 Task: Look for space in Águilas, Spain from 6th June, 2023 to 8th June, 2023 for 2 adults in price range Rs.7000 to Rs.12000. Place can be private room with 1  bedroom having 2 beds and 1 bathroom. Property type can be house, flat, guest house. Amenities needed are: wifi. Booking option can be shelf check-in. Required host language is English.
Action: Mouse moved to (336, 176)
Screenshot: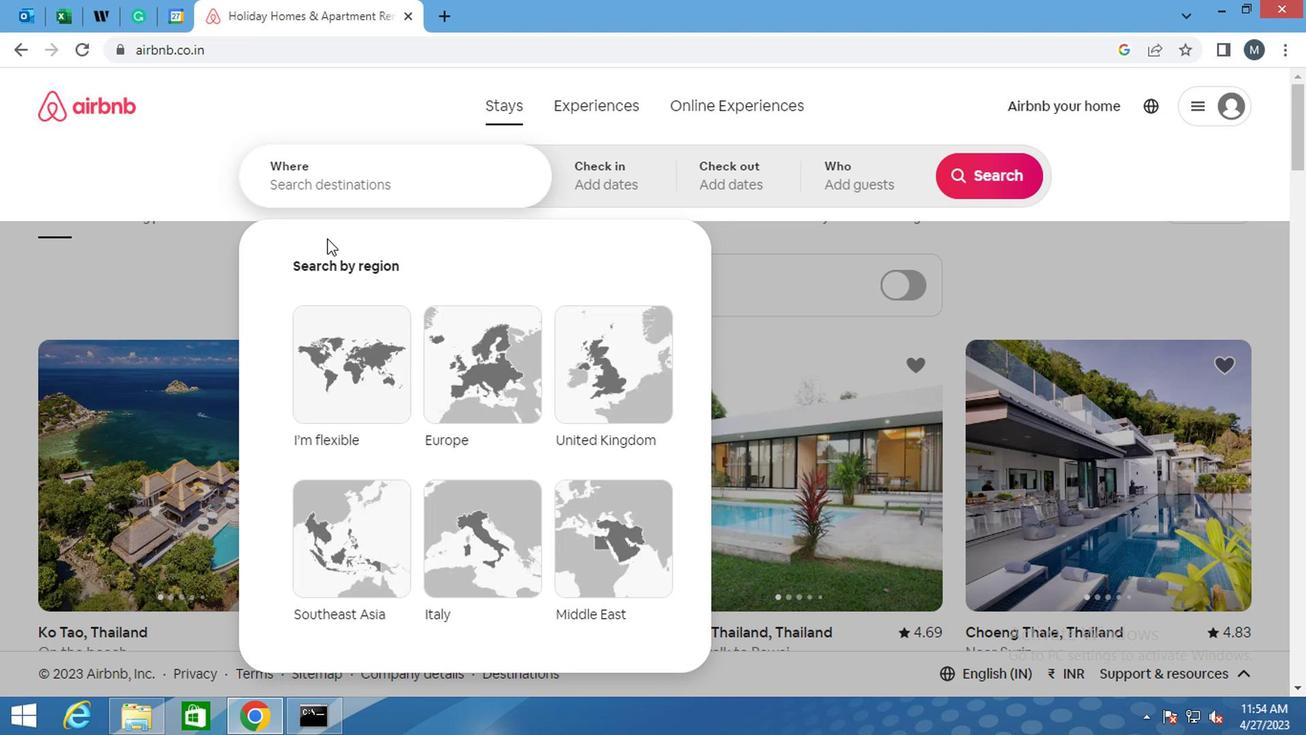 
Action: Mouse pressed left at (336, 176)
Screenshot: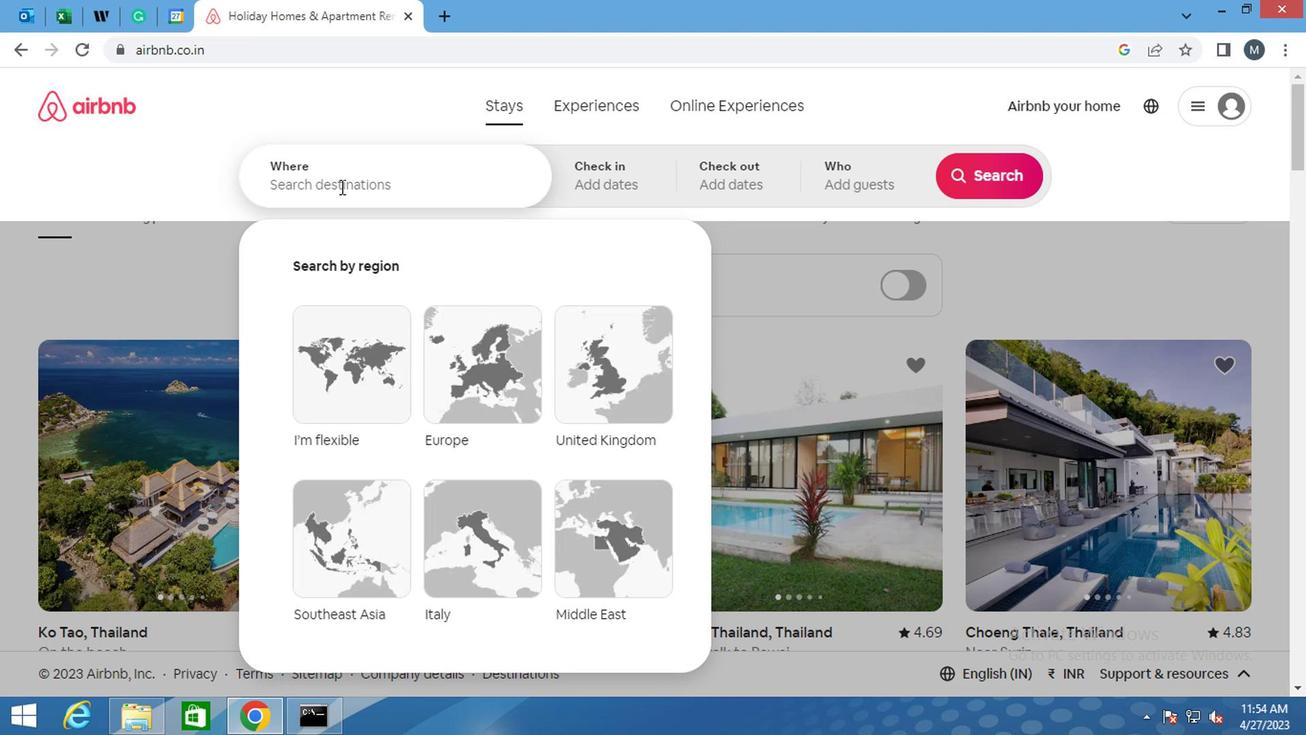 
Action: Mouse moved to (336, 183)
Screenshot: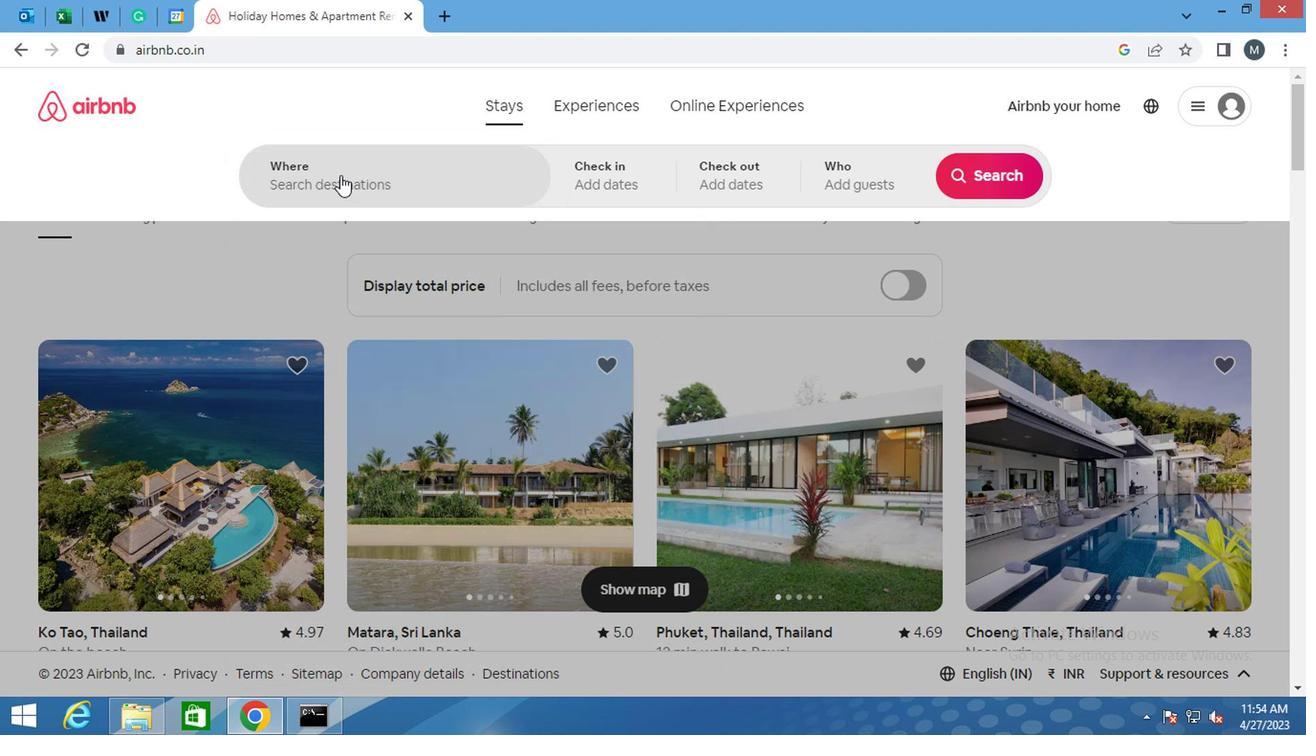 
Action: Key pressed <Key.shift>AGUILAS,<Key.space>
Screenshot: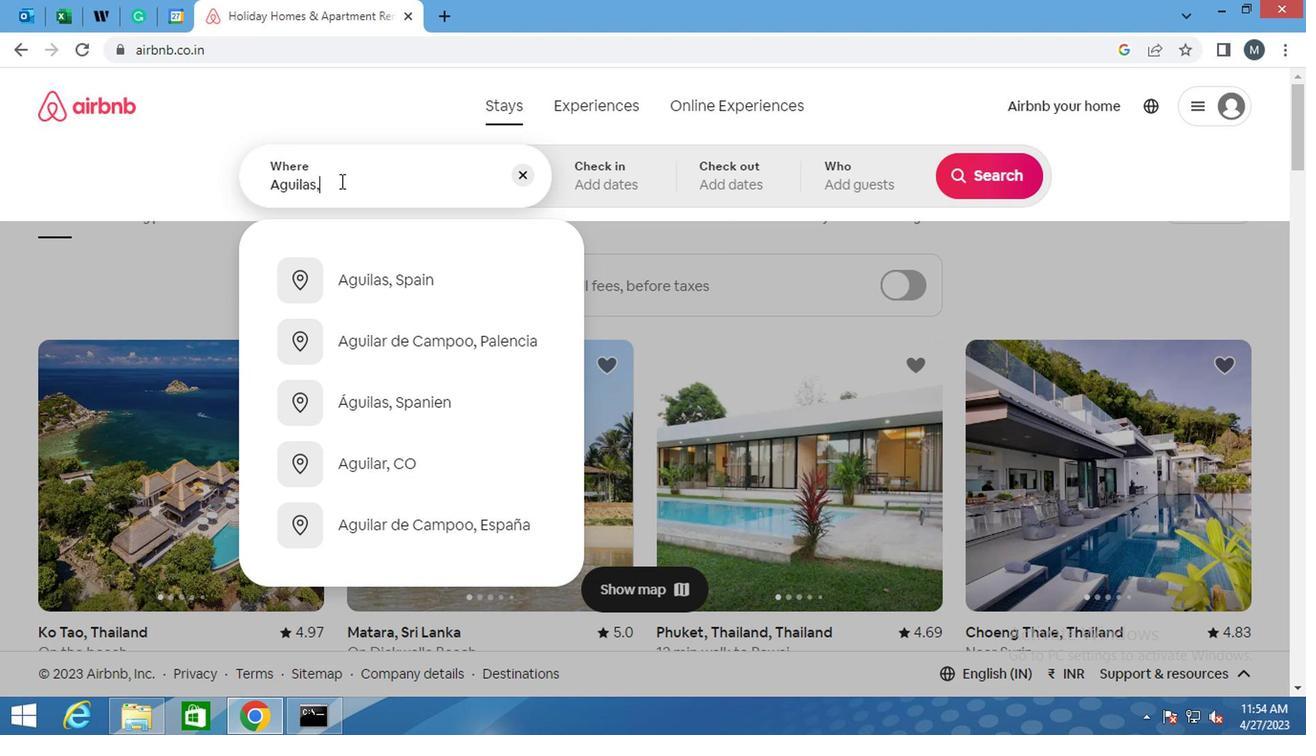 
Action: Mouse moved to (388, 285)
Screenshot: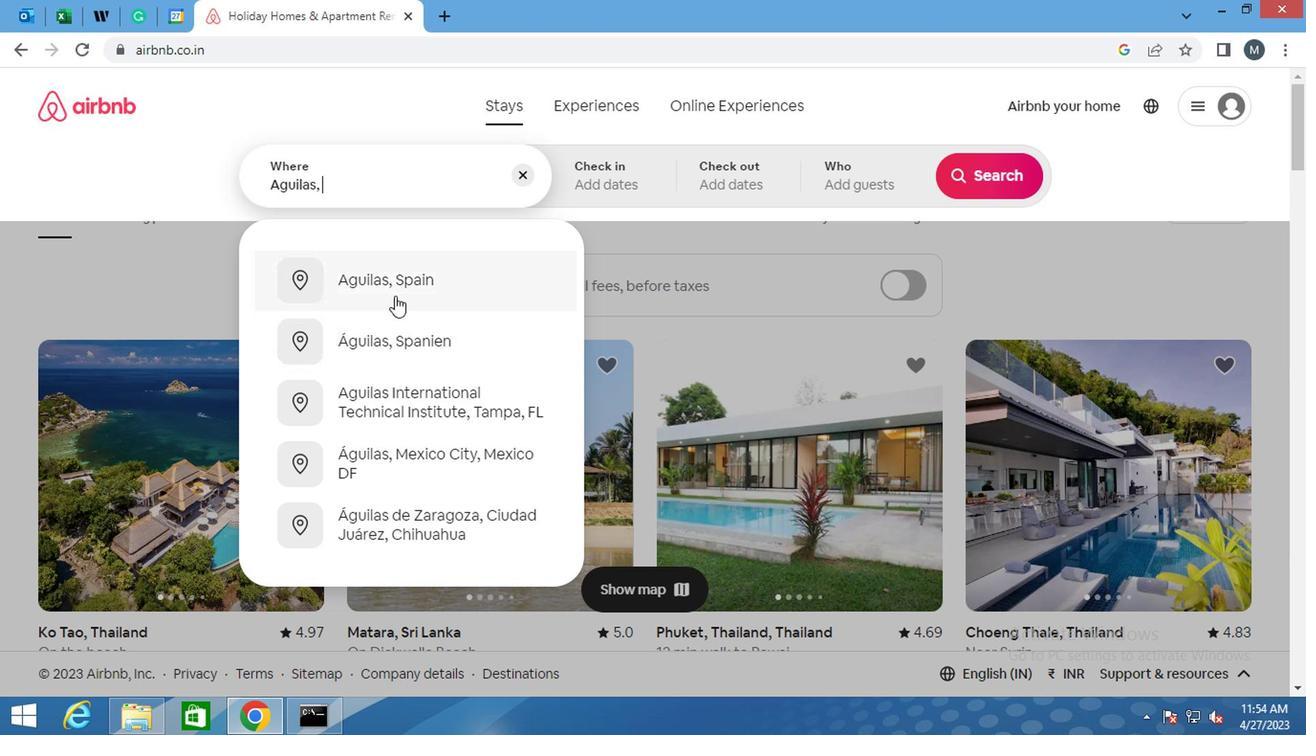 
Action: Mouse pressed left at (388, 285)
Screenshot: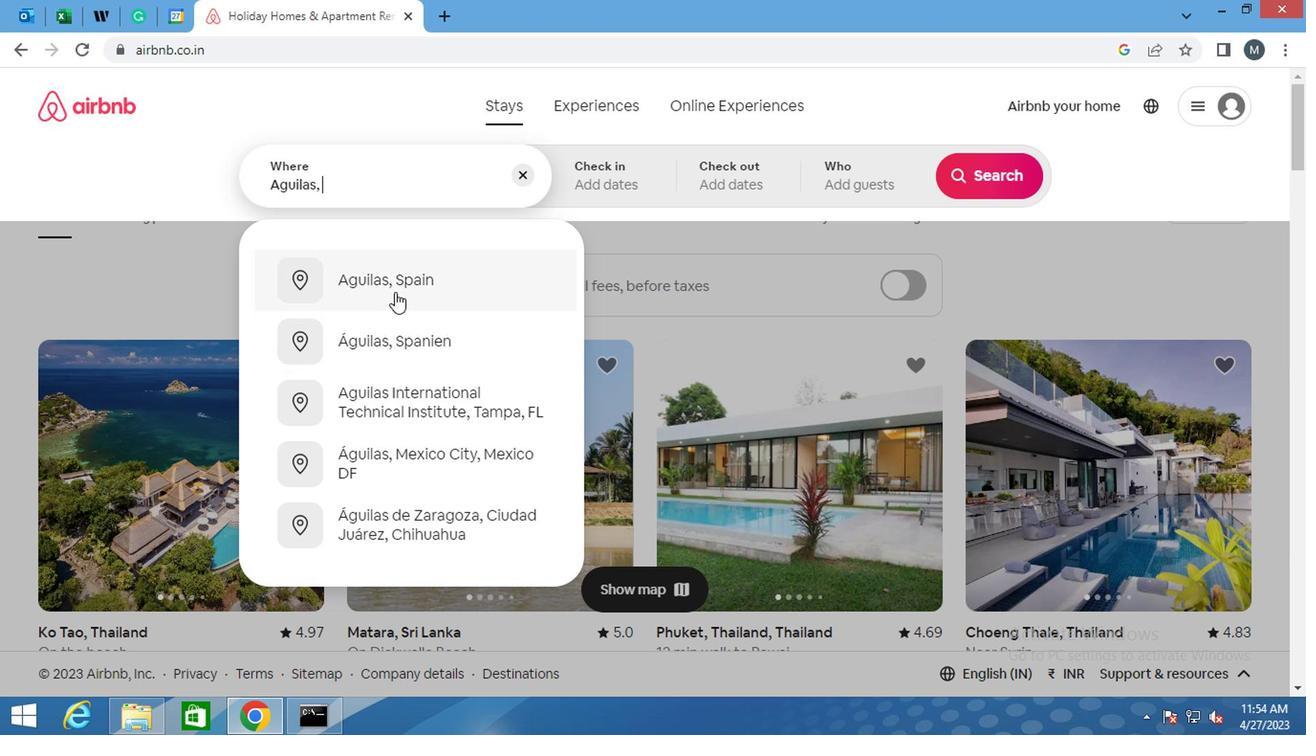 
Action: Mouse moved to (971, 330)
Screenshot: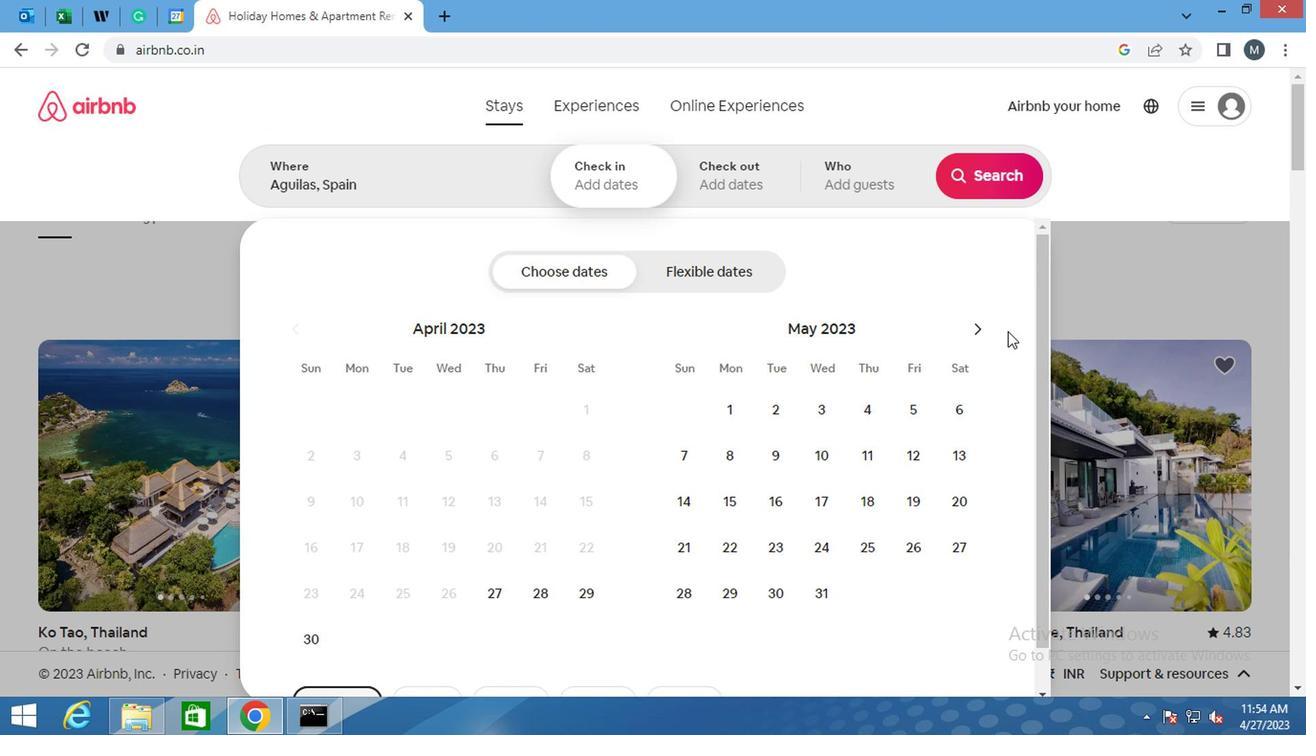 
Action: Mouse pressed left at (971, 330)
Screenshot: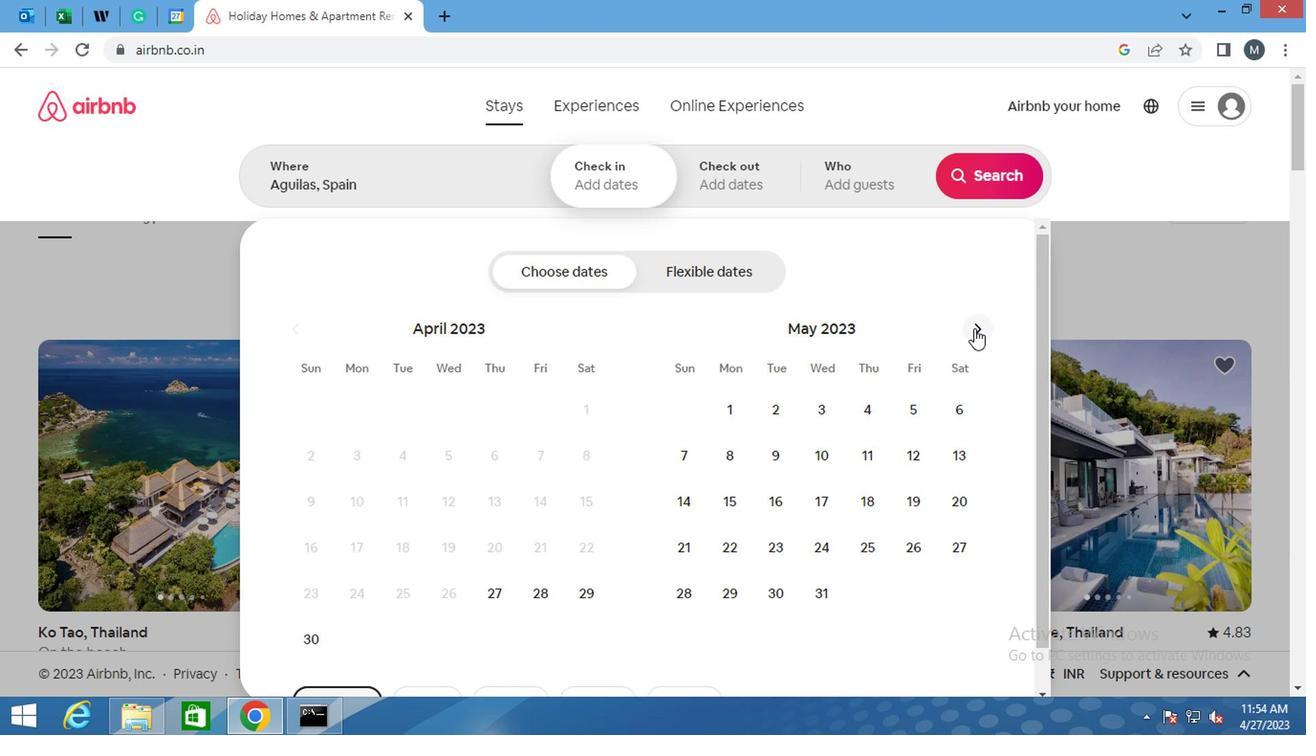 
Action: Mouse pressed left at (971, 330)
Screenshot: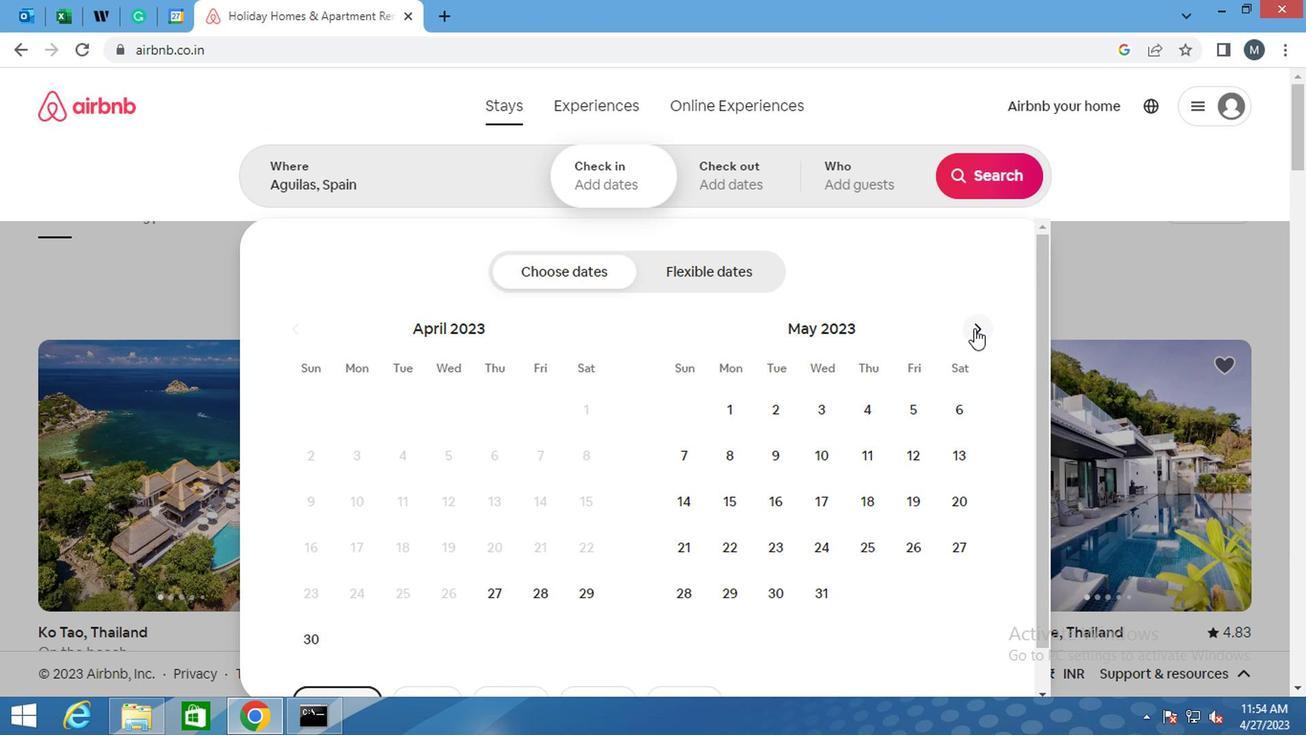 
Action: Mouse moved to (770, 453)
Screenshot: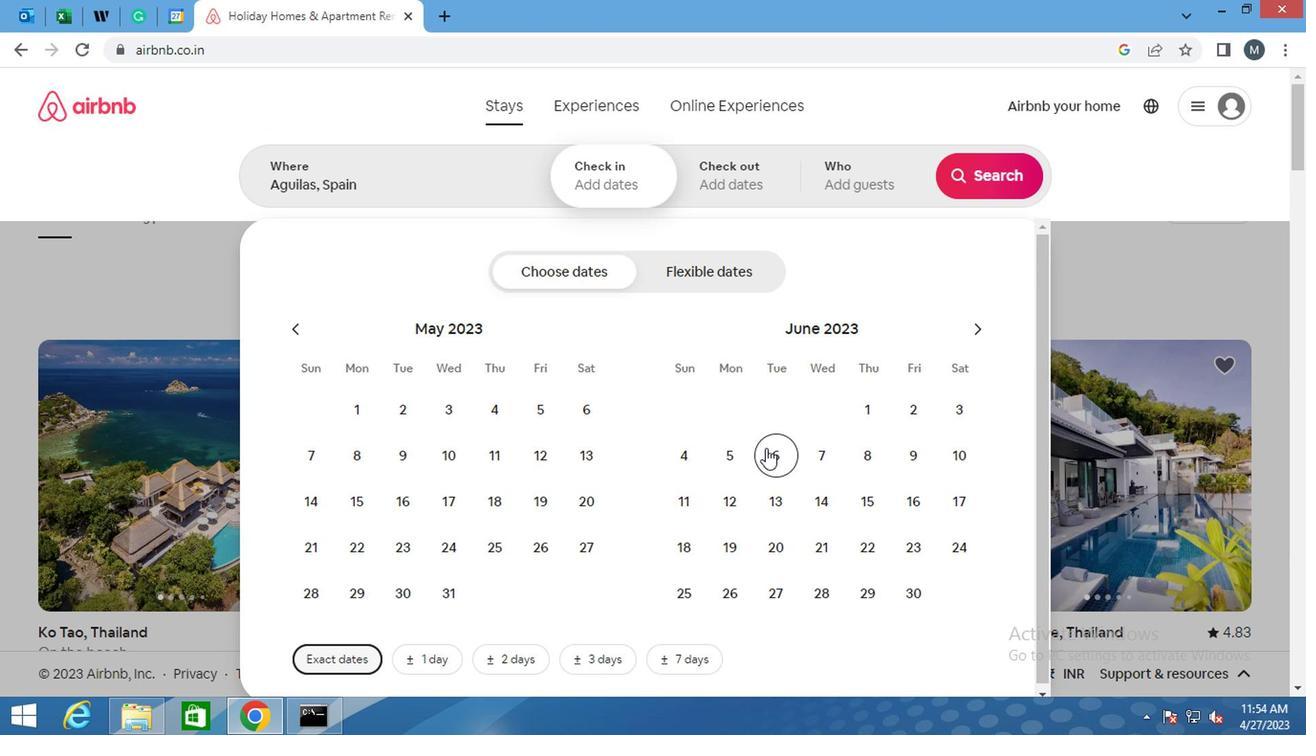 
Action: Mouse pressed left at (770, 453)
Screenshot: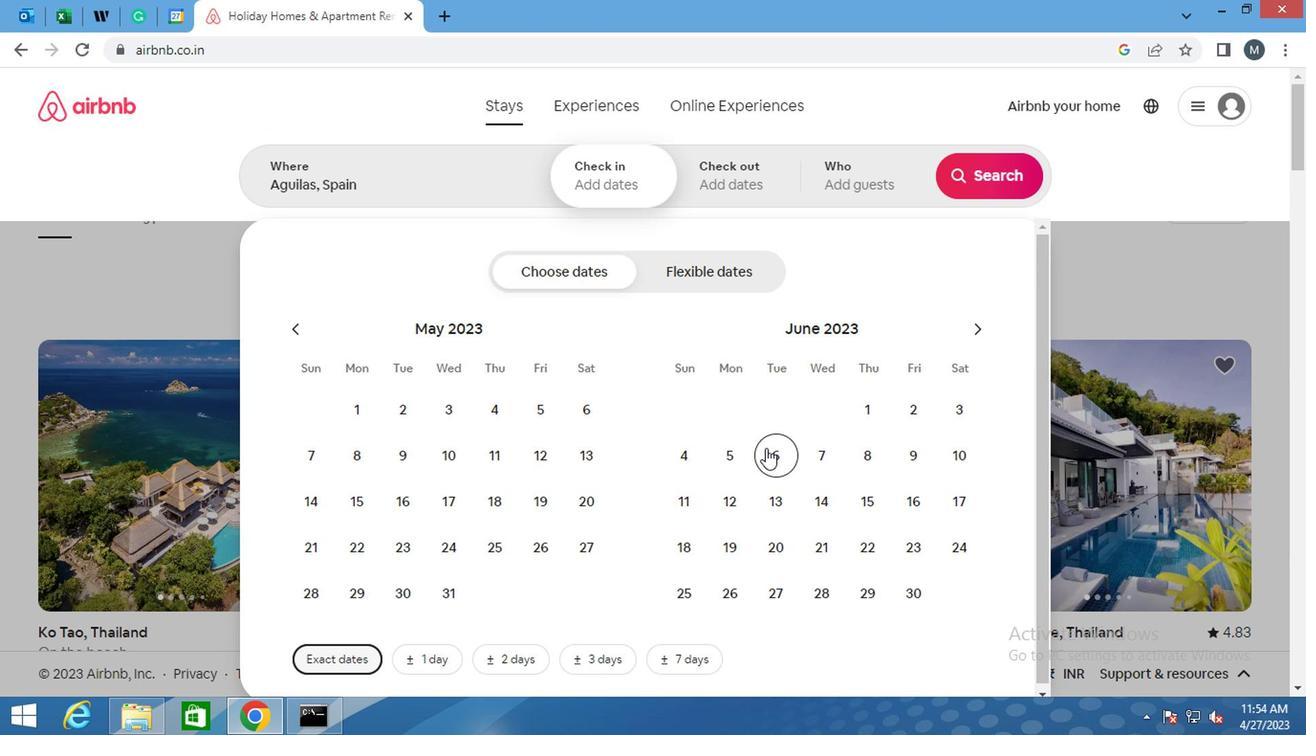 
Action: Mouse moved to (854, 462)
Screenshot: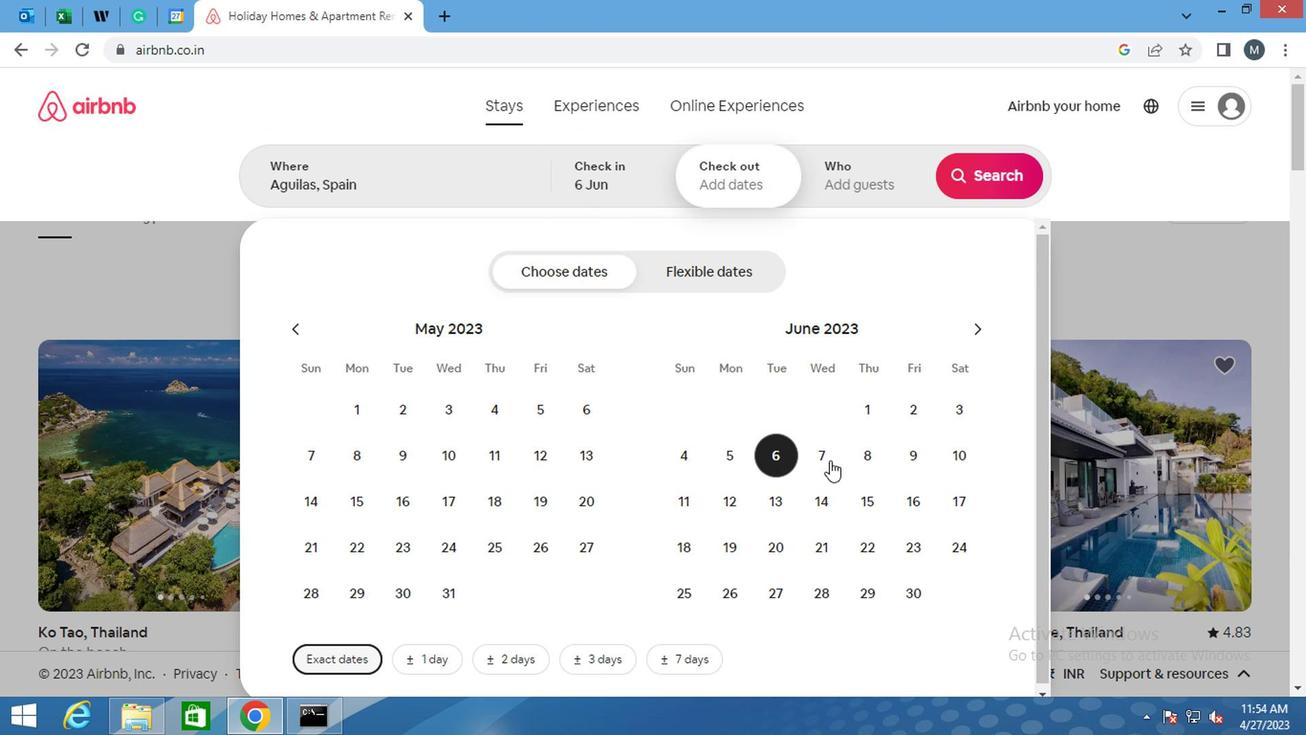 
Action: Mouse pressed left at (854, 462)
Screenshot: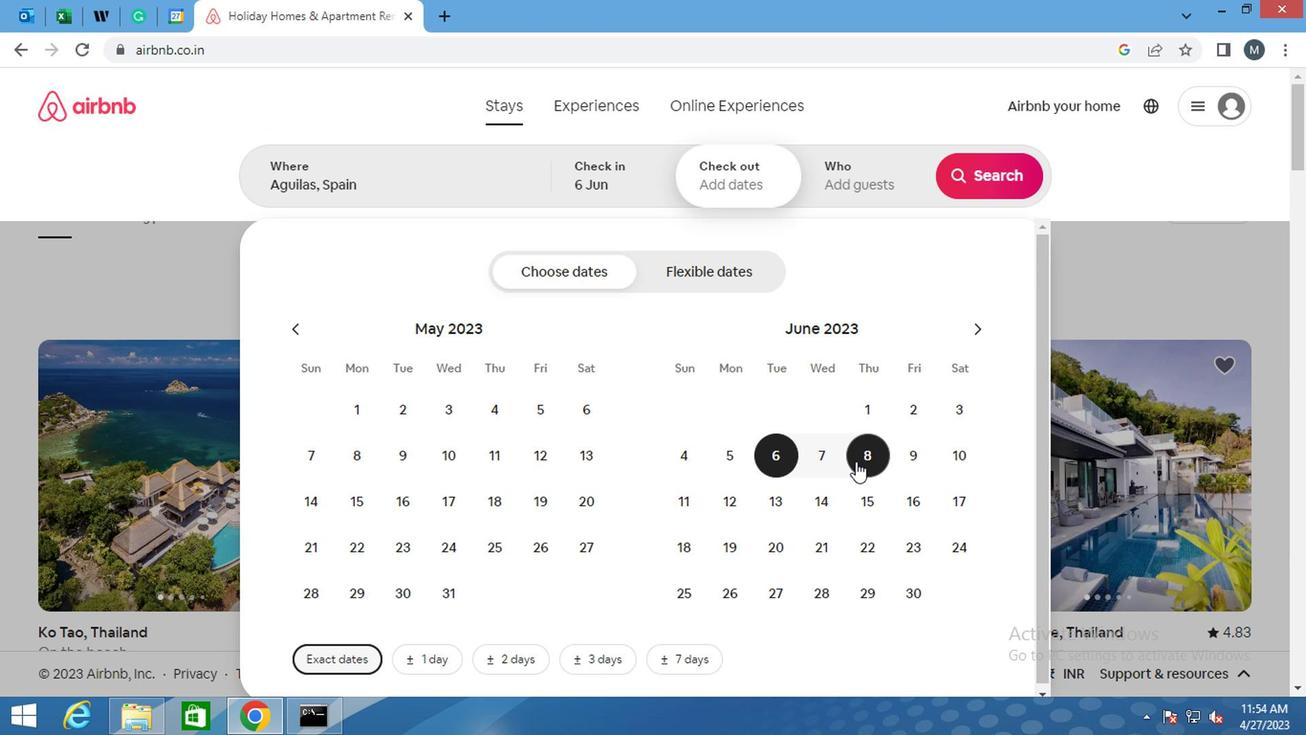 
Action: Mouse moved to (855, 200)
Screenshot: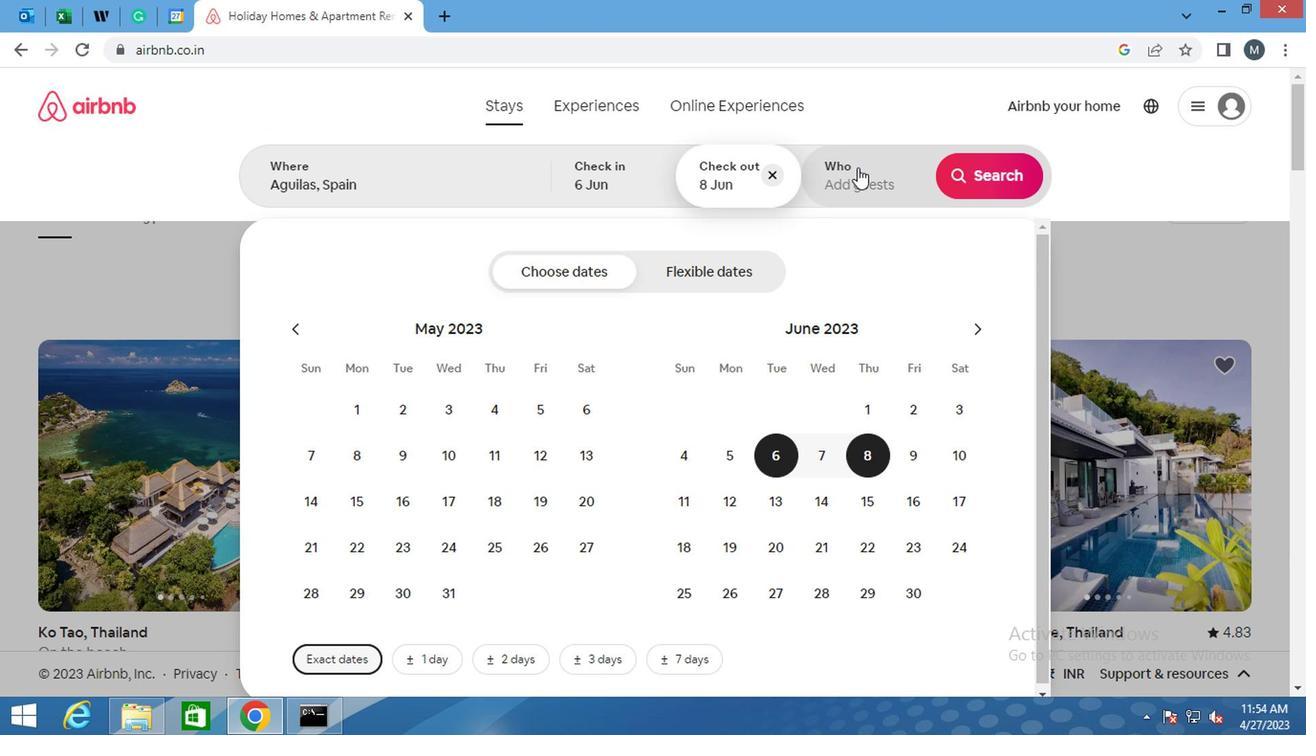 
Action: Mouse pressed left at (855, 200)
Screenshot: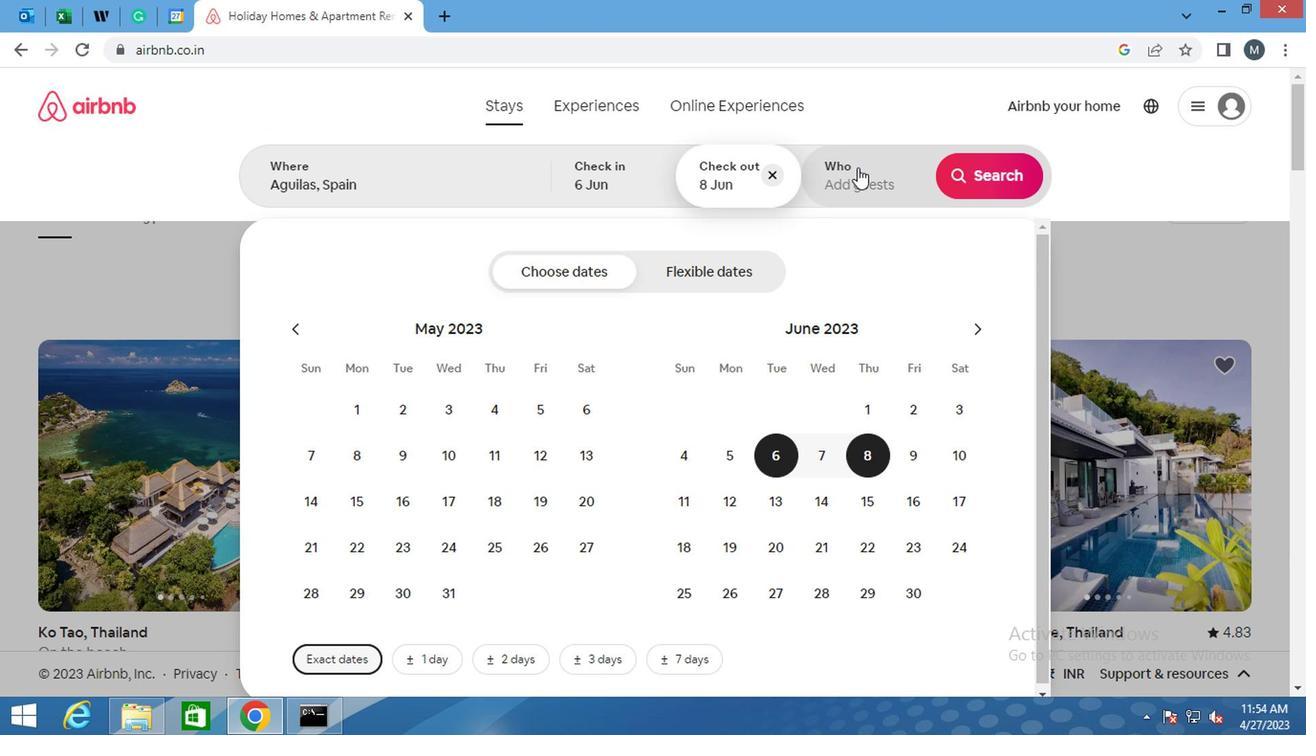 
Action: Mouse moved to (997, 287)
Screenshot: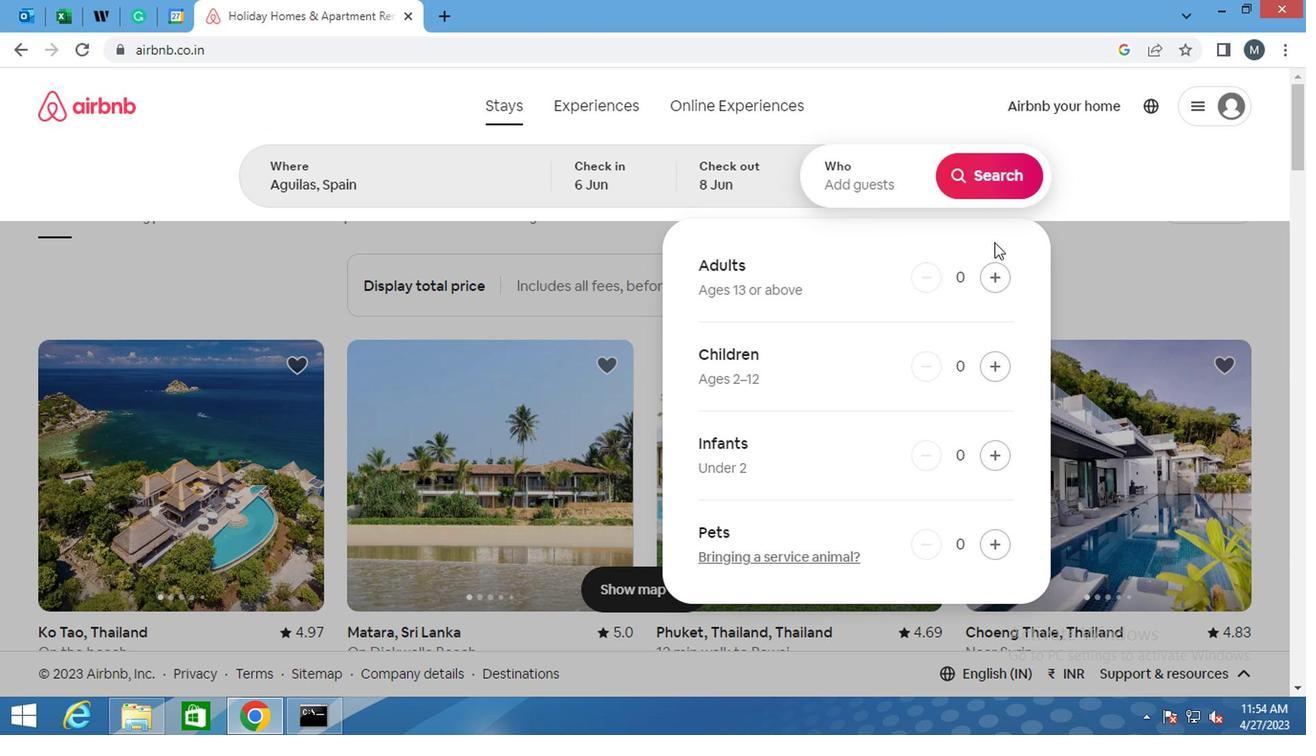 
Action: Mouse pressed left at (997, 287)
Screenshot: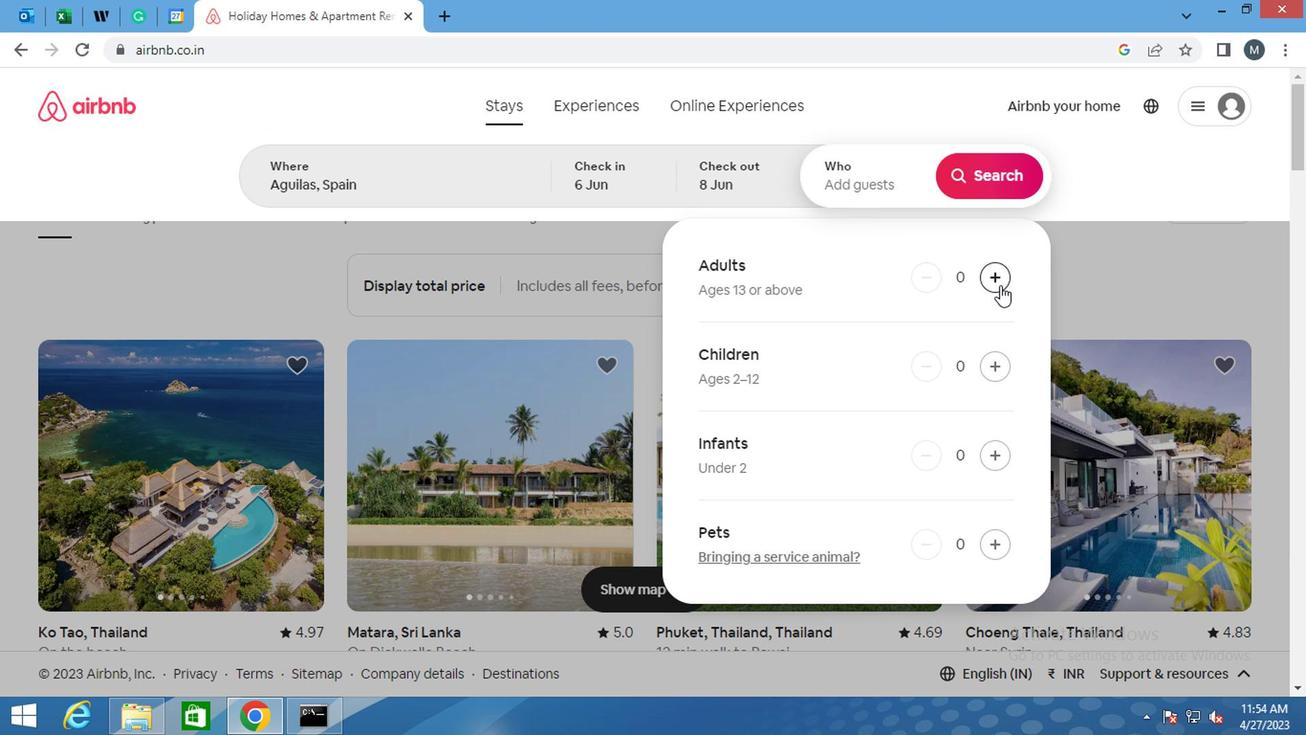 
Action: Mouse moved to (996, 285)
Screenshot: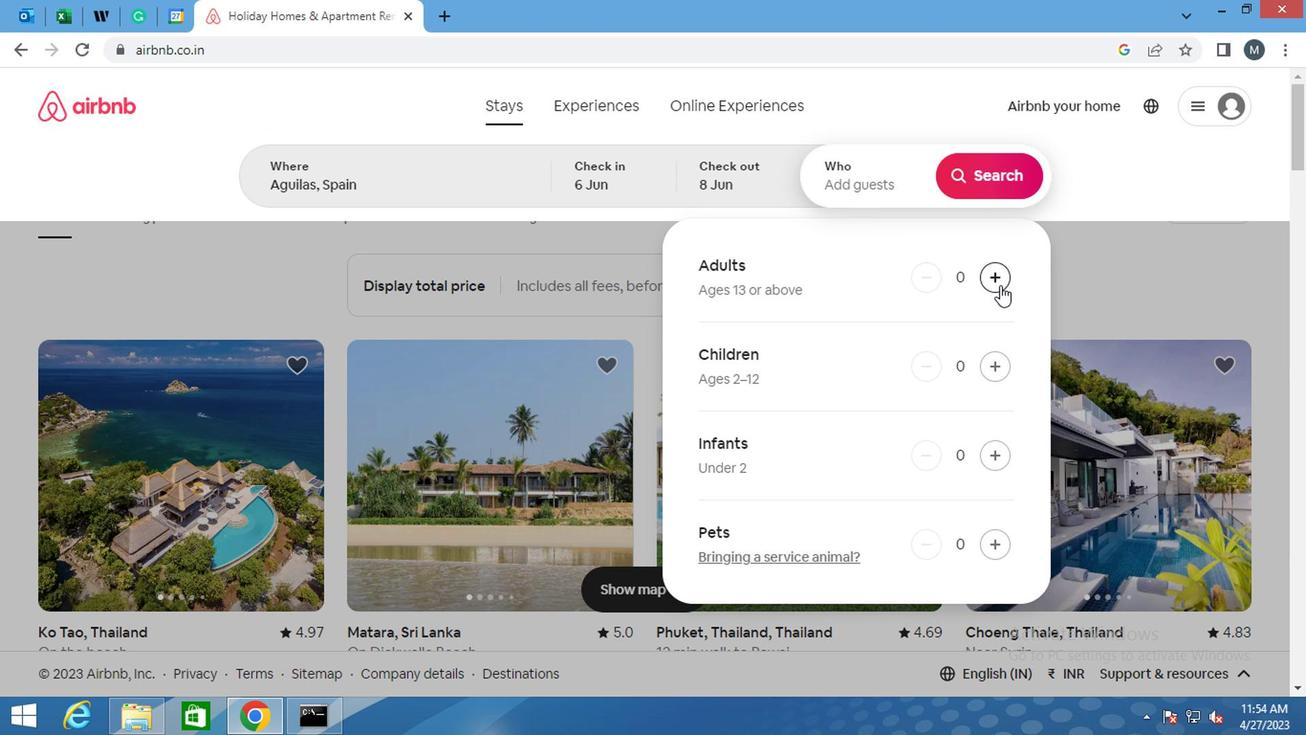 
Action: Mouse pressed left at (996, 285)
Screenshot: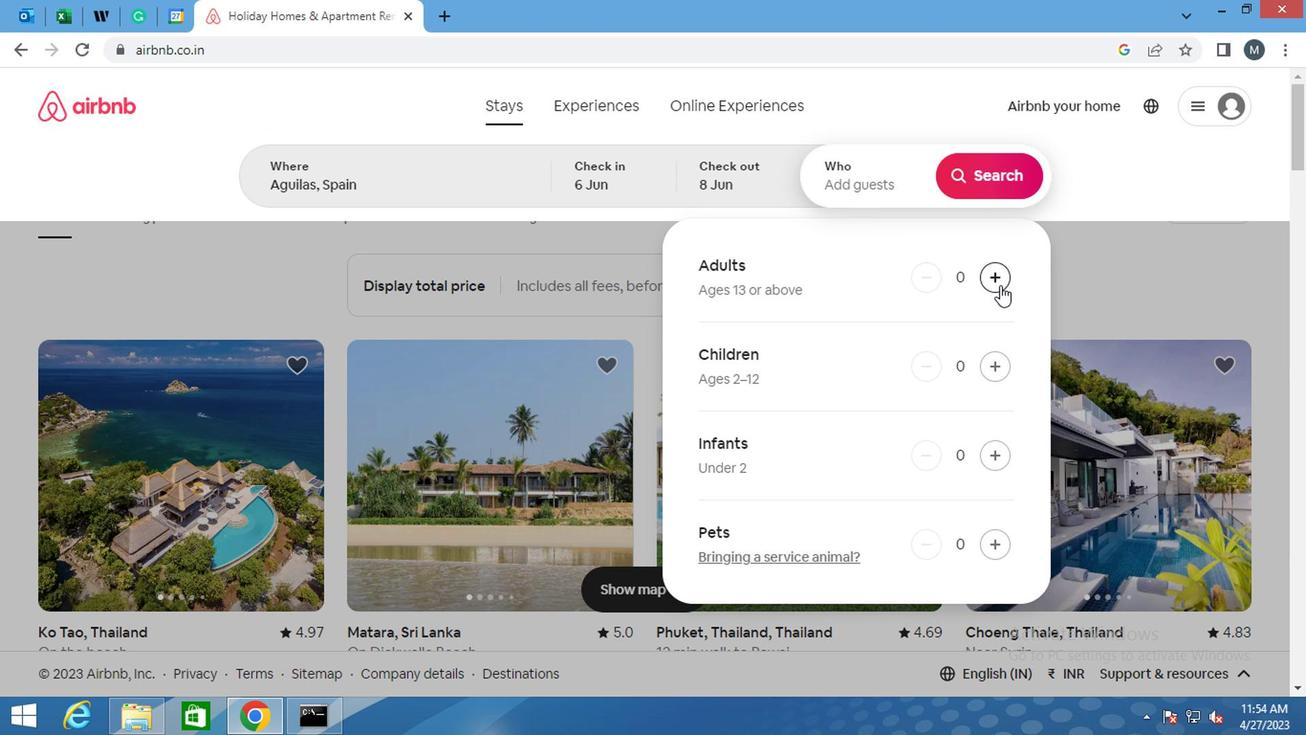 
Action: Mouse moved to (984, 176)
Screenshot: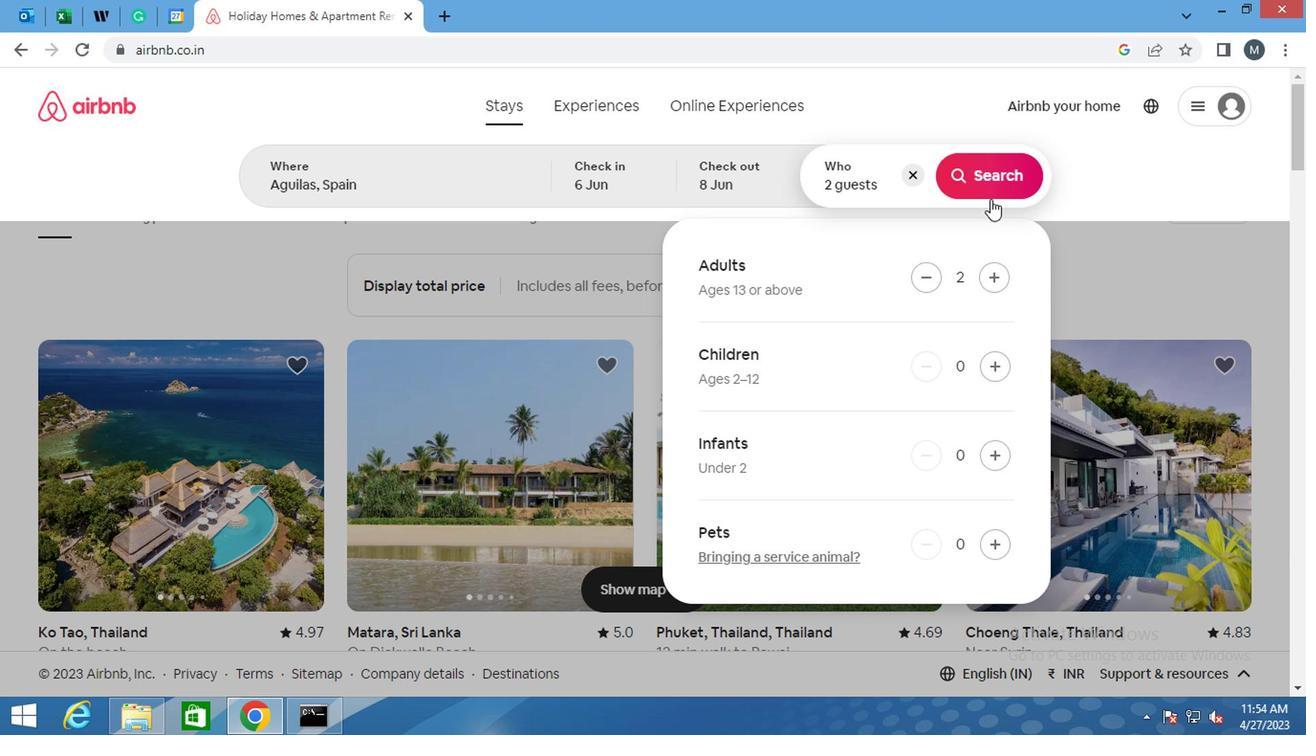 
Action: Mouse pressed left at (984, 176)
Screenshot: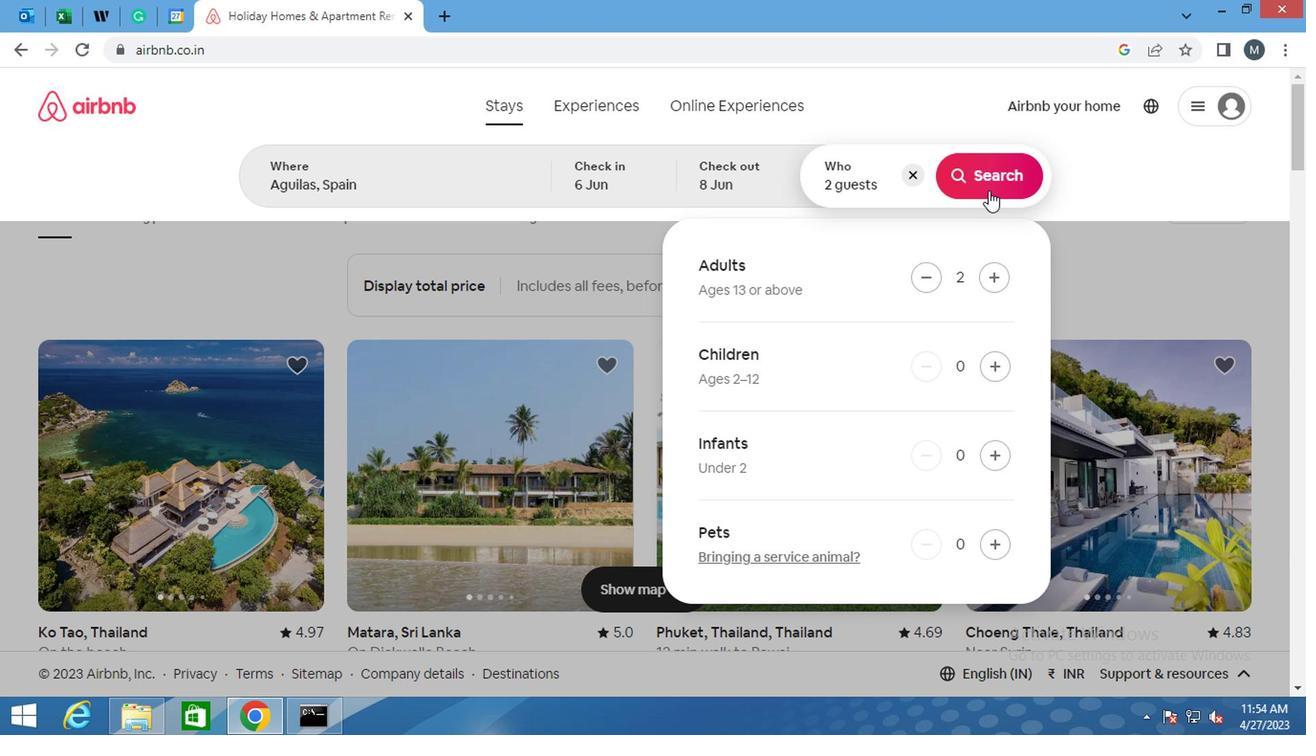 
Action: Mouse moved to (1197, 192)
Screenshot: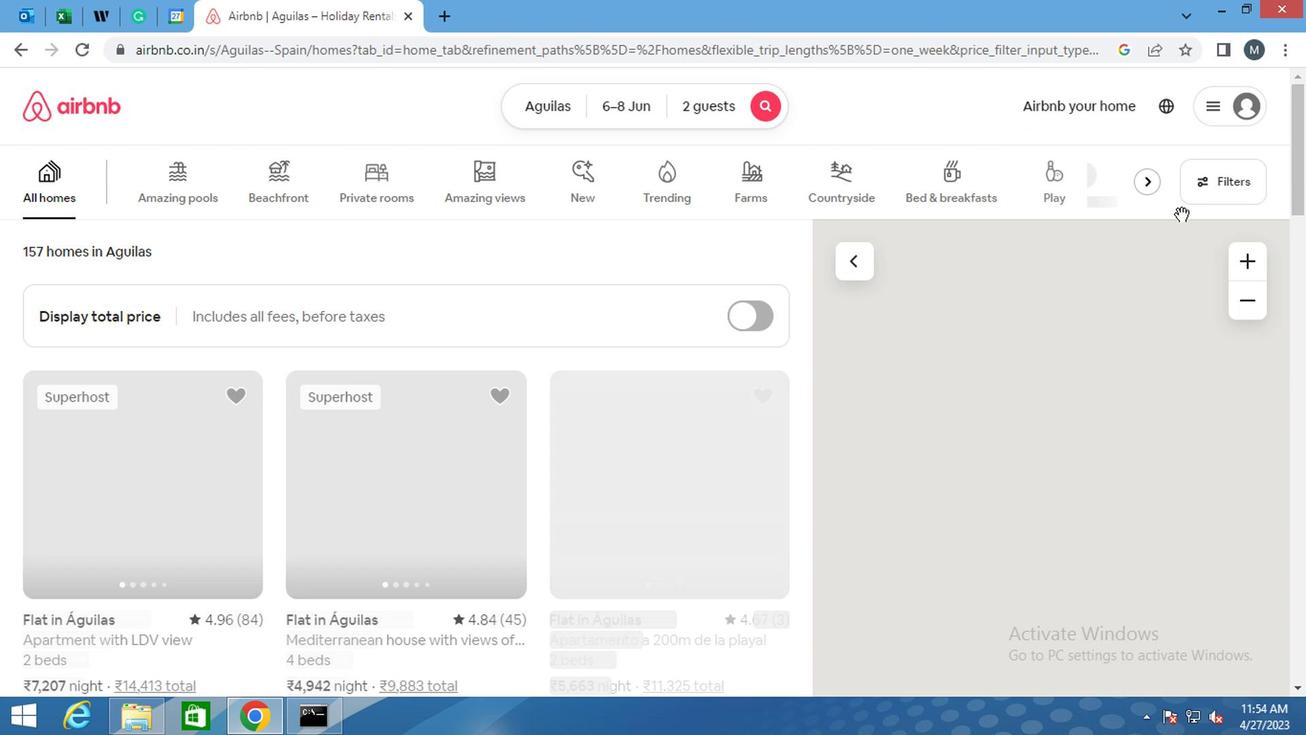 
Action: Mouse pressed left at (1197, 192)
Screenshot: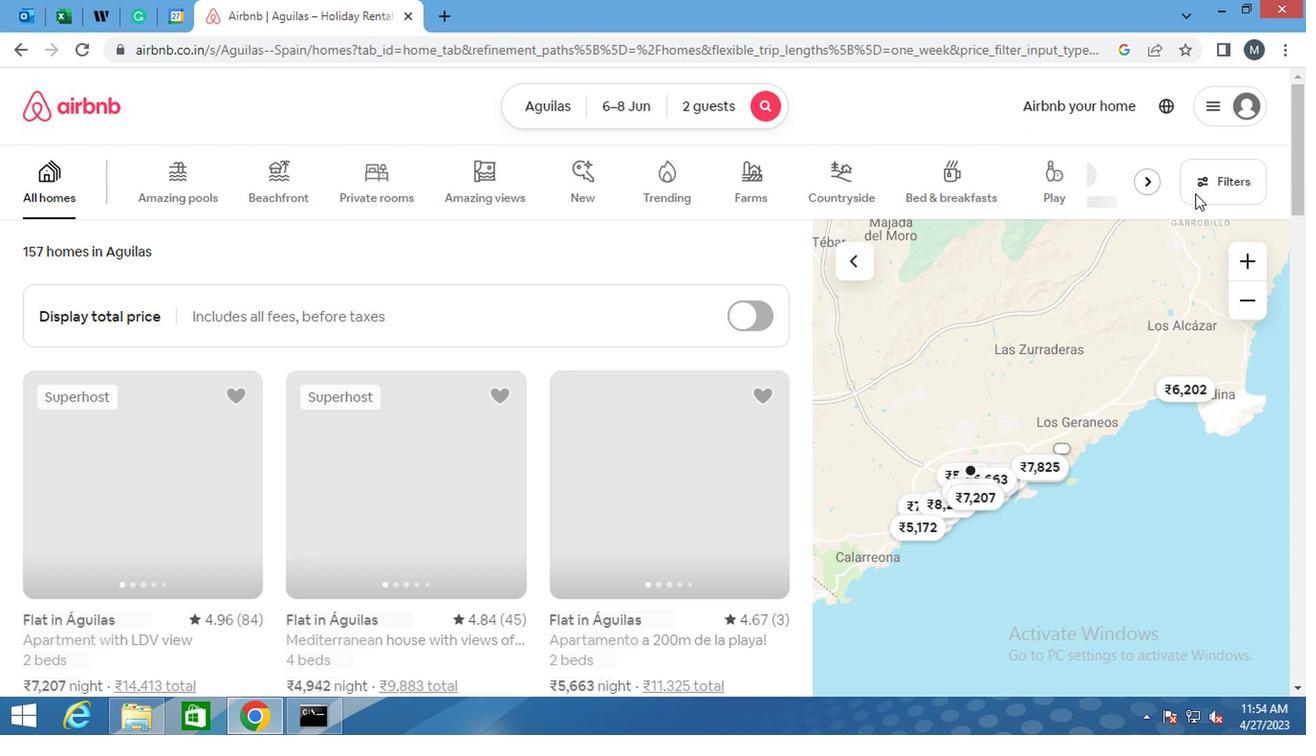 
Action: Mouse moved to (439, 434)
Screenshot: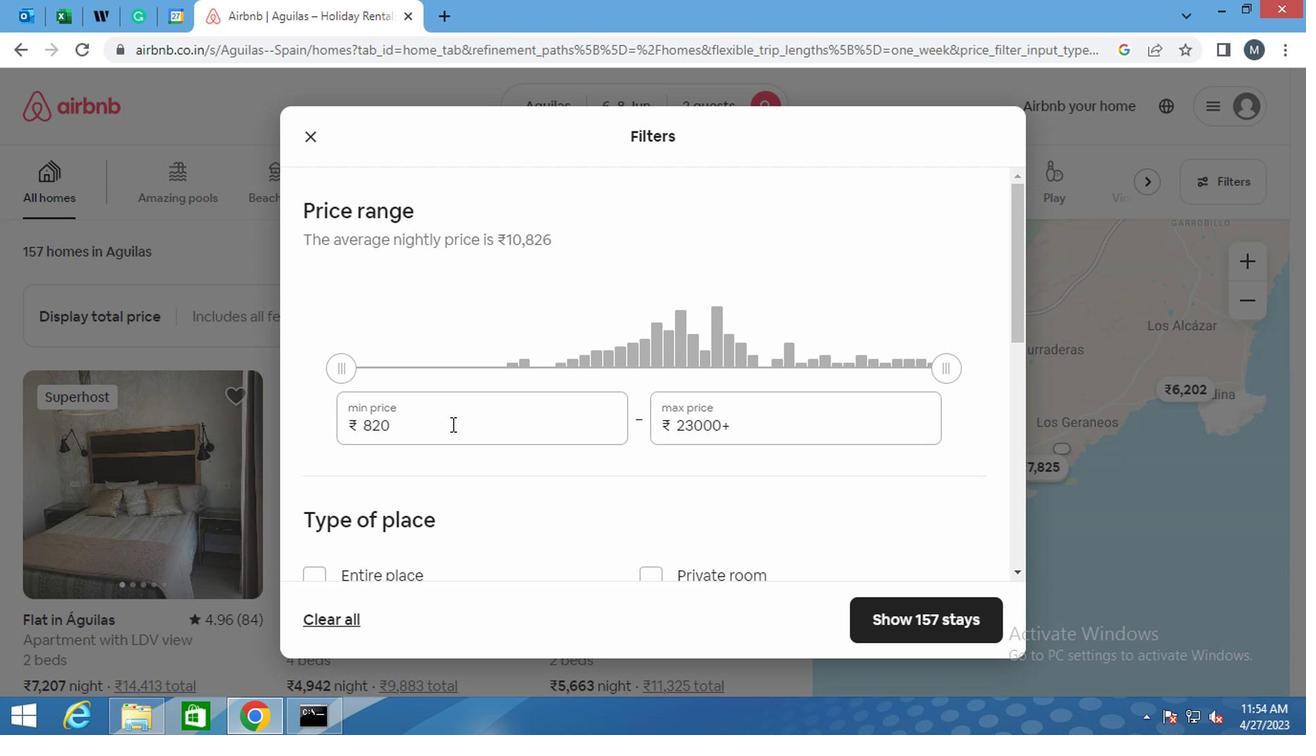 
Action: Mouse pressed left at (439, 434)
Screenshot: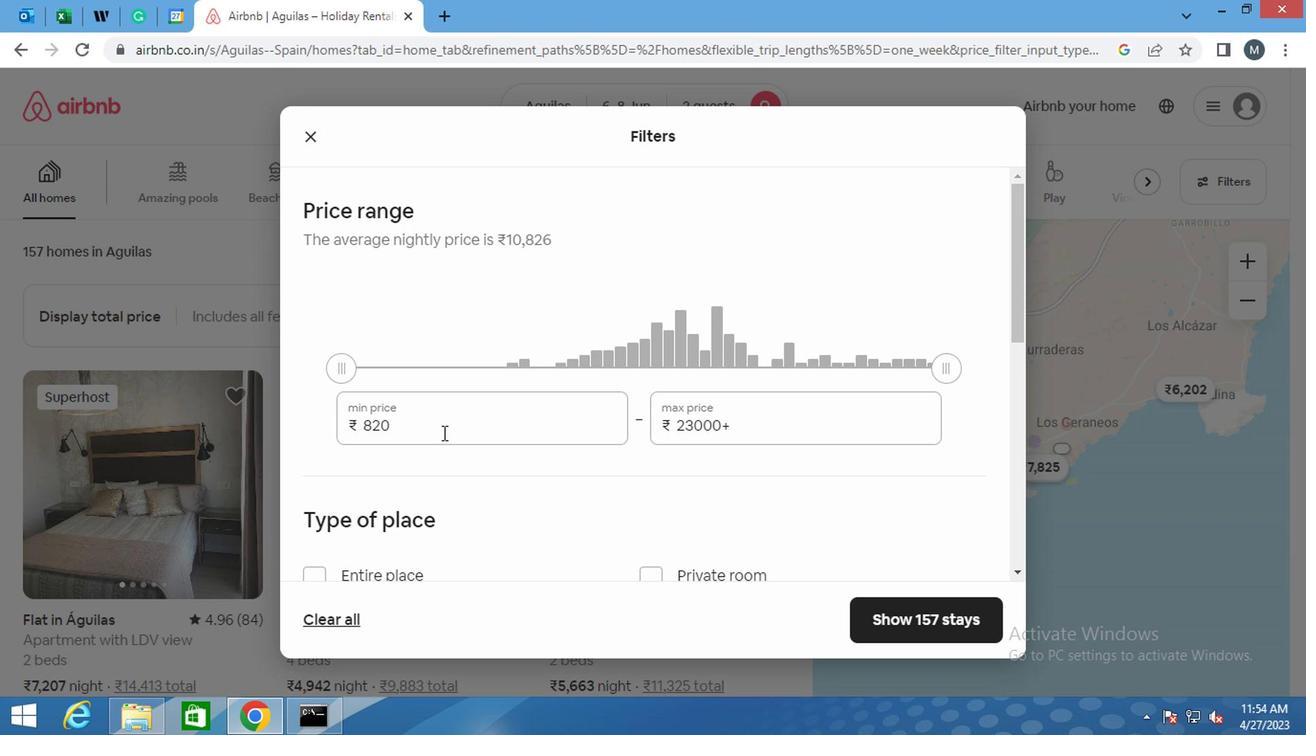 
Action: Key pressed <Key.backspace><Key.backspace>
Screenshot: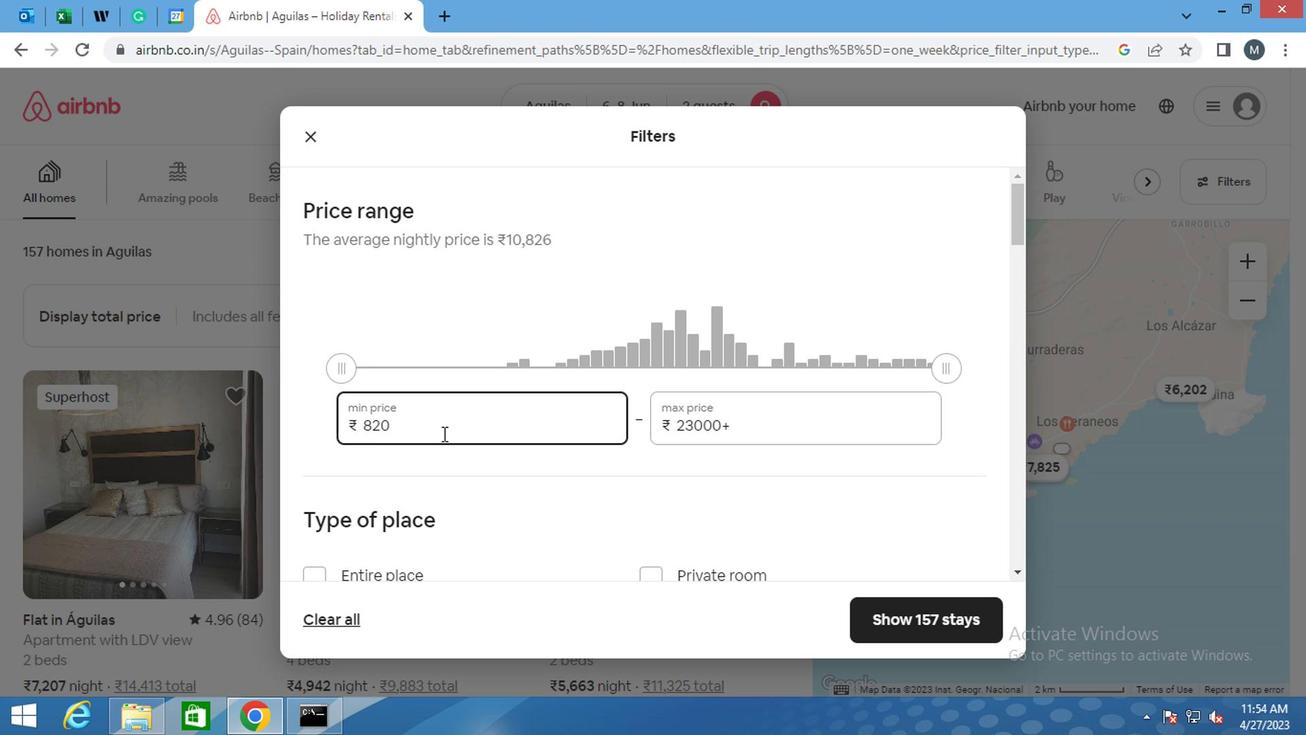 
Action: Mouse moved to (439, 434)
Screenshot: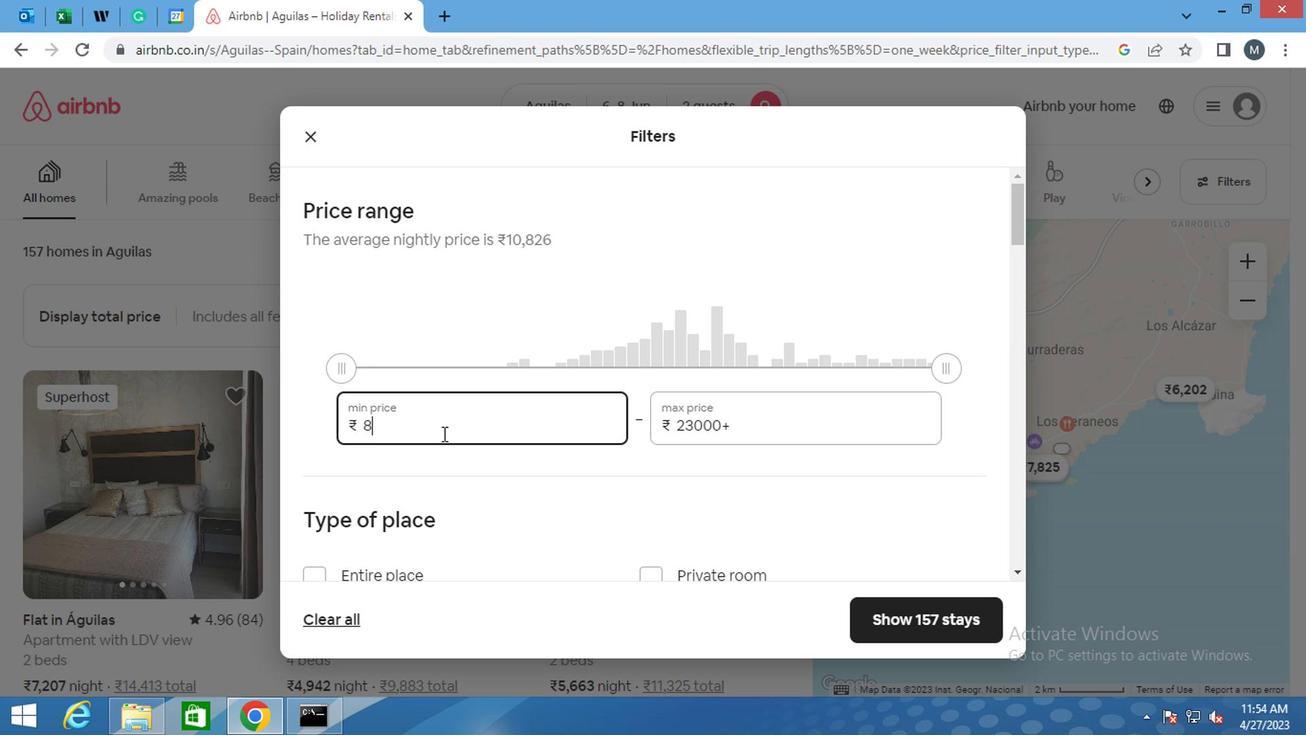 
Action: Key pressed <Key.backspace>
Screenshot: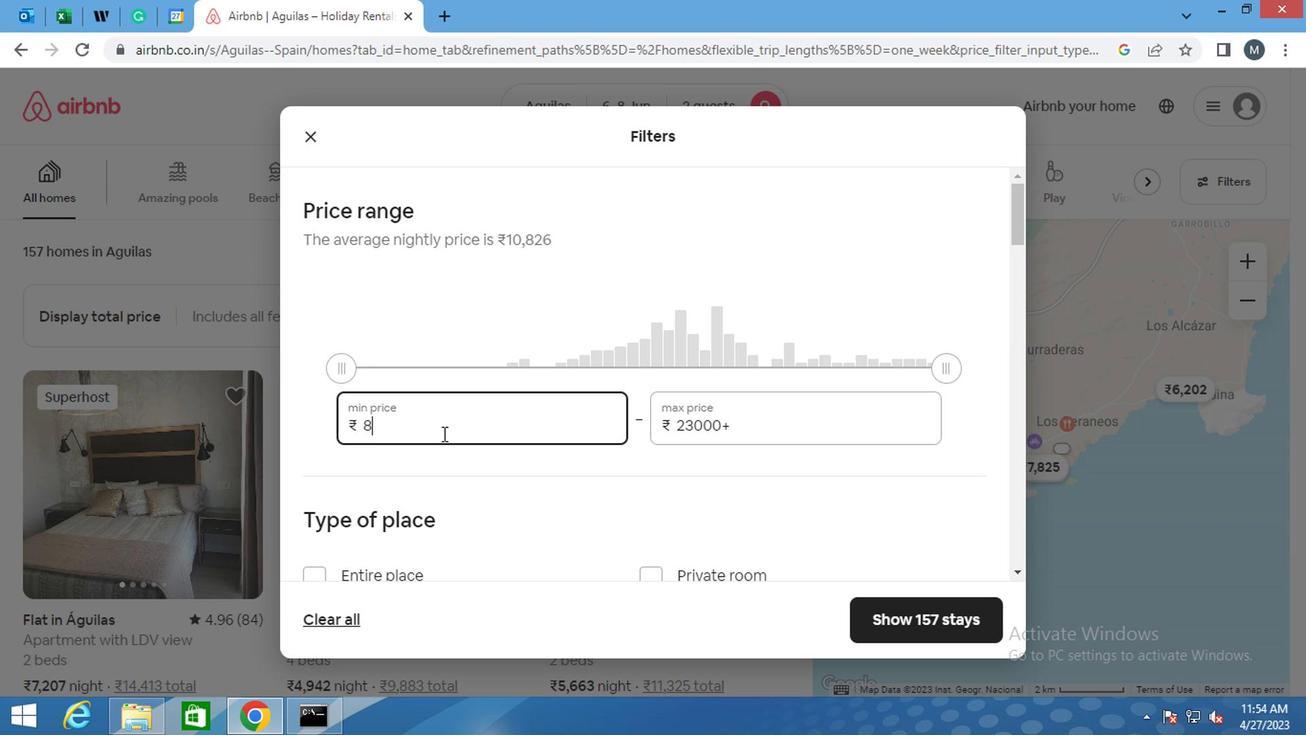 
Action: Mouse moved to (441, 426)
Screenshot: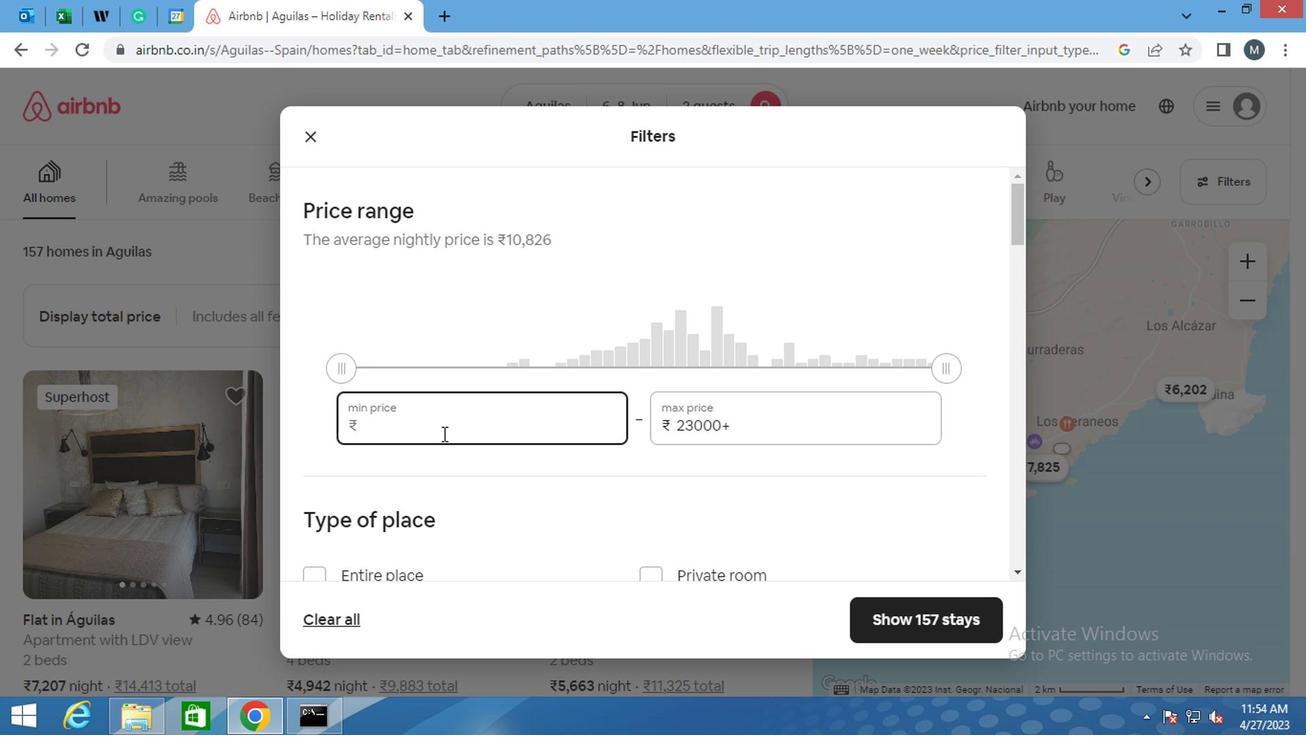 
Action: Key pressed 7000
Screenshot: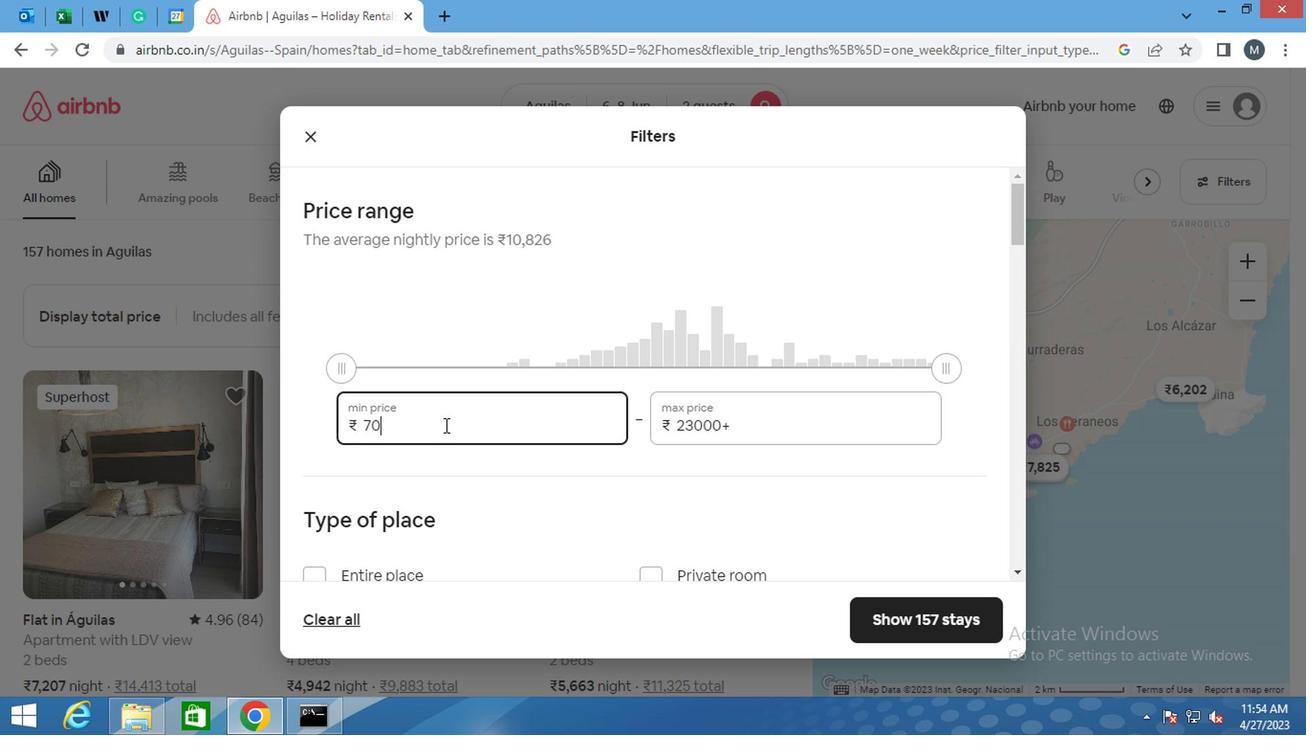
Action: Mouse moved to (770, 428)
Screenshot: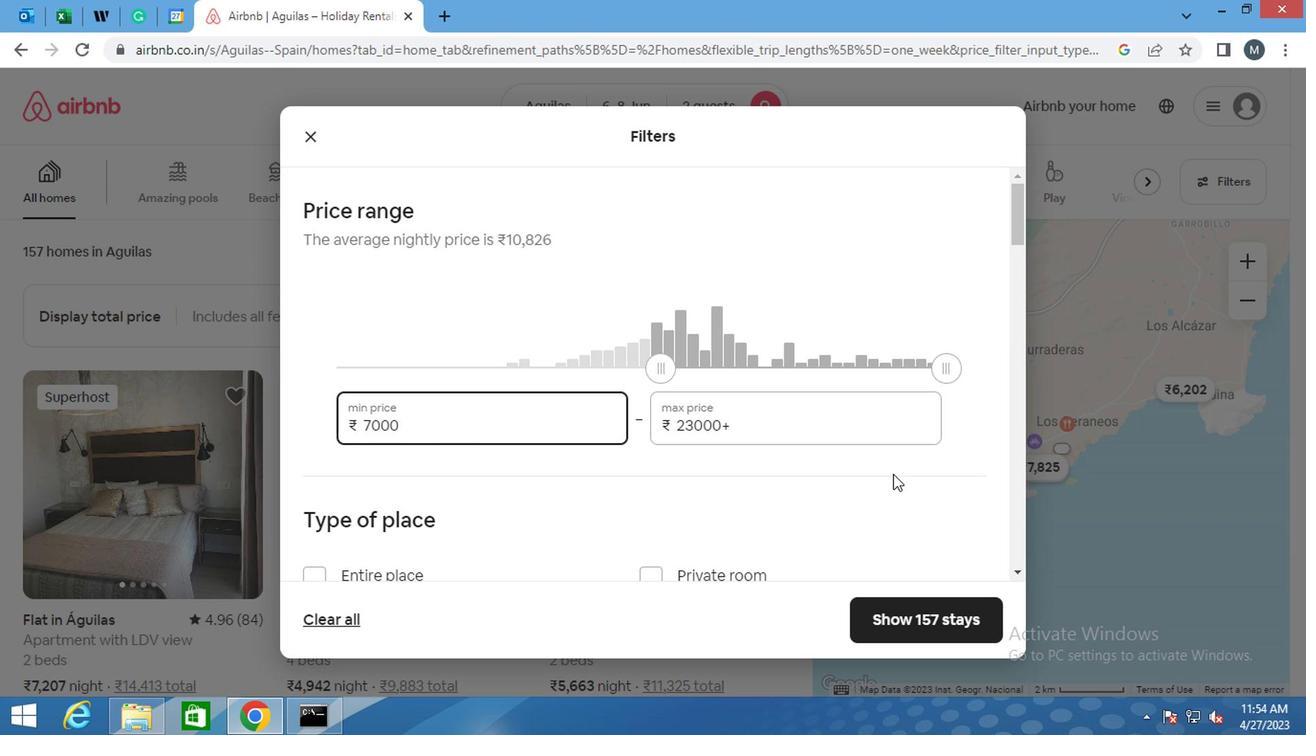
Action: Mouse pressed left at (770, 428)
Screenshot: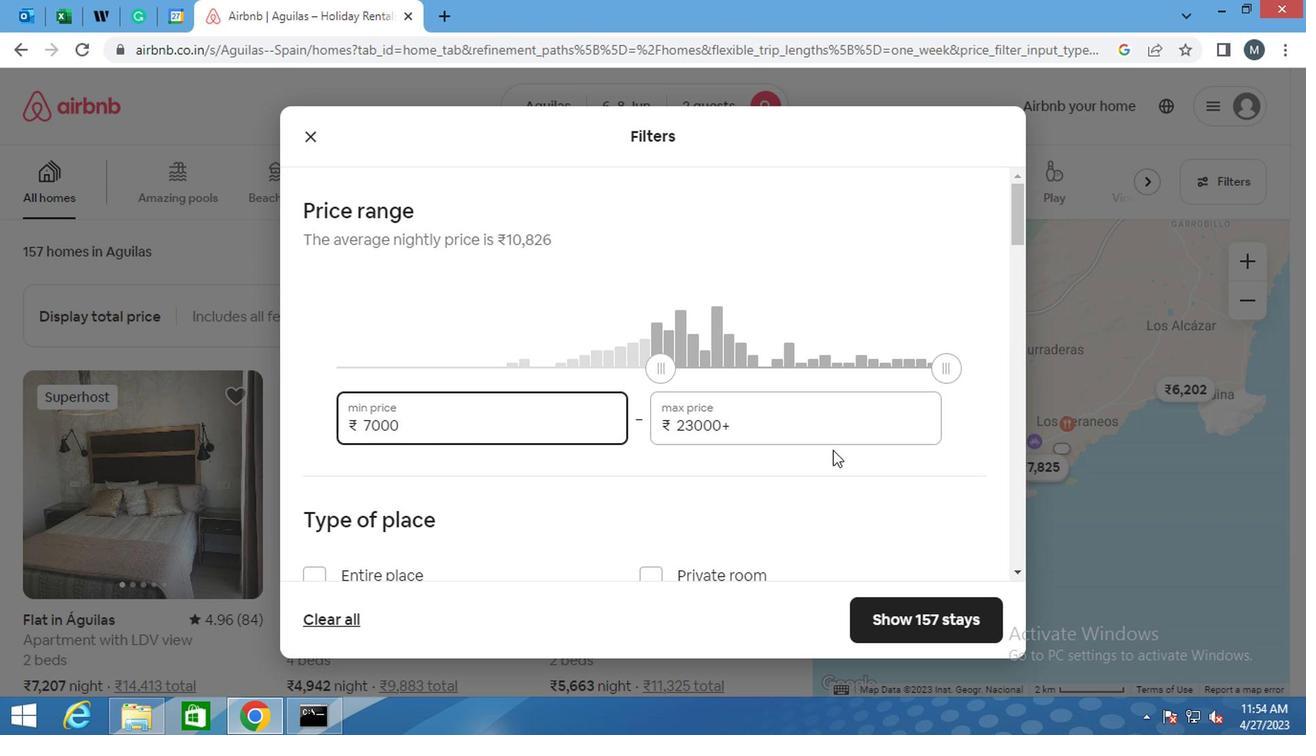 
Action: Key pressed <Key.backspace>
Screenshot: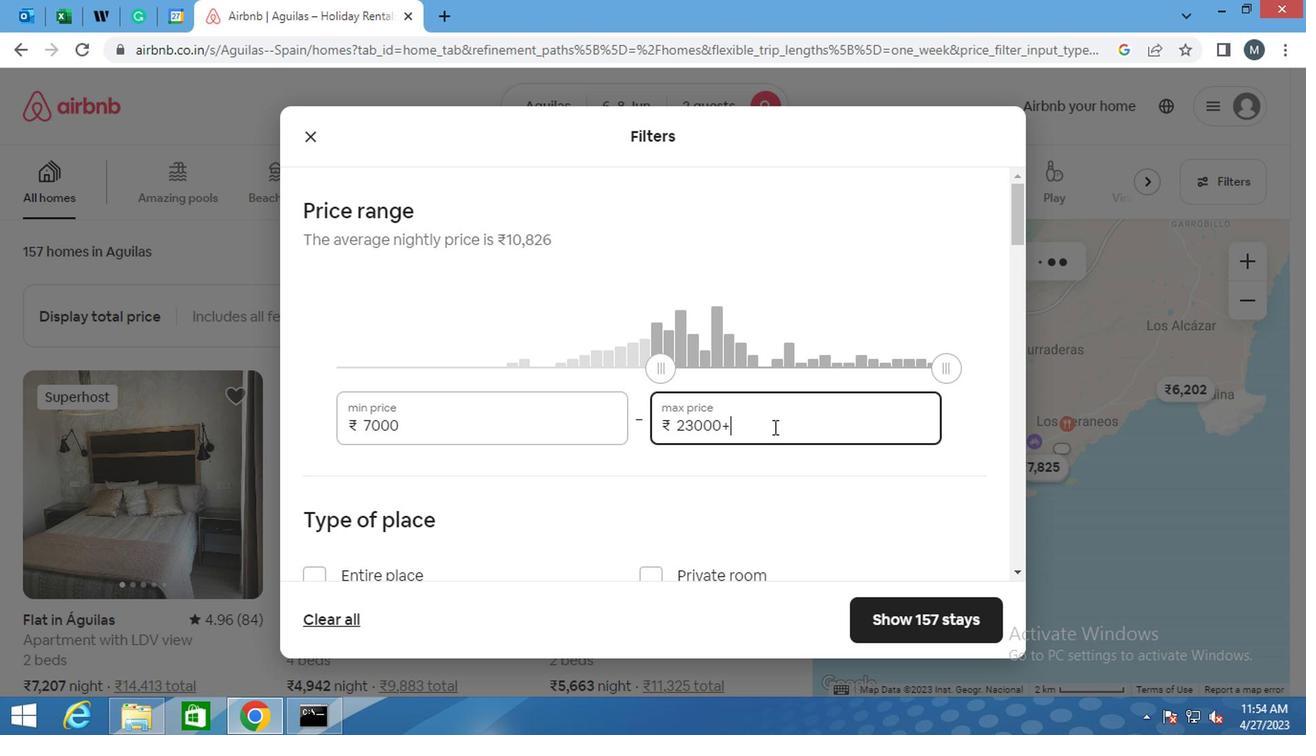 
Action: Mouse moved to (769, 428)
Screenshot: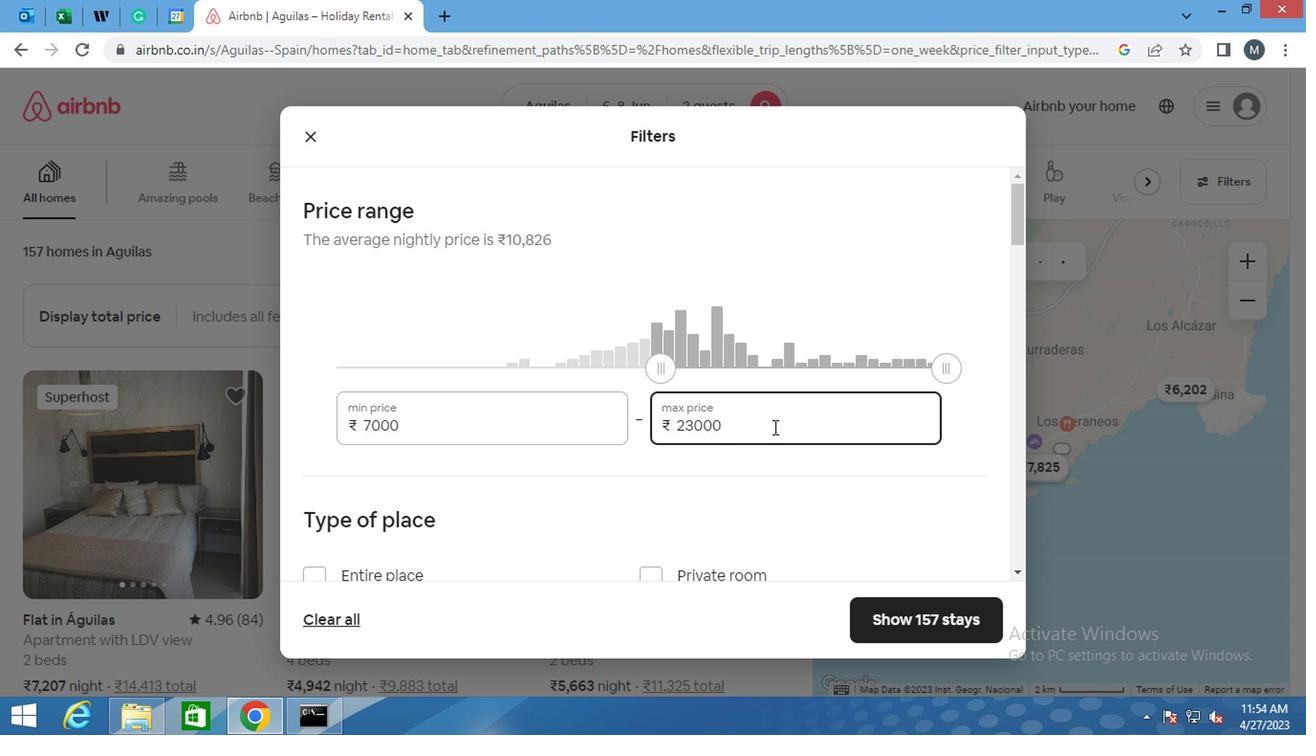 
Action: Key pressed <Key.backspace><Key.backspace><Key.backspace><Key.backspace><Key.backspace><Key.backspace><Key.backspace><Key.backspace><Key.backspace><Key.backspace><Key.backspace>12
Screenshot: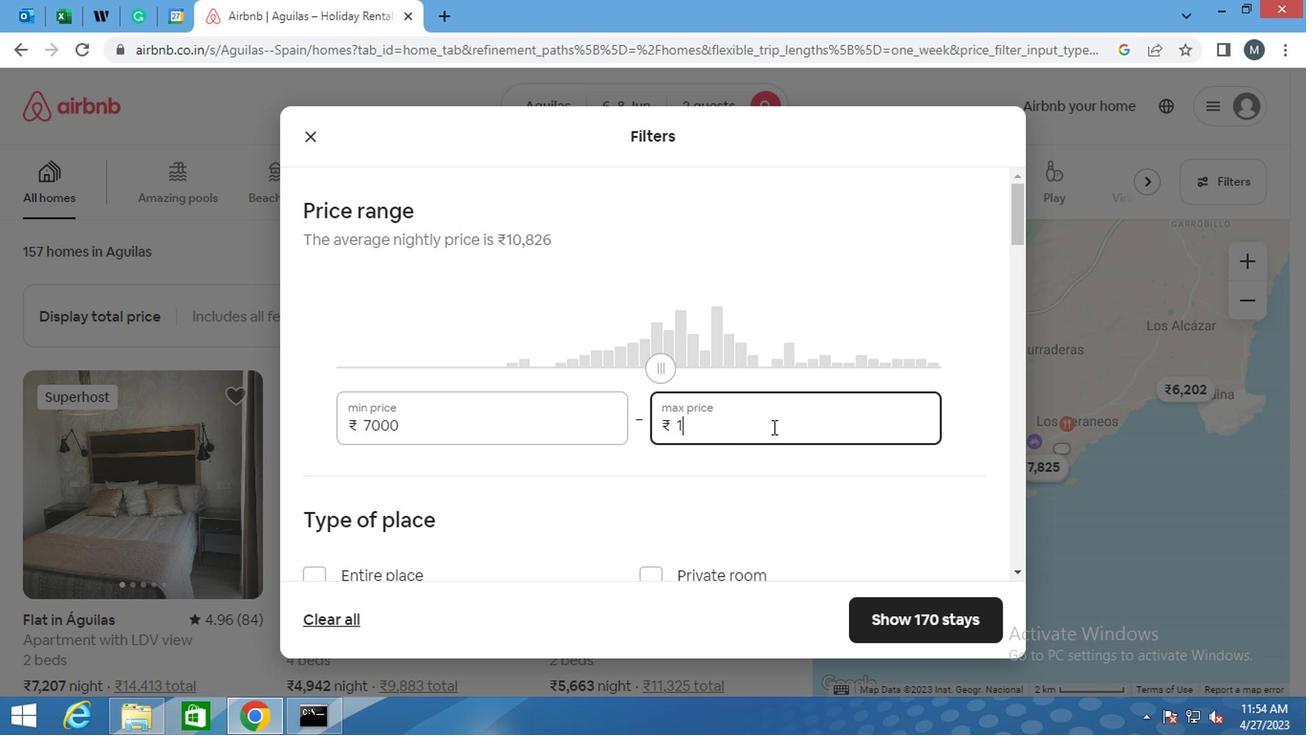 
Action: Mouse moved to (768, 428)
Screenshot: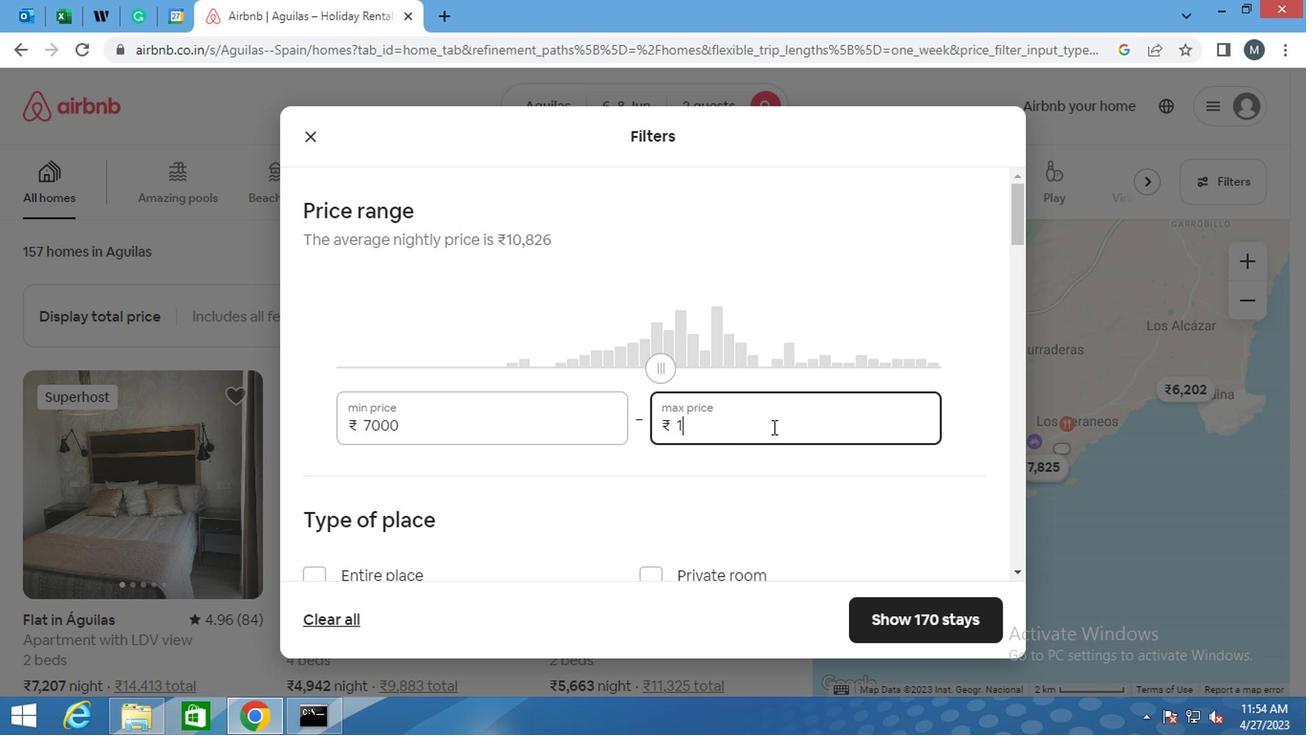 
Action: Key pressed 000
Screenshot: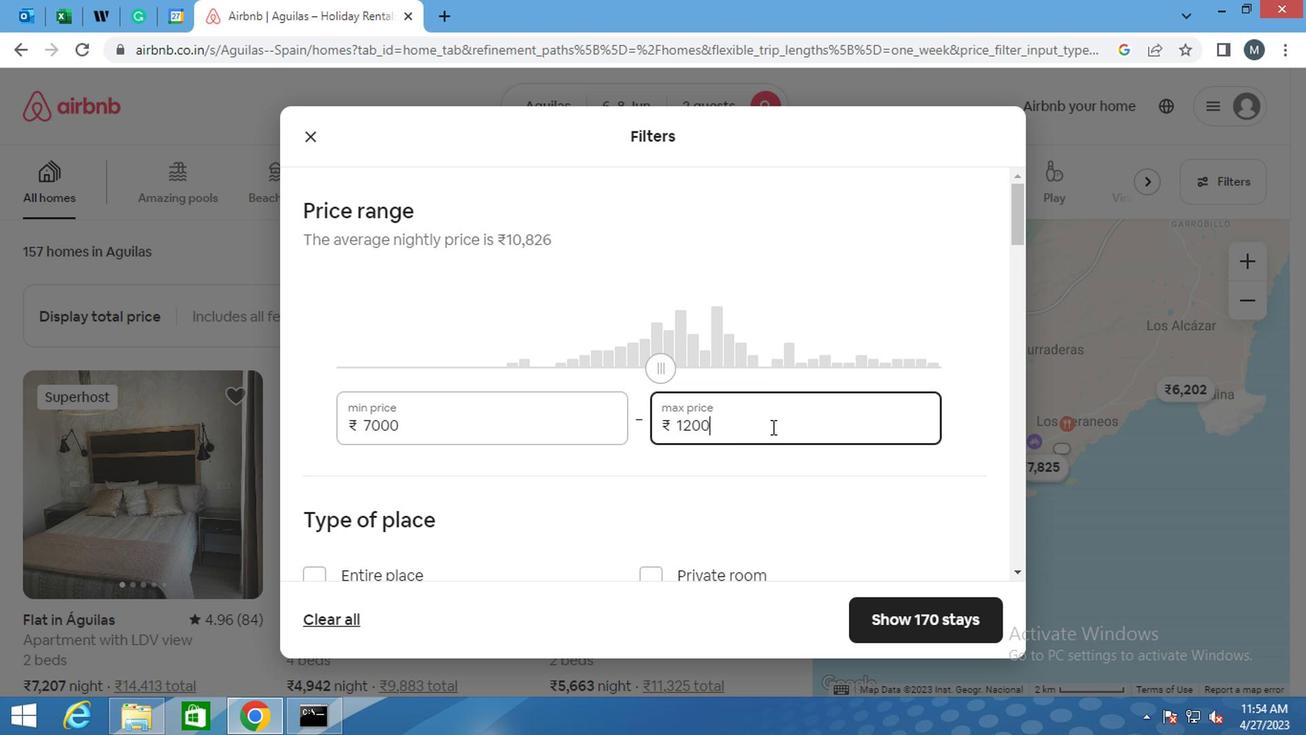 
Action: Mouse moved to (673, 415)
Screenshot: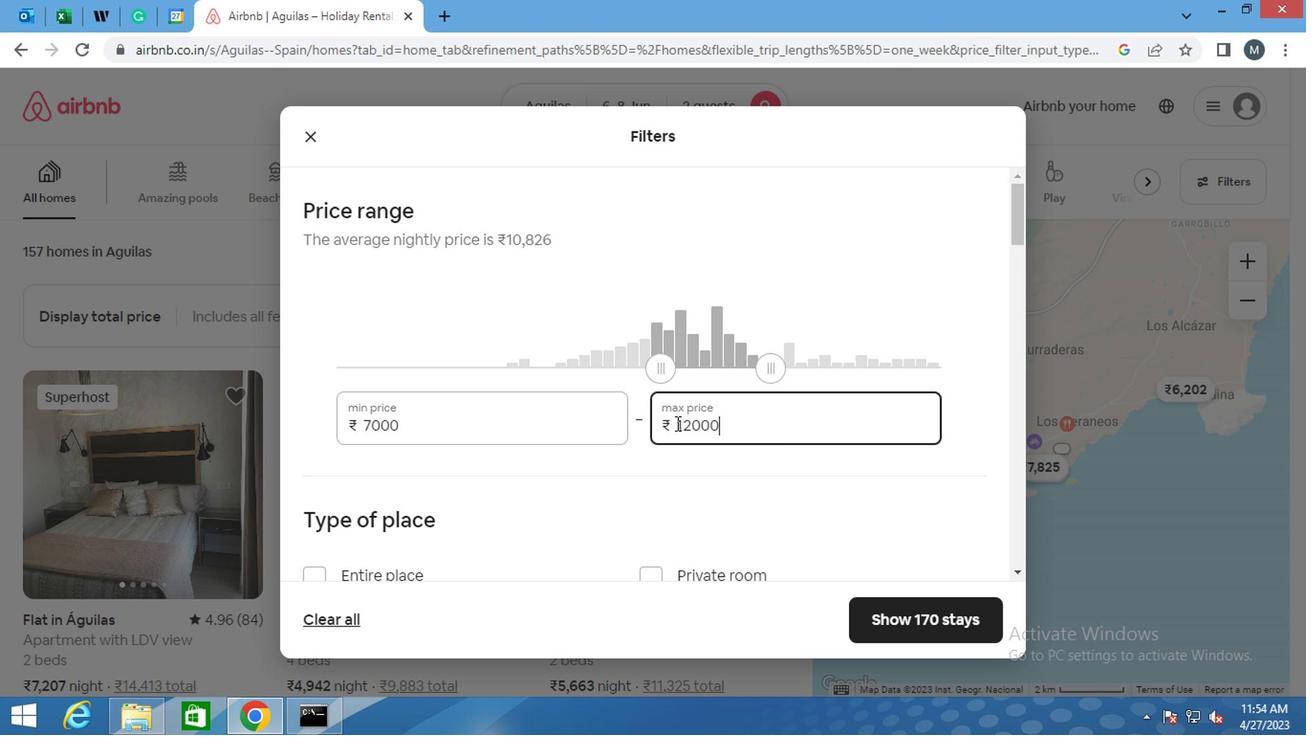 
Action: Mouse scrolled (673, 415) with delta (0, 0)
Screenshot: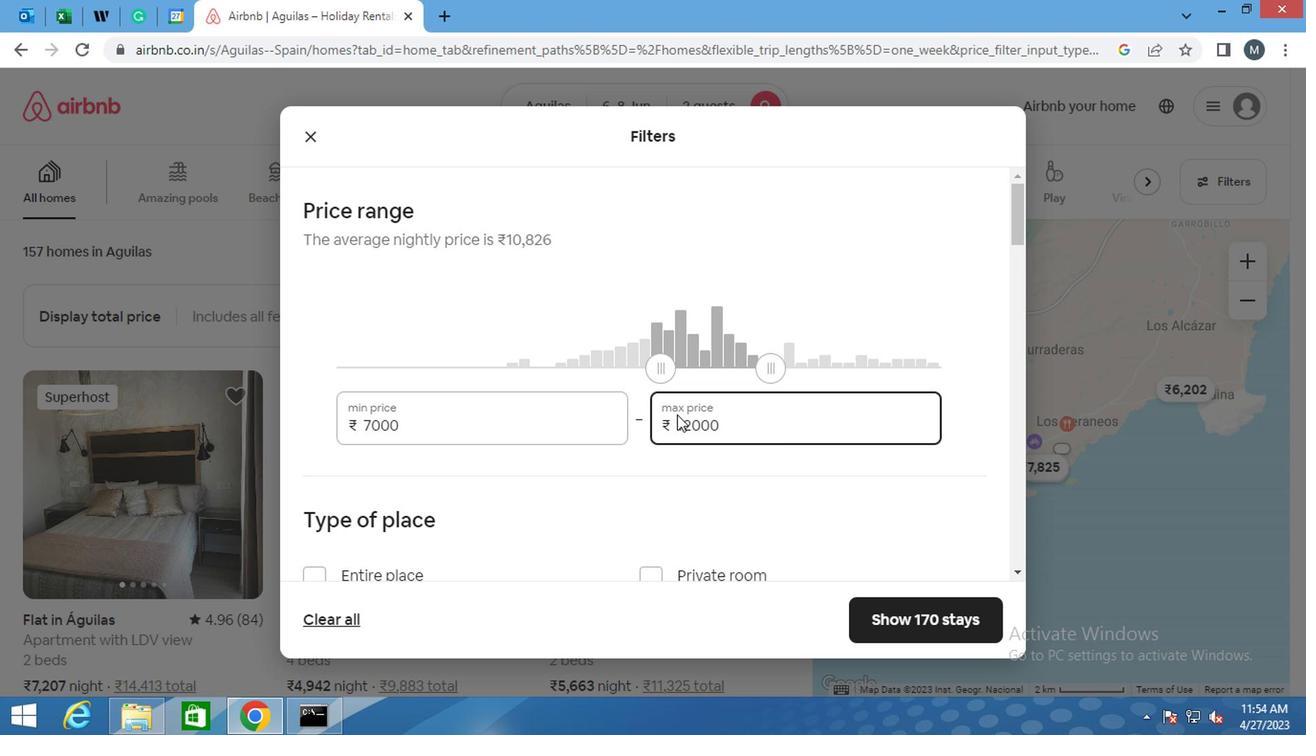 
Action: Mouse scrolled (673, 415) with delta (0, 0)
Screenshot: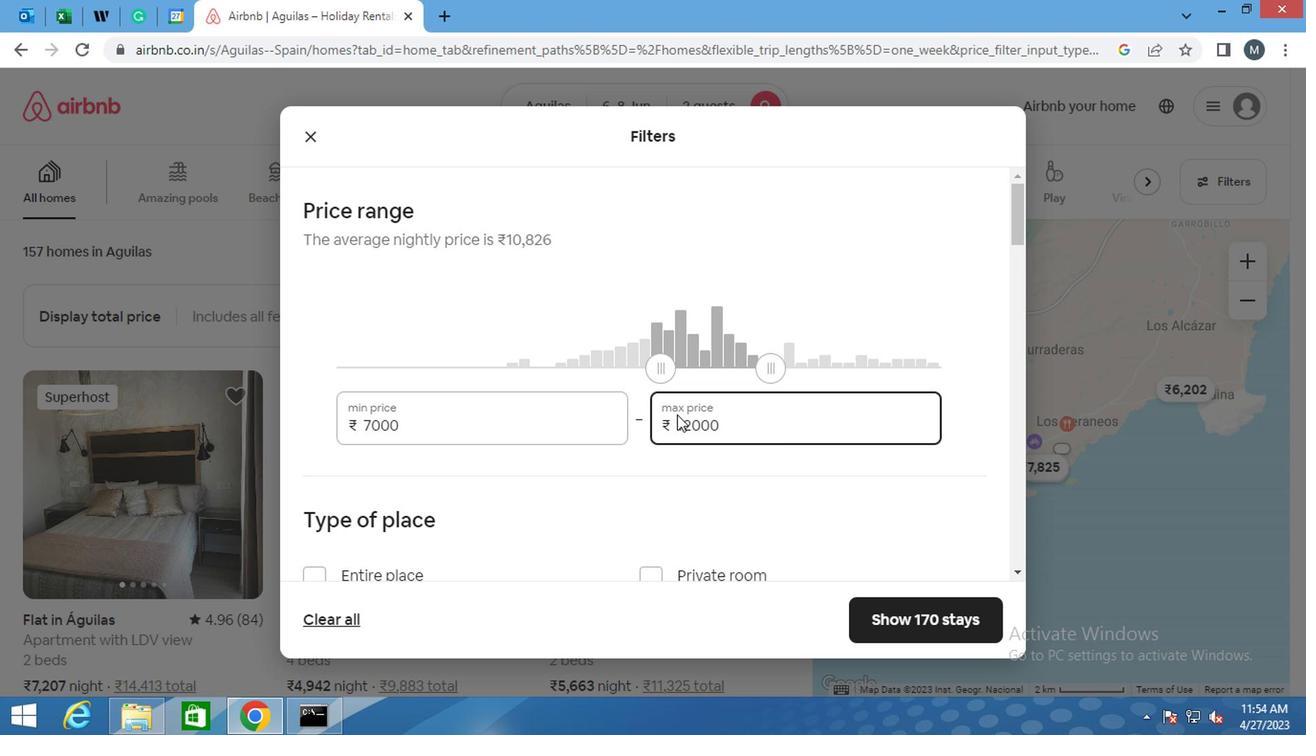 
Action: Mouse moved to (638, 391)
Screenshot: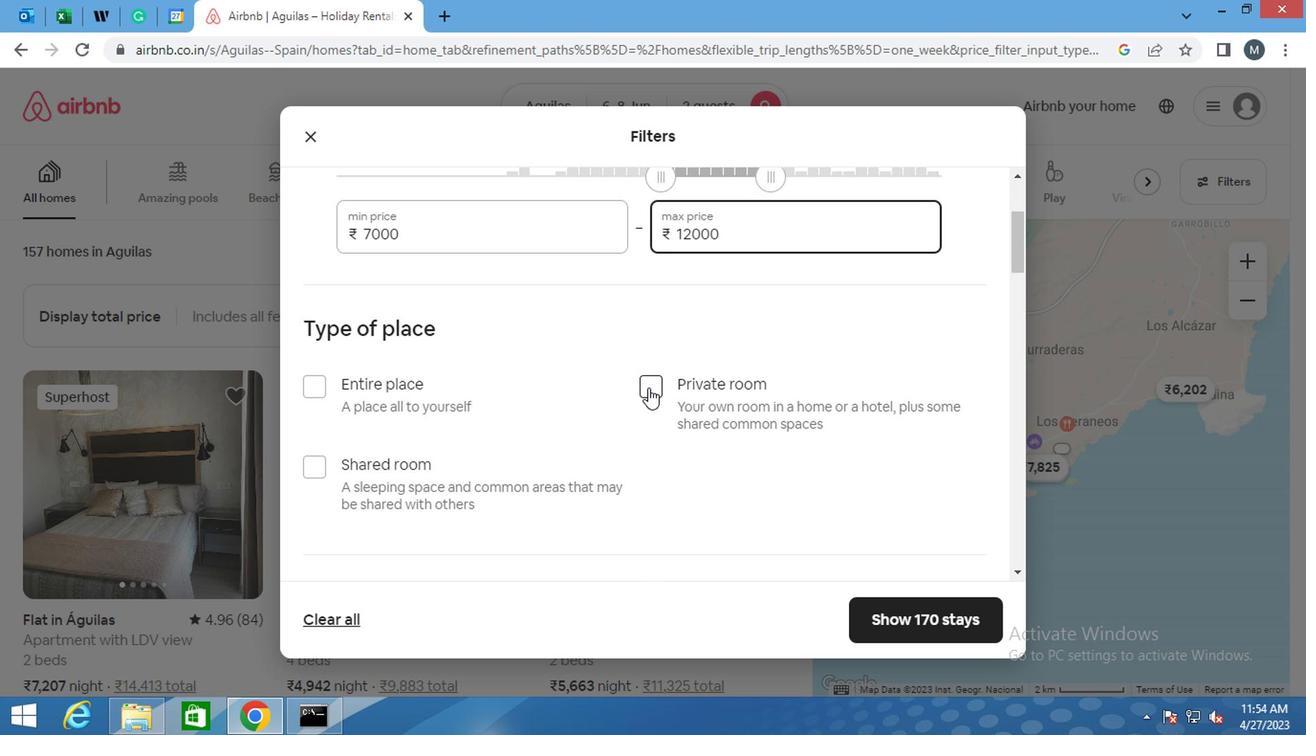 
Action: Mouse pressed left at (638, 391)
Screenshot: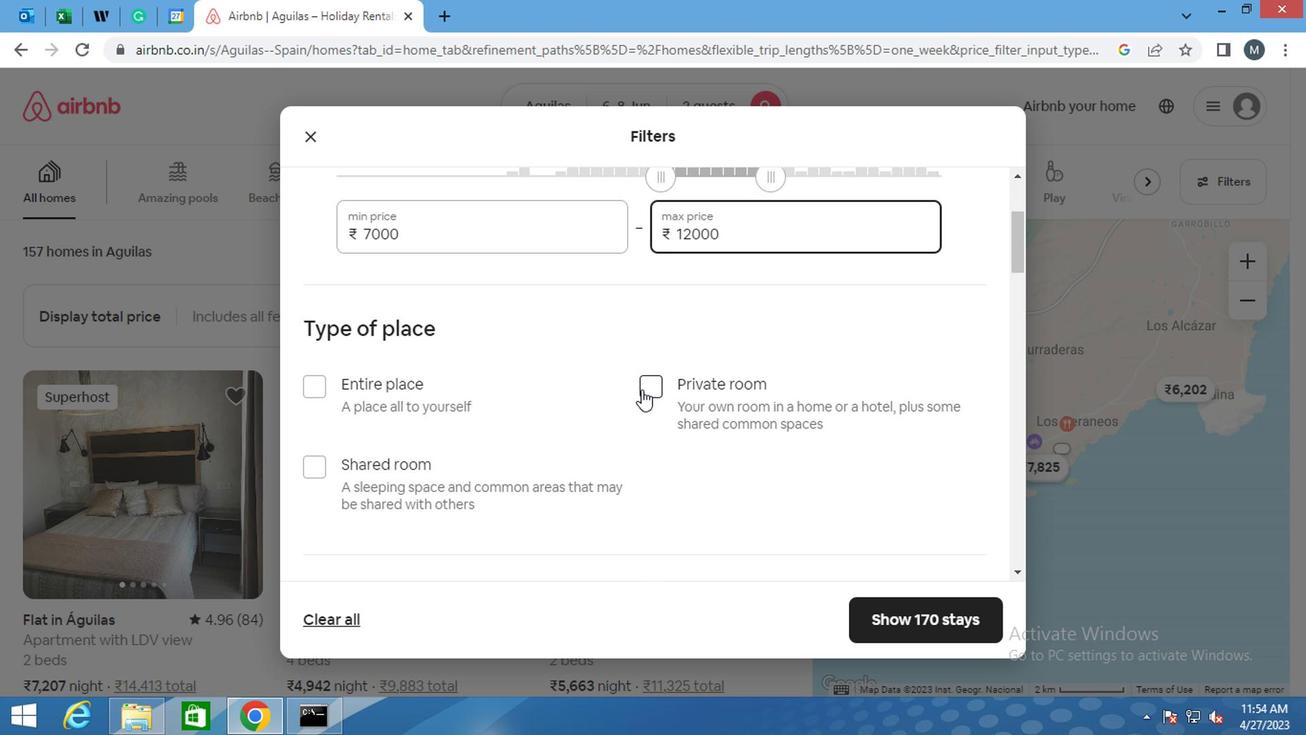 
Action: Mouse moved to (489, 426)
Screenshot: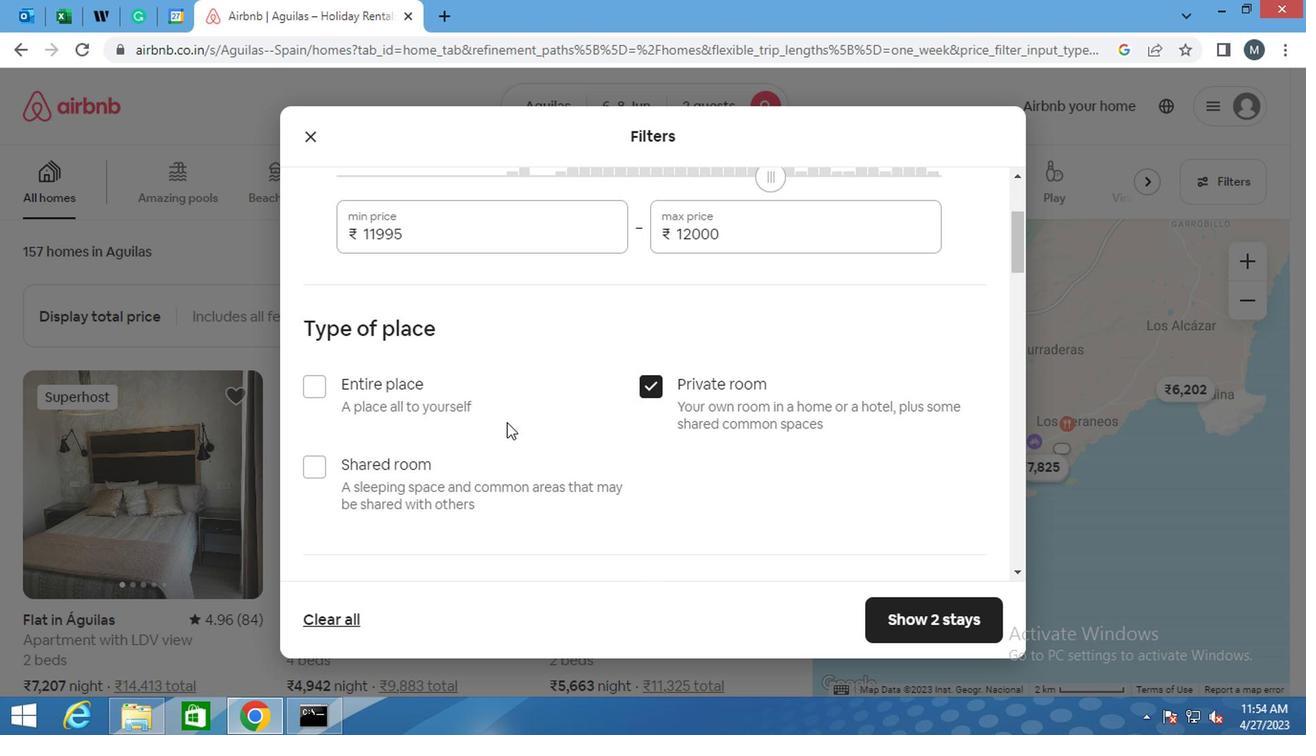 
Action: Mouse scrolled (489, 425) with delta (0, -1)
Screenshot: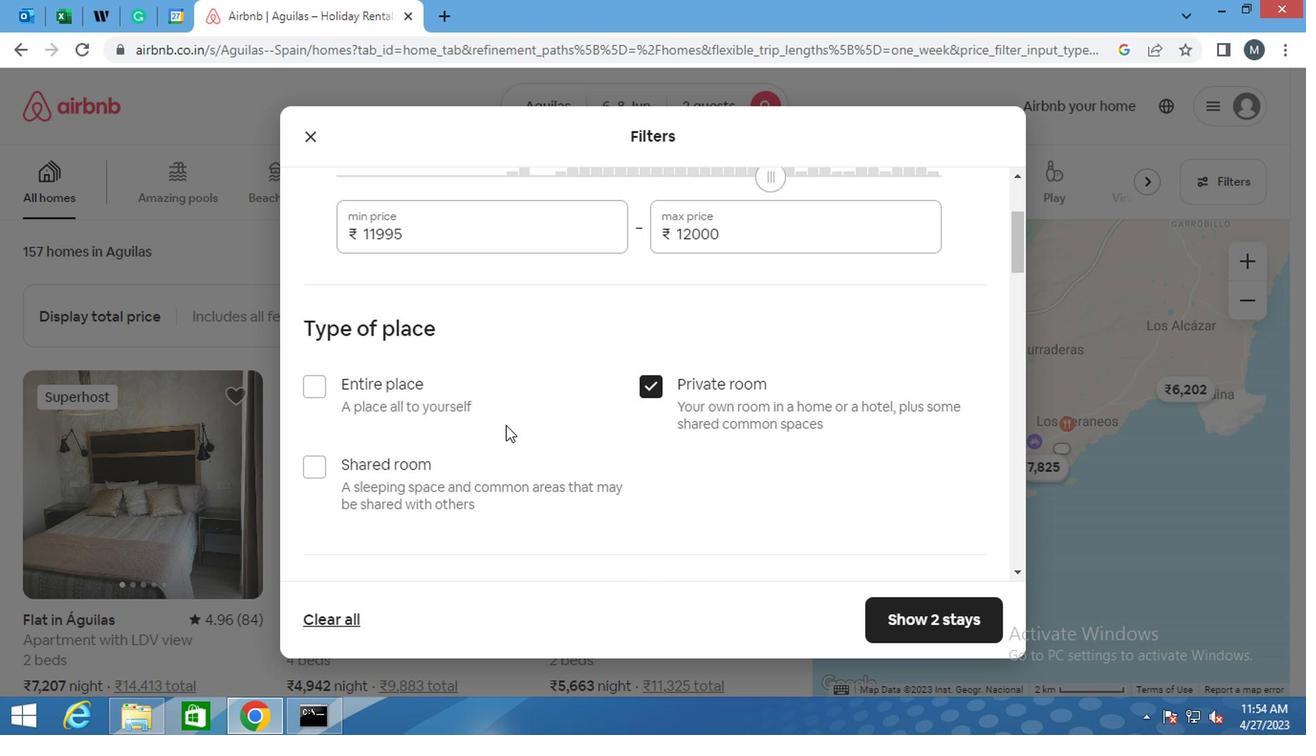 
Action: Mouse scrolled (489, 425) with delta (0, -1)
Screenshot: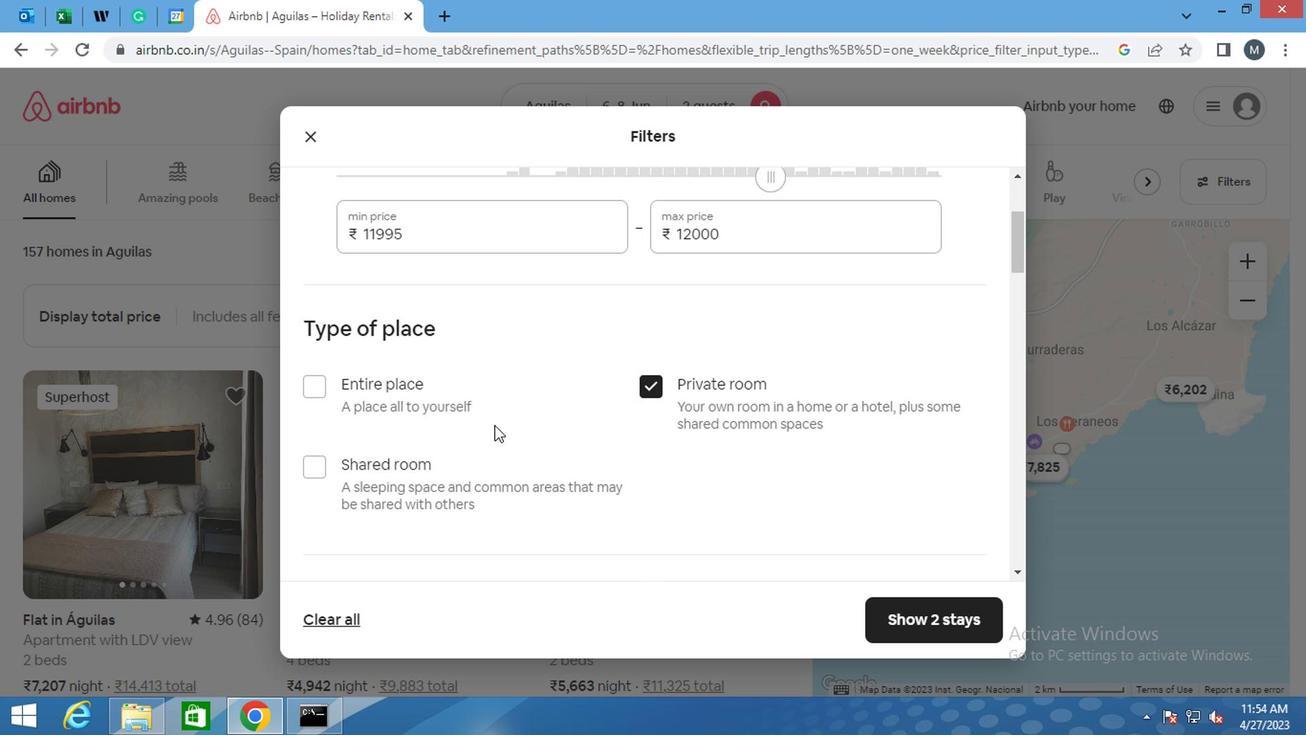 
Action: Mouse moved to (421, 455)
Screenshot: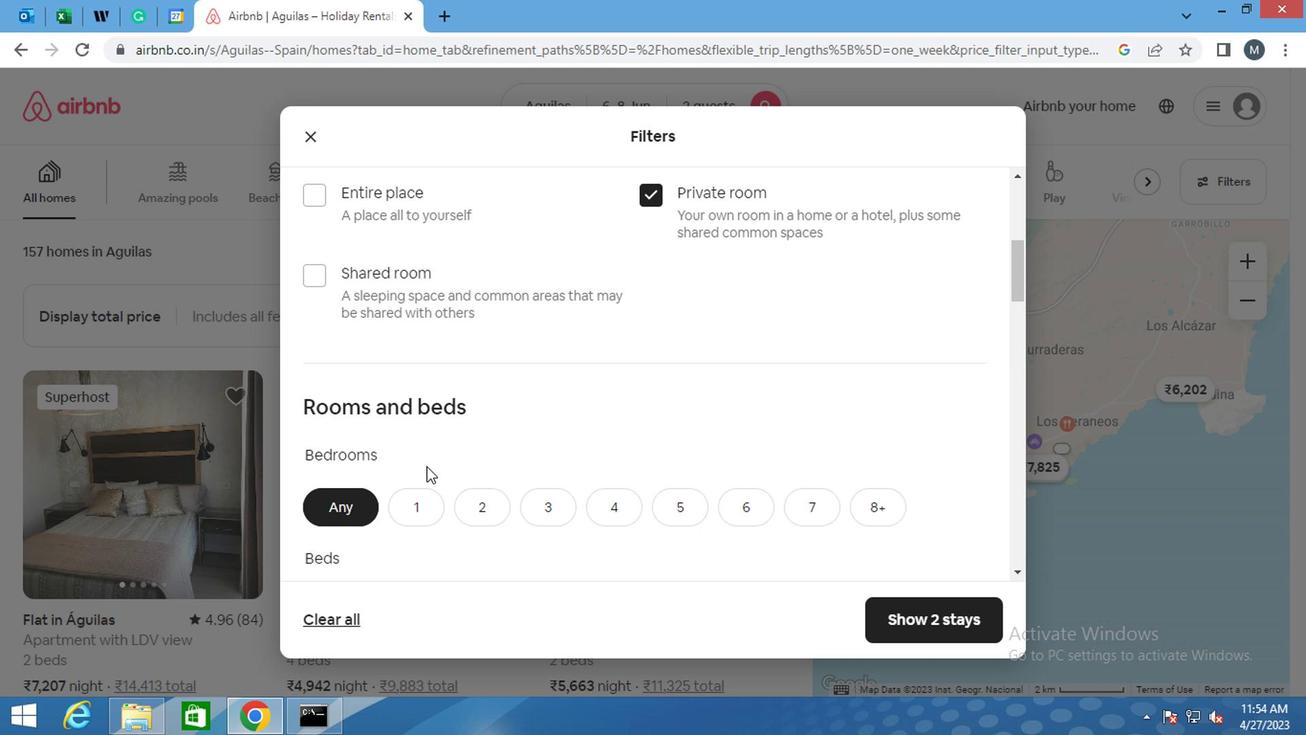 
Action: Mouse scrolled (421, 453) with delta (0, -1)
Screenshot: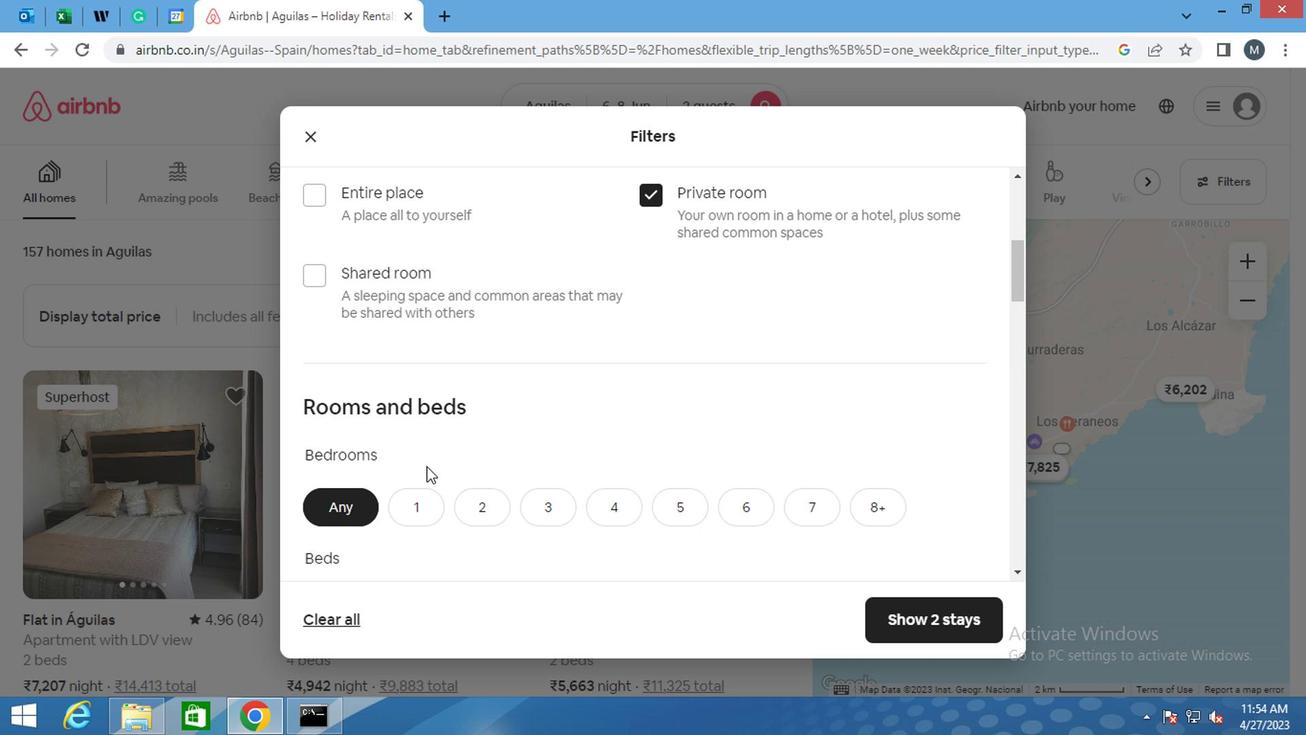 
Action: Mouse scrolled (421, 453) with delta (0, -1)
Screenshot: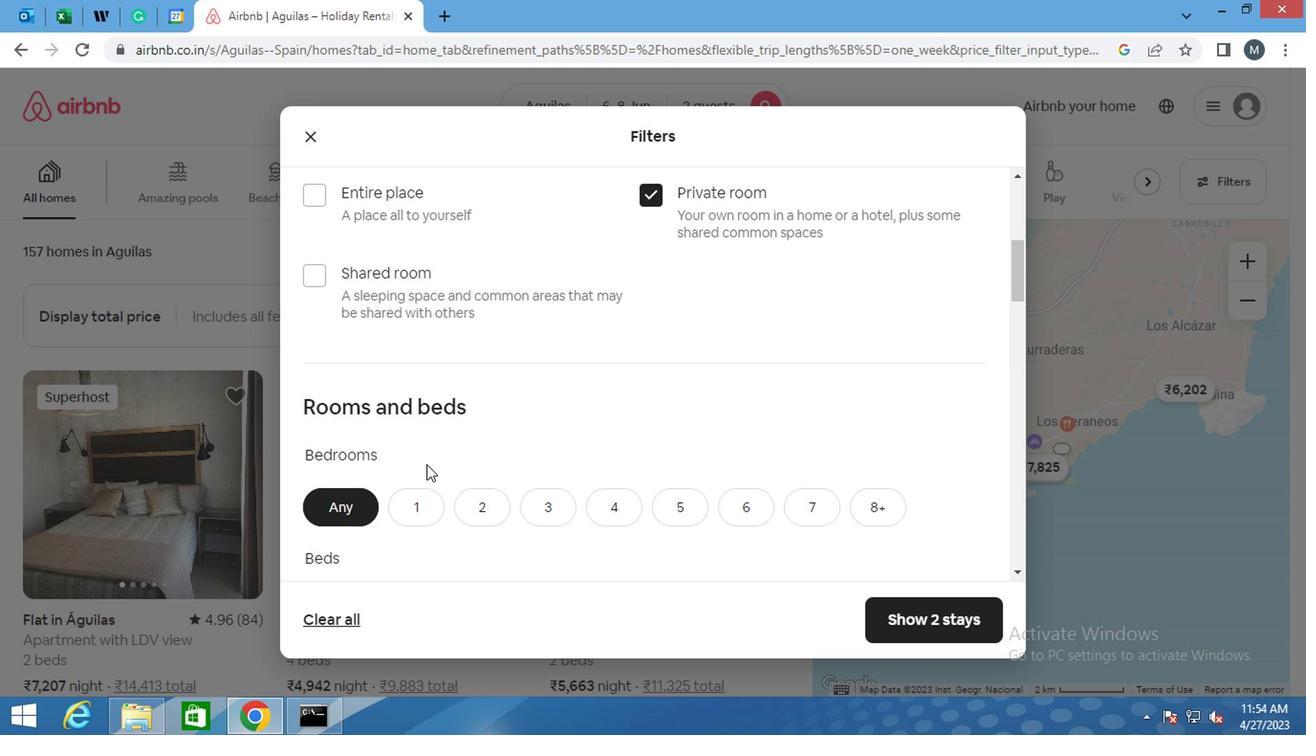 
Action: Mouse moved to (415, 318)
Screenshot: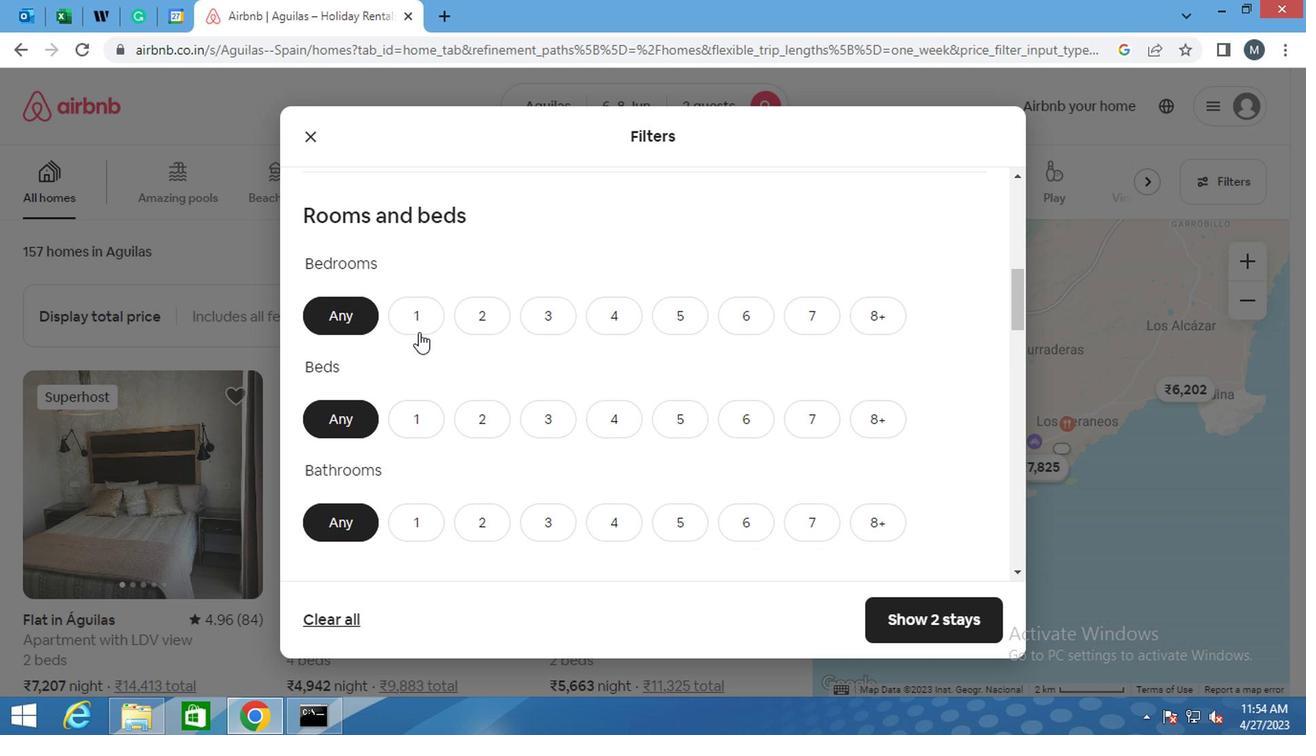 
Action: Mouse pressed left at (415, 318)
Screenshot: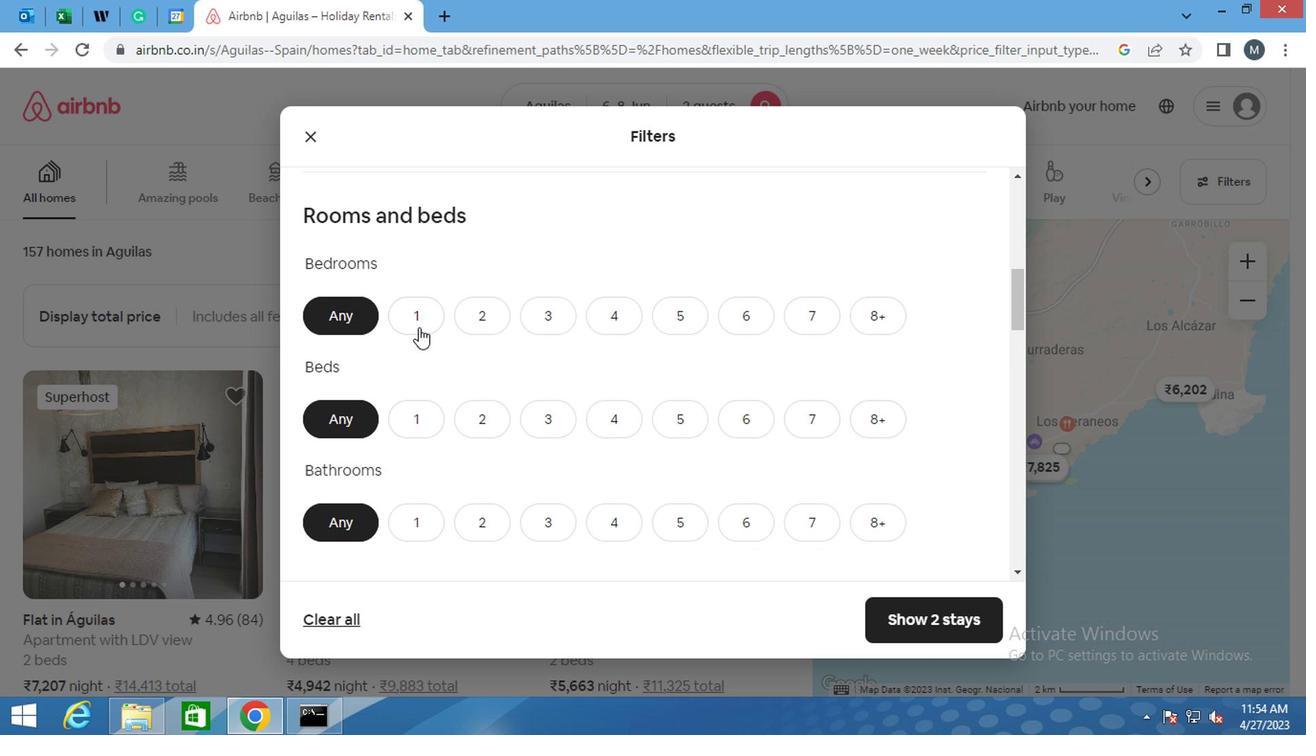 
Action: Mouse moved to (477, 418)
Screenshot: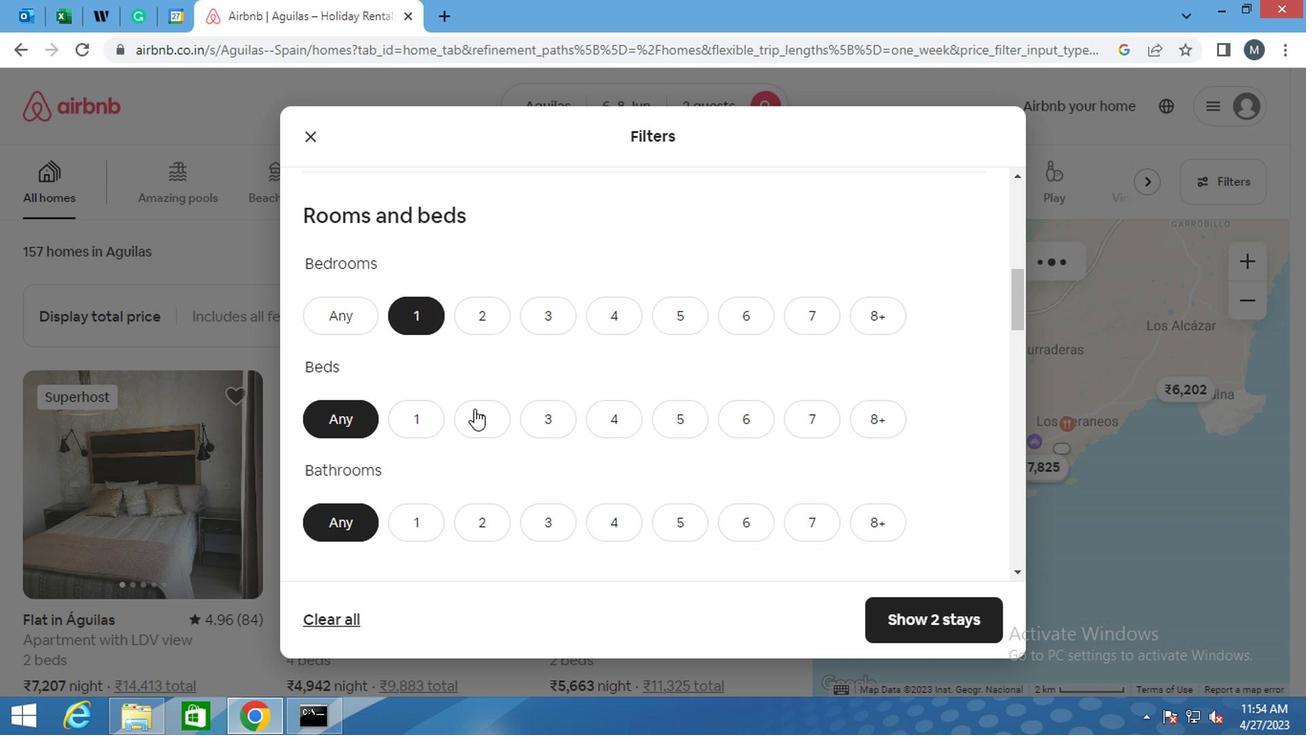 
Action: Mouse pressed left at (477, 418)
Screenshot: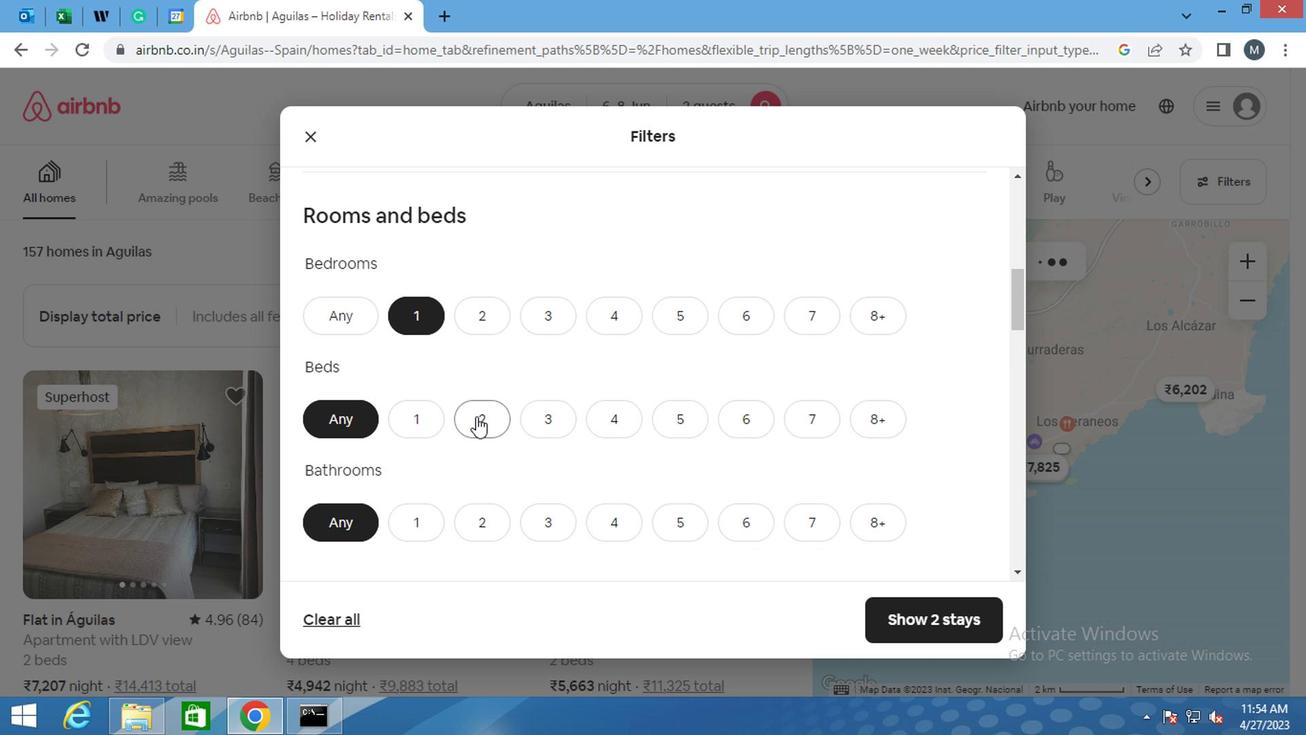 
Action: Mouse moved to (406, 542)
Screenshot: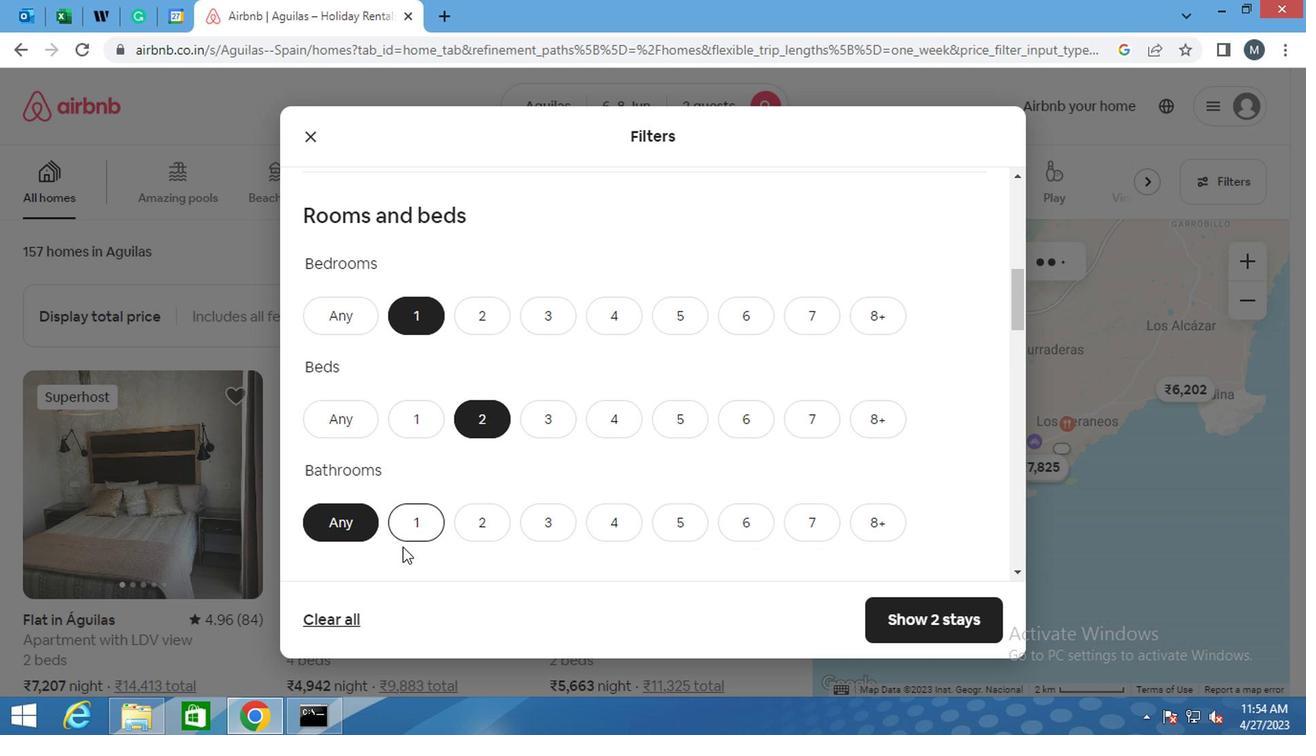 
Action: Mouse pressed left at (406, 542)
Screenshot: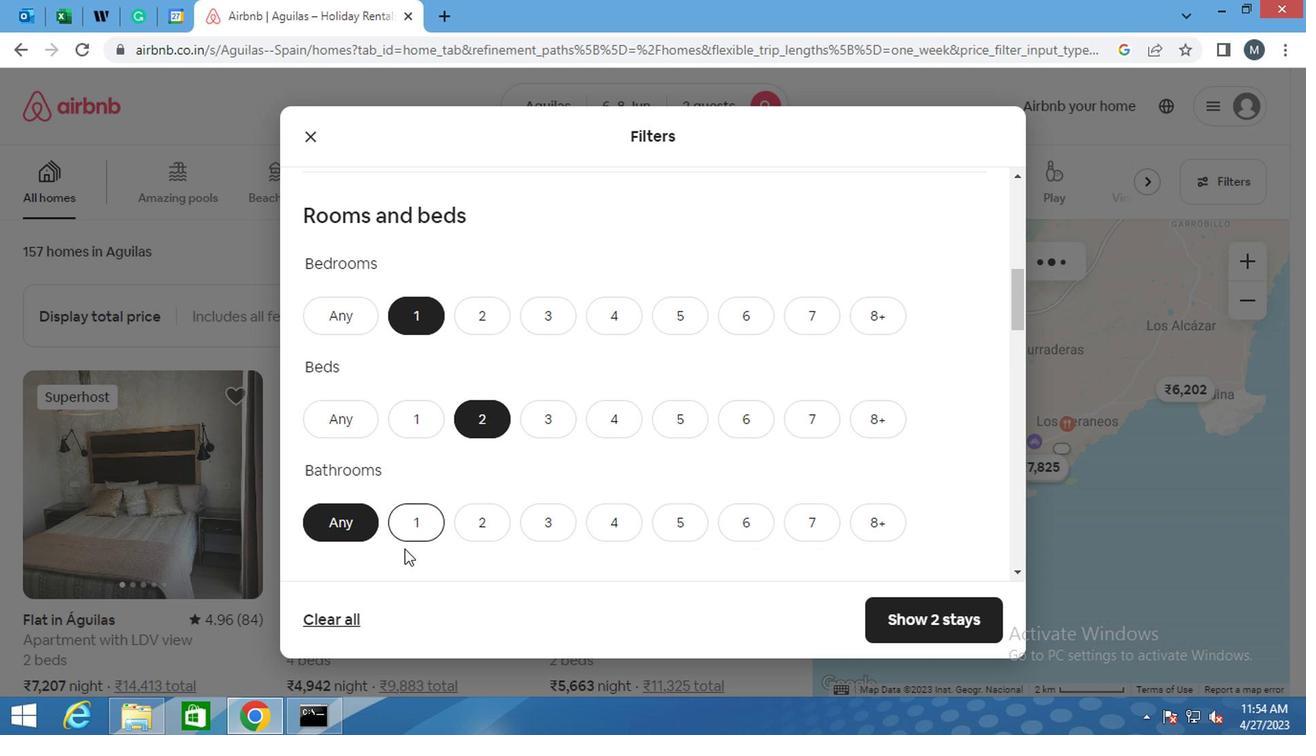 
Action: Mouse moved to (351, 511)
Screenshot: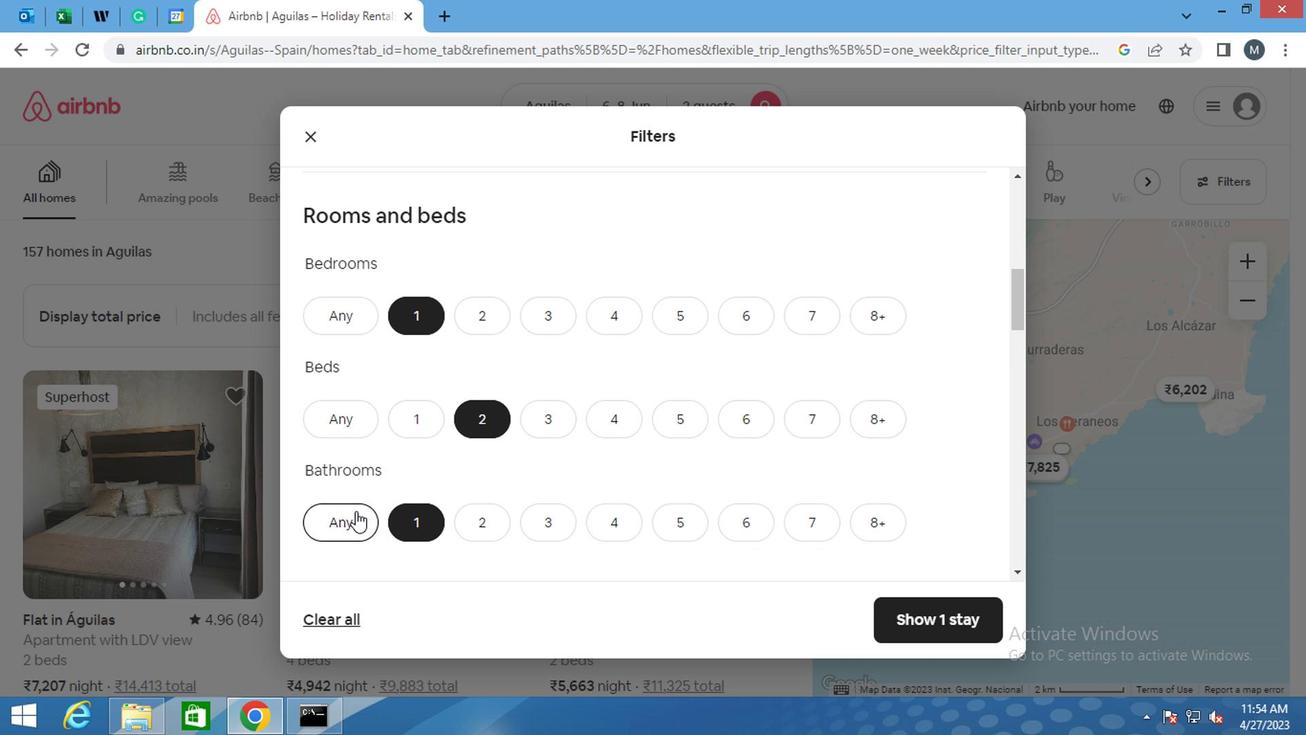 
Action: Mouse scrolled (351, 510) with delta (0, -1)
Screenshot: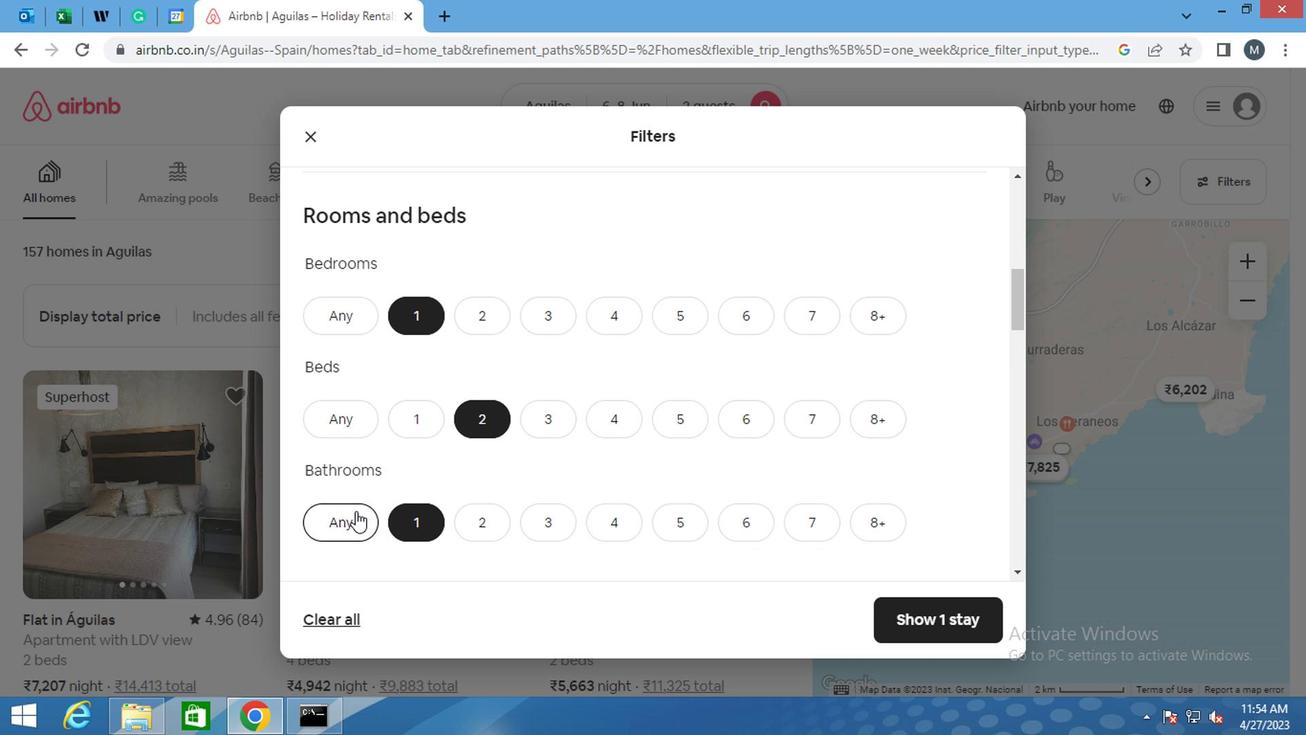 
Action: Mouse scrolled (351, 510) with delta (0, -1)
Screenshot: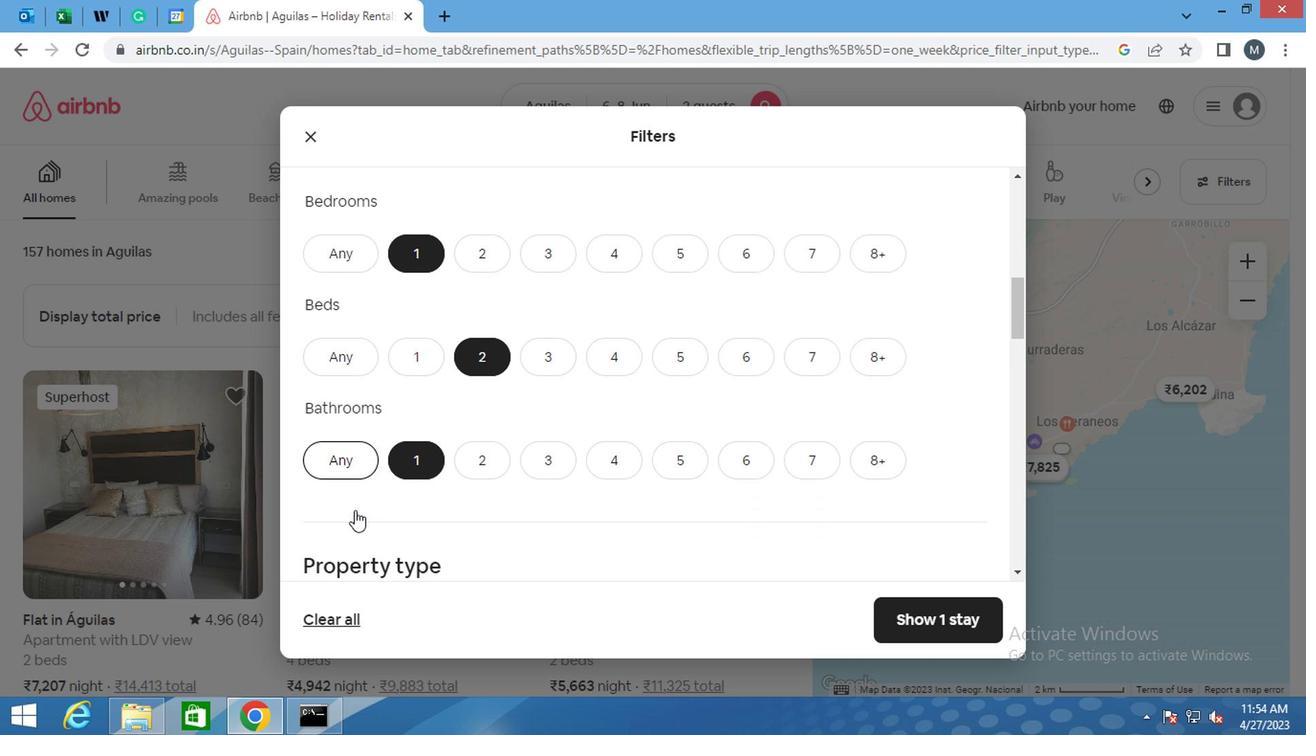 
Action: Mouse moved to (357, 493)
Screenshot: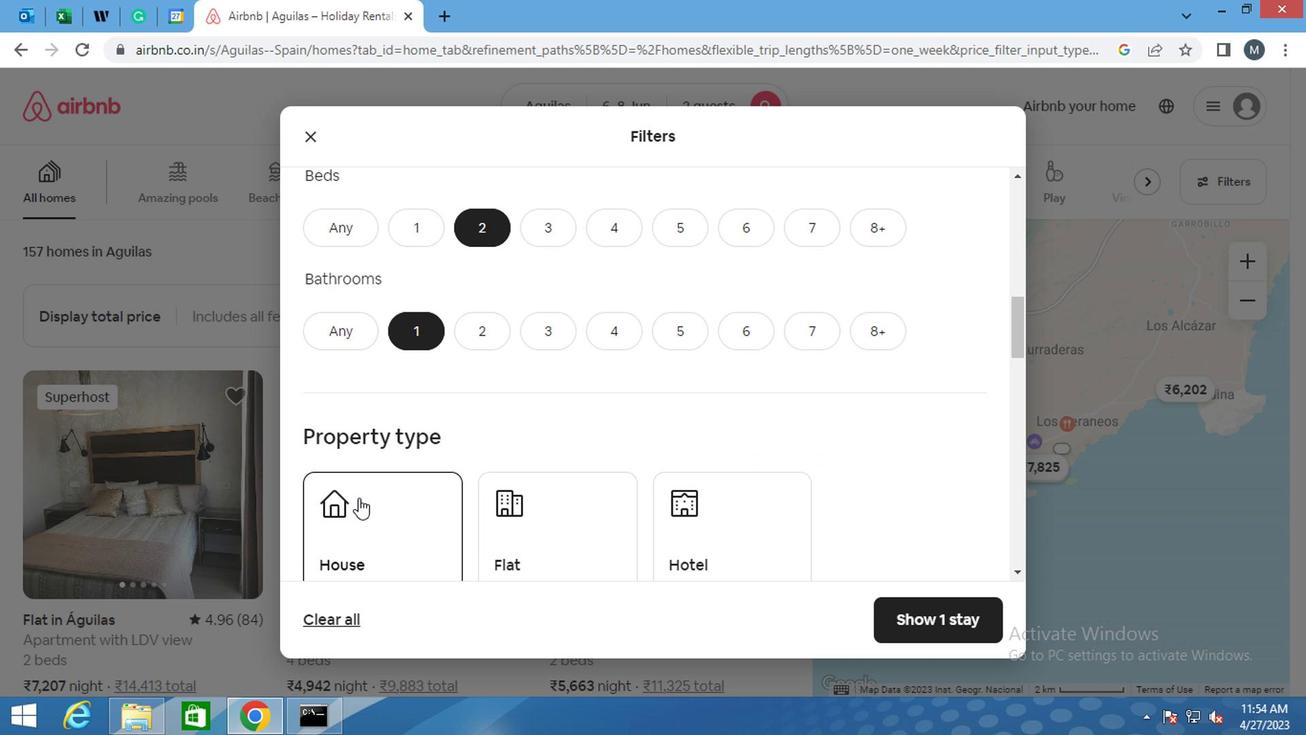 
Action: Mouse scrolled (357, 492) with delta (0, 0)
Screenshot: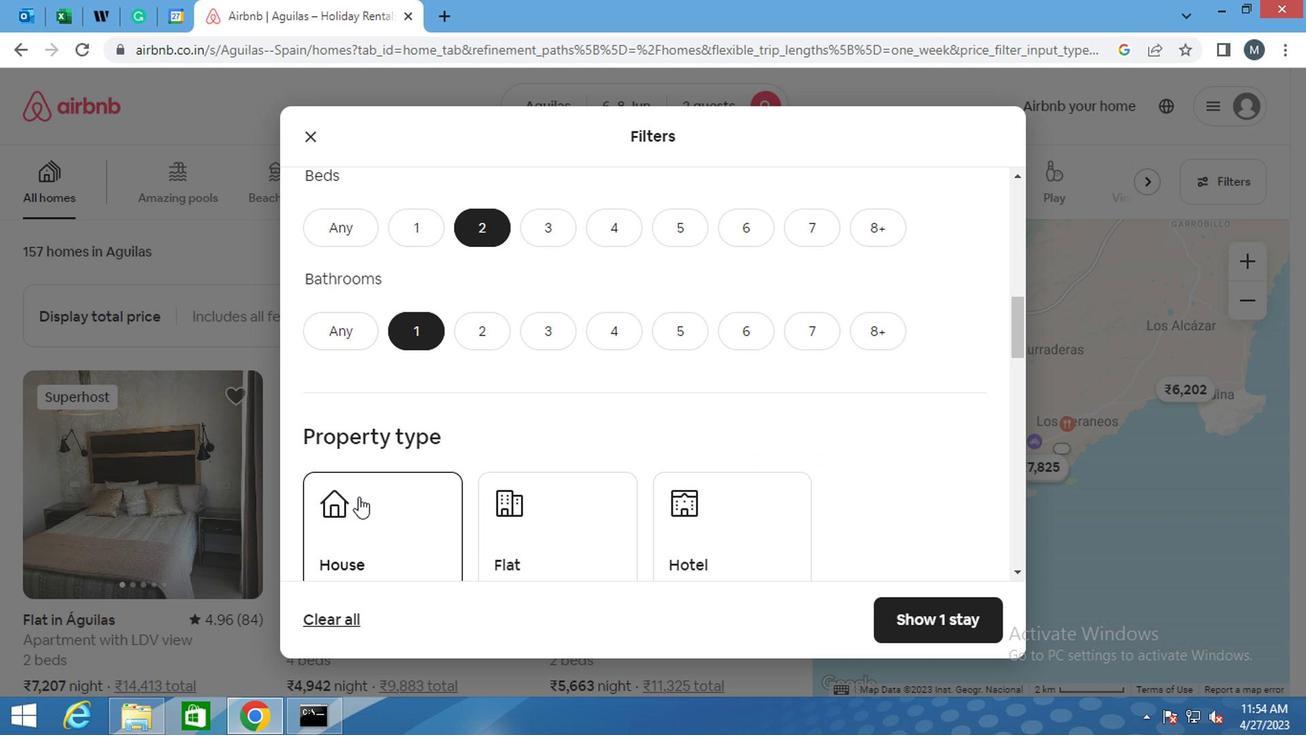 
Action: Mouse scrolled (357, 492) with delta (0, 0)
Screenshot: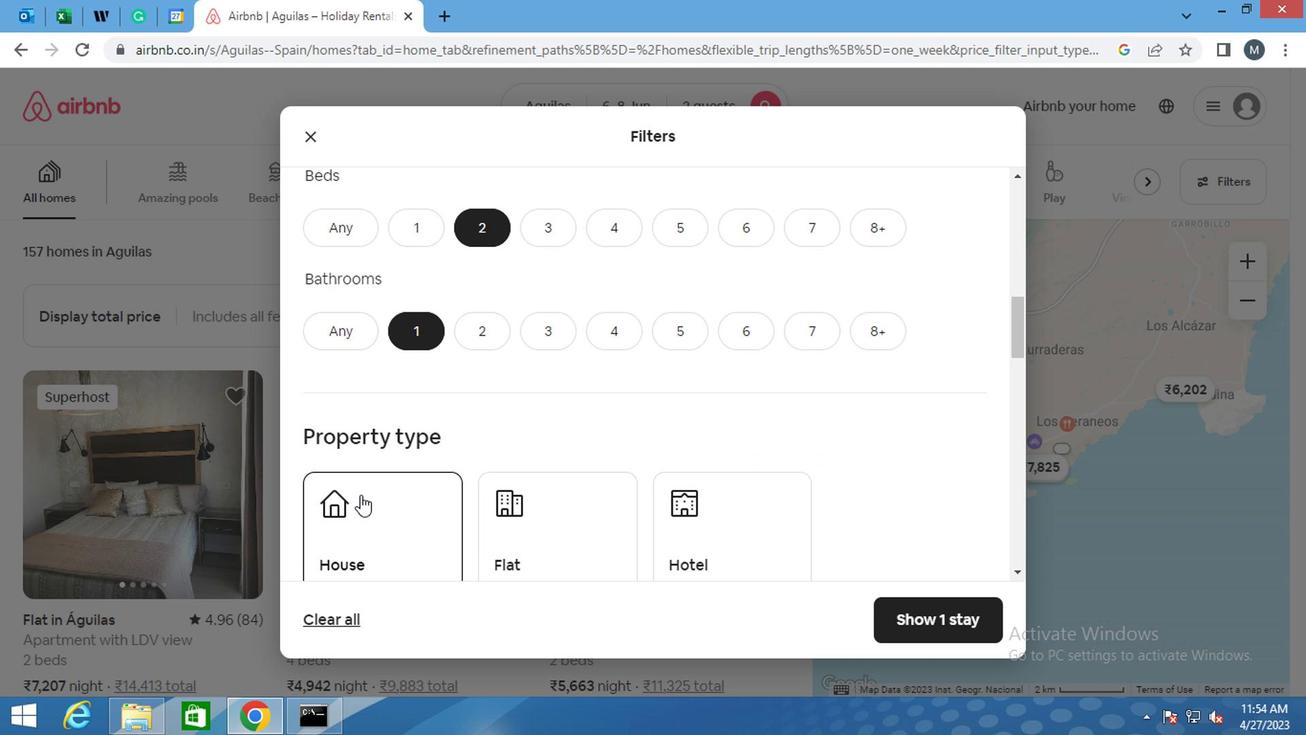 
Action: Mouse moved to (365, 347)
Screenshot: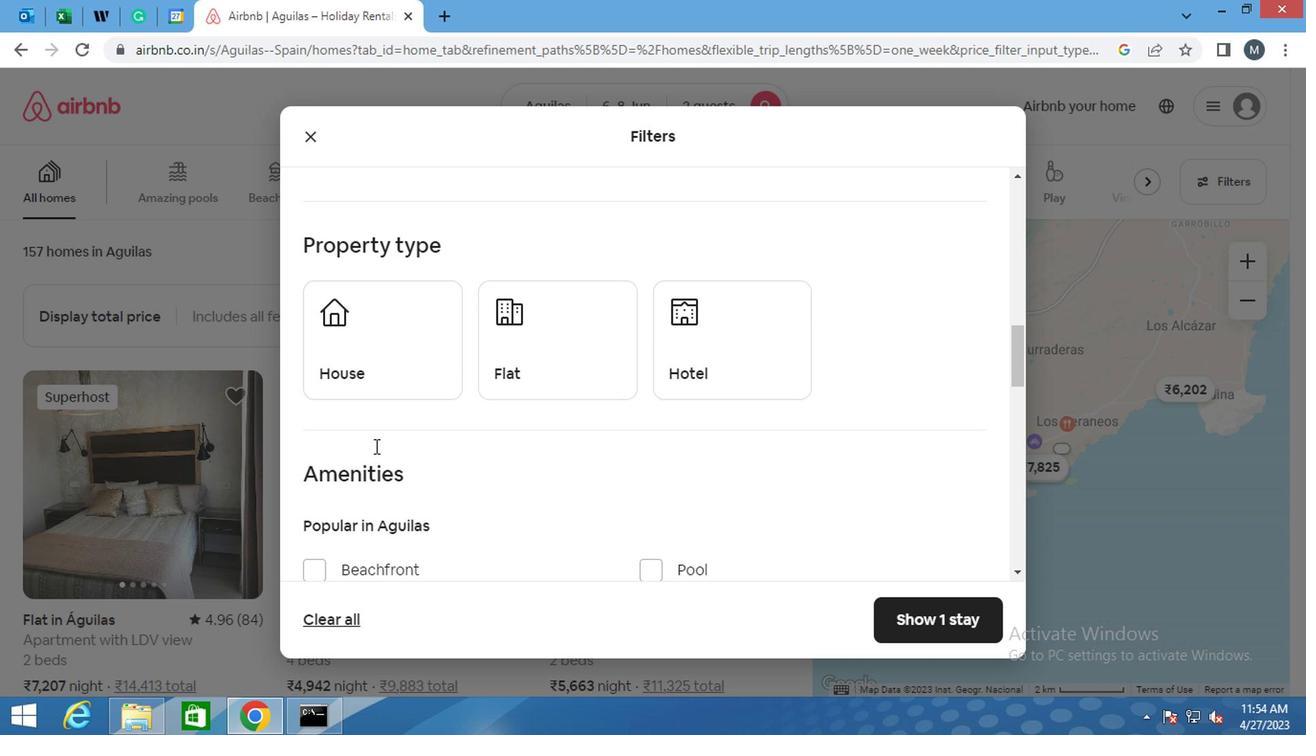 
Action: Mouse pressed left at (365, 347)
Screenshot: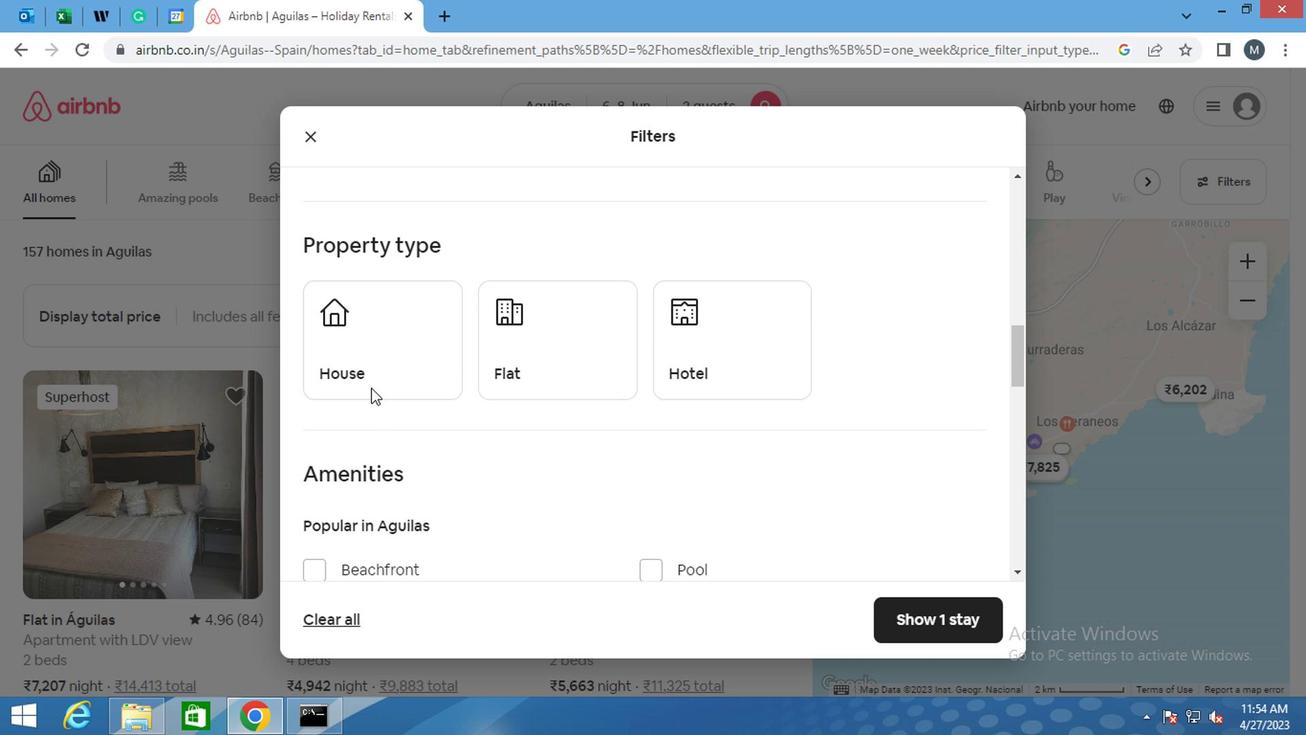 
Action: Mouse moved to (553, 387)
Screenshot: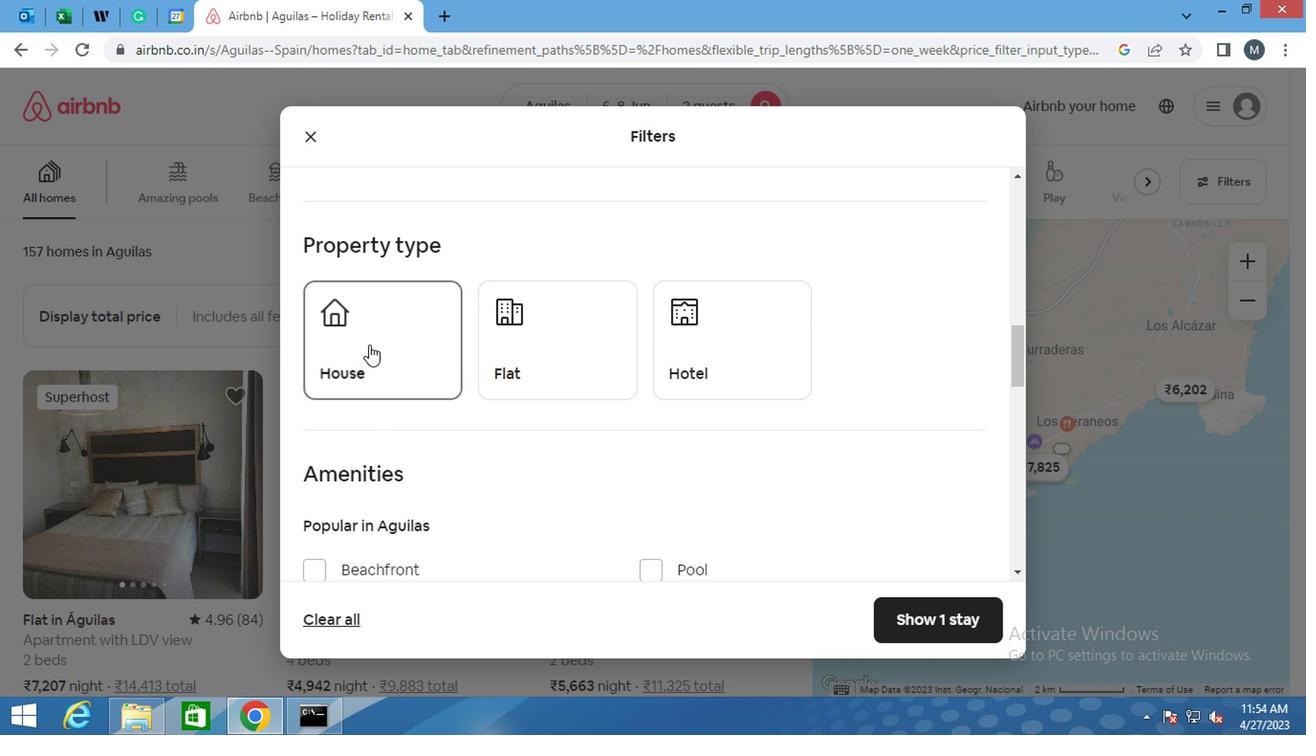 
Action: Mouse pressed left at (553, 387)
Screenshot: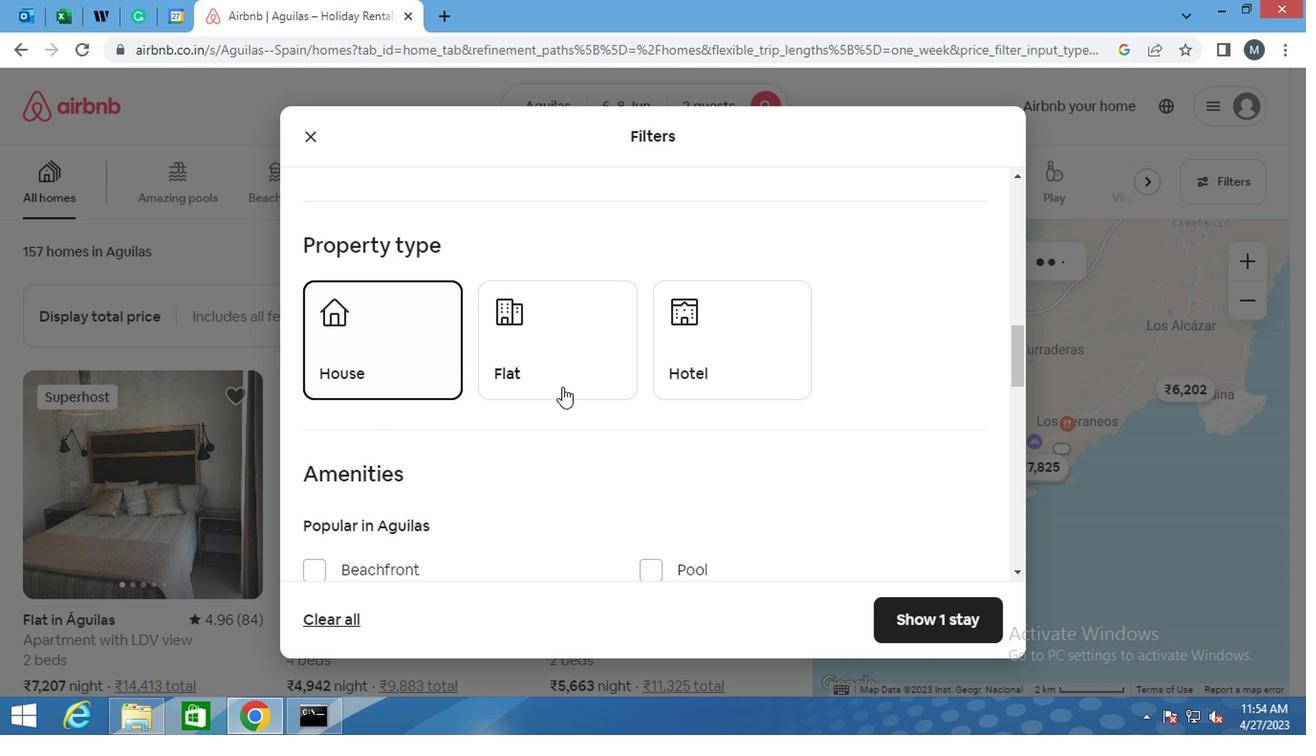 
Action: Mouse moved to (419, 429)
Screenshot: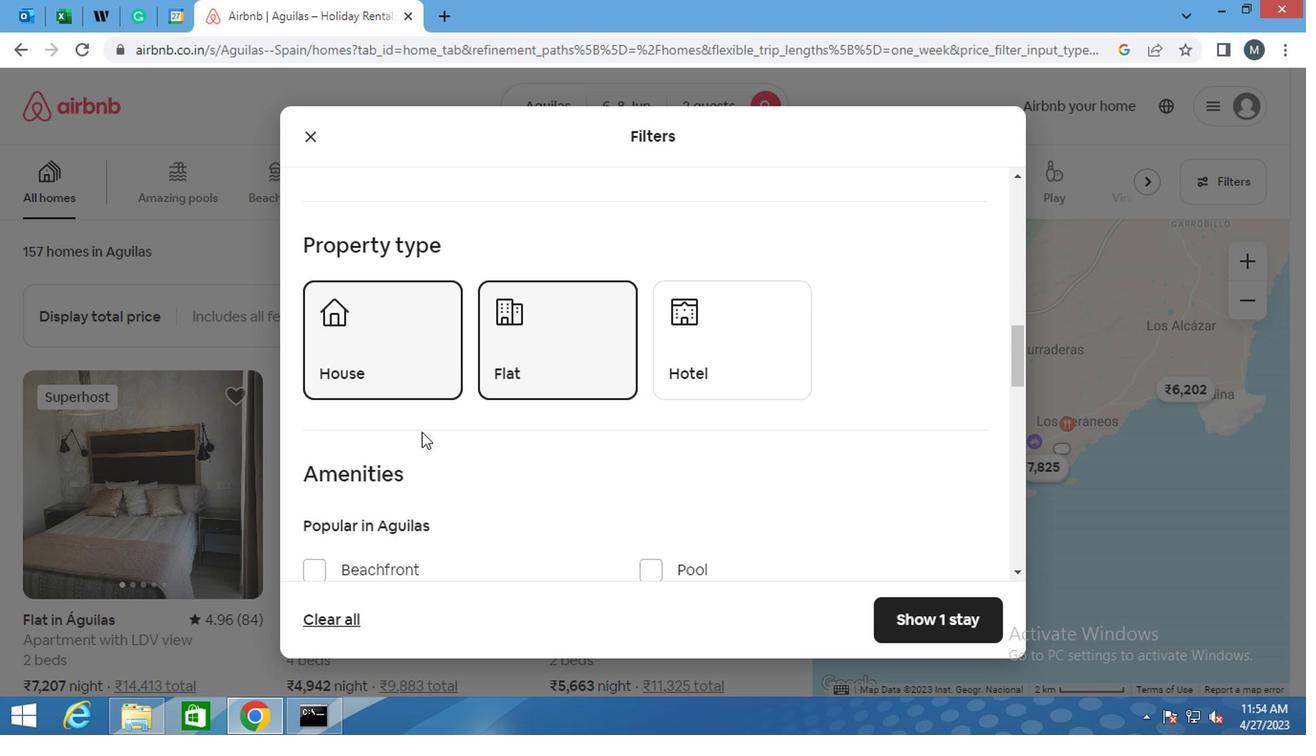 
Action: Mouse scrolled (419, 428) with delta (0, 0)
Screenshot: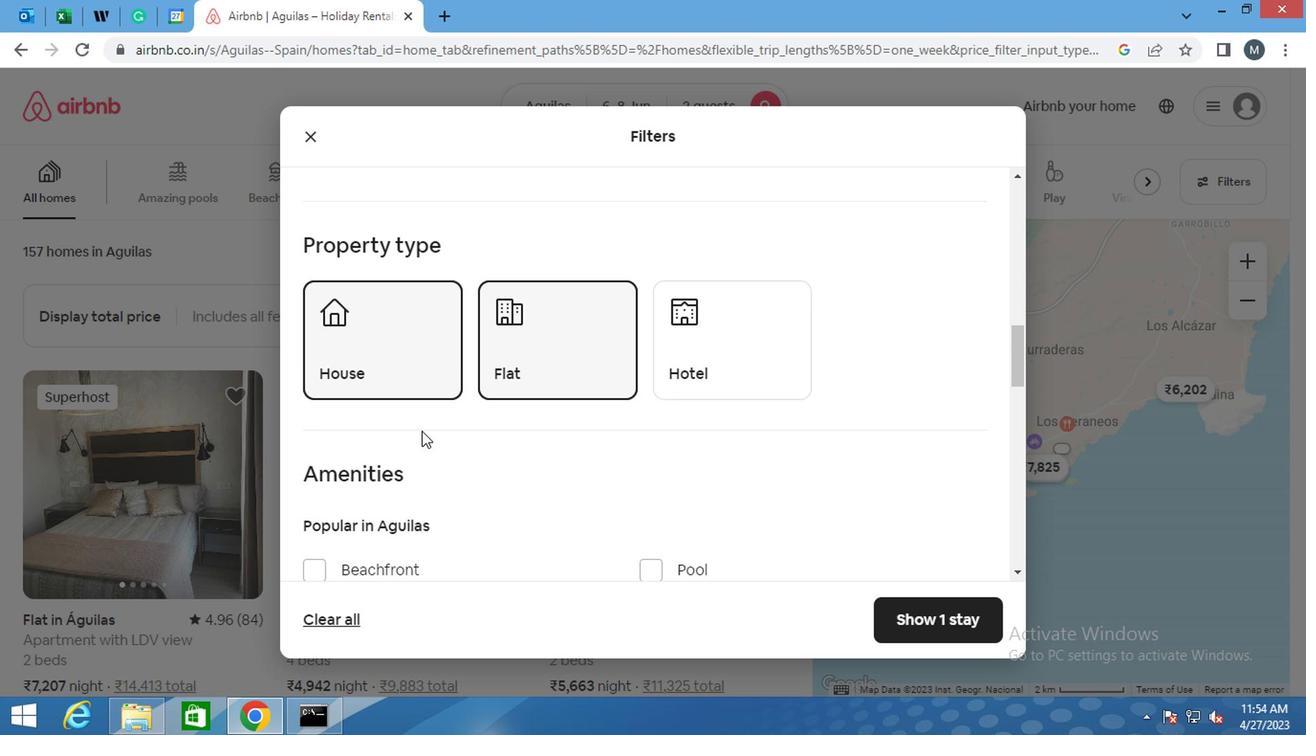 
Action: Mouse scrolled (419, 428) with delta (0, 0)
Screenshot: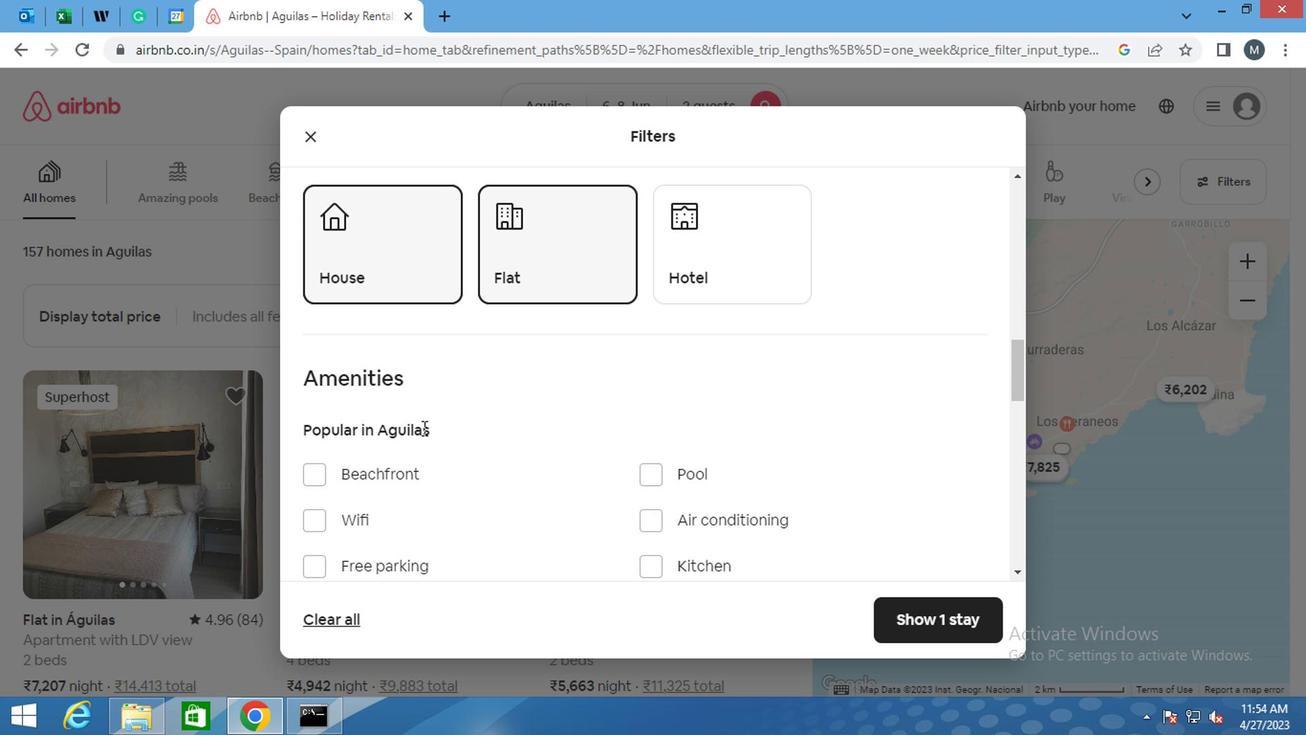 
Action: Mouse scrolled (419, 428) with delta (0, 0)
Screenshot: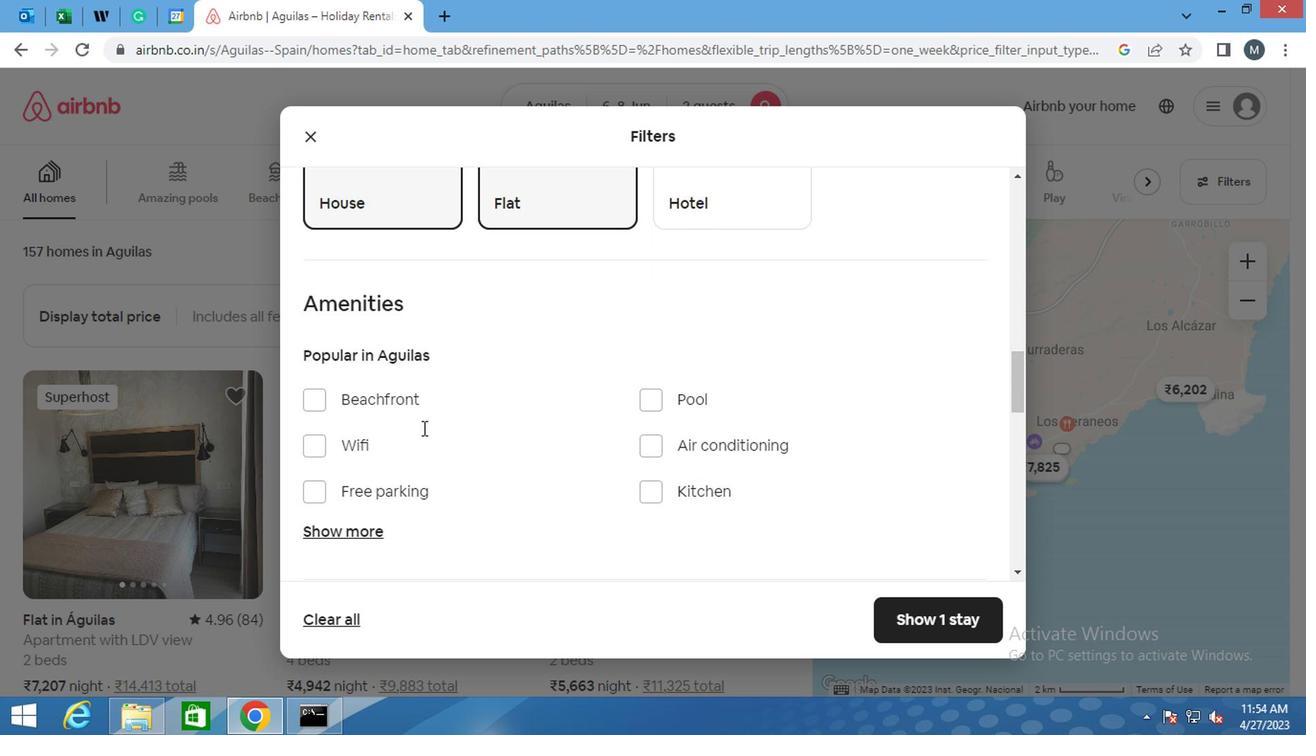 
Action: Mouse scrolled (419, 428) with delta (0, 0)
Screenshot: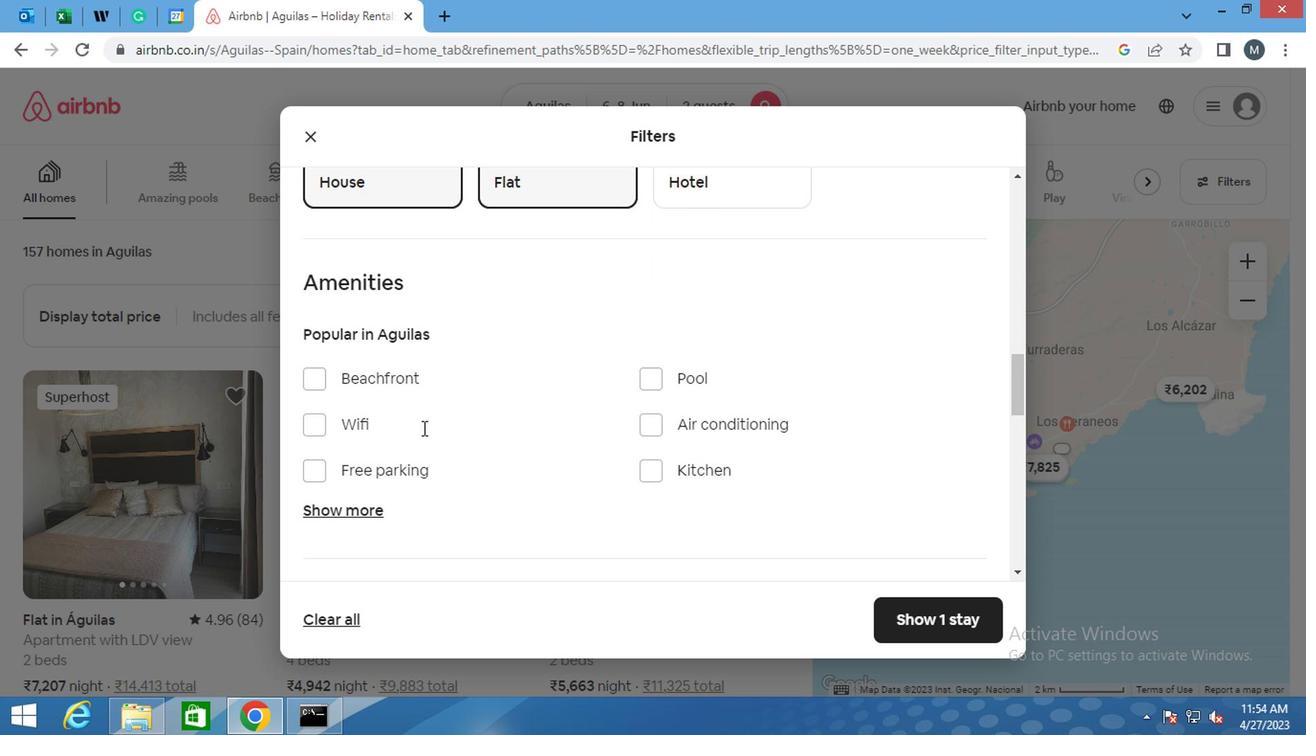 
Action: Mouse moved to (355, 421)
Screenshot: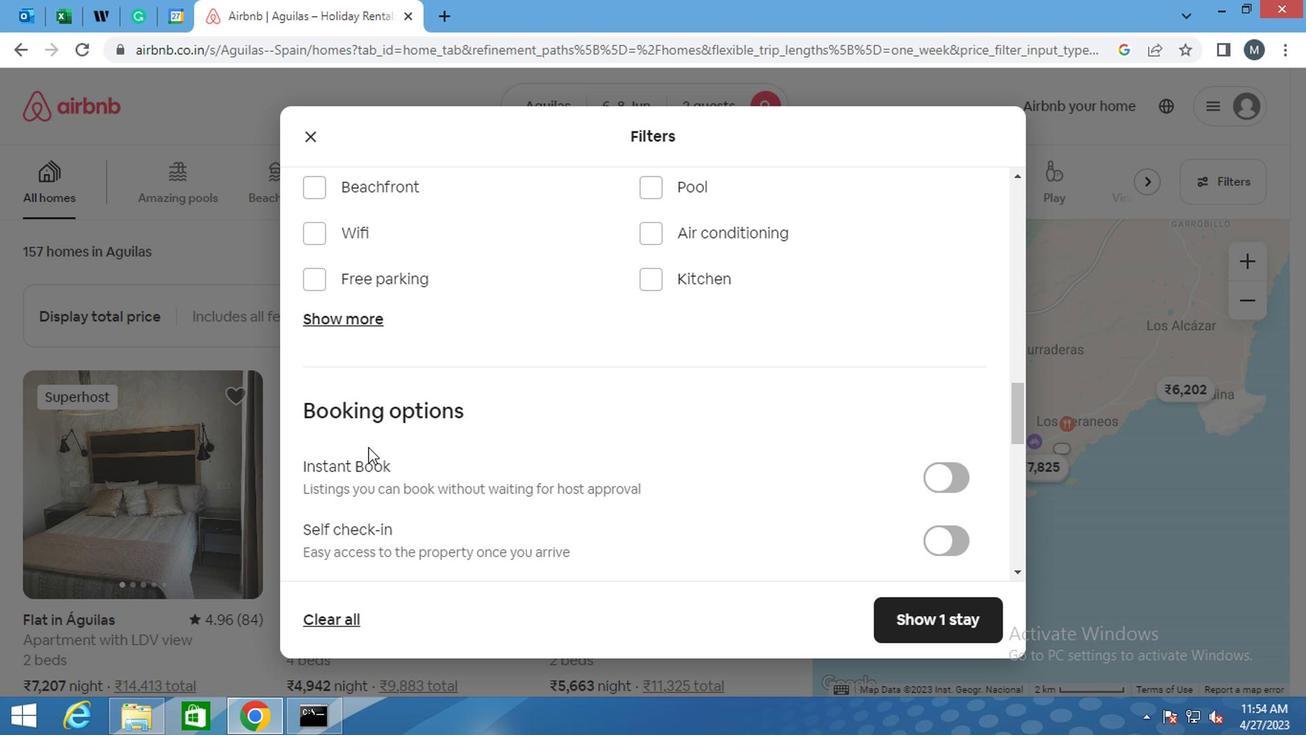 
Action: Mouse scrolled (355, 422) with delta (0, 0)
Screenshot: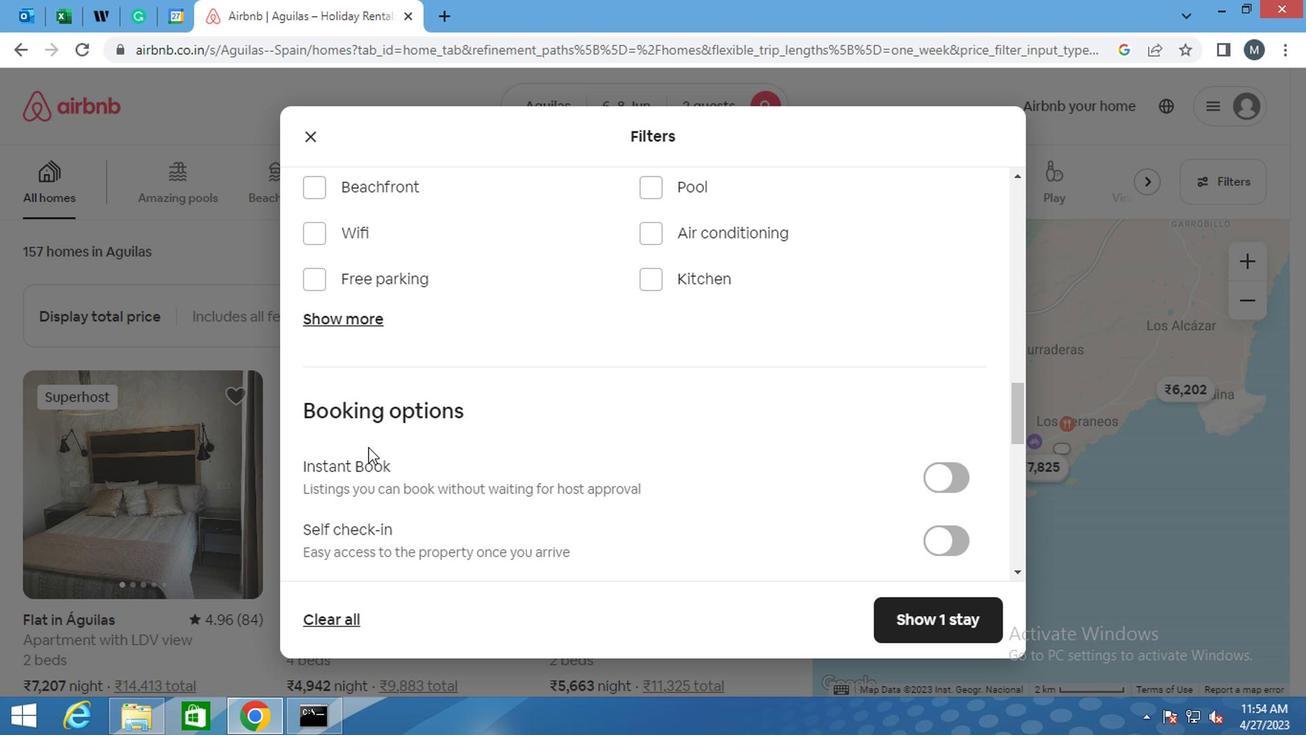 
Action: Mouse moved to (354, 417)
Screenshot: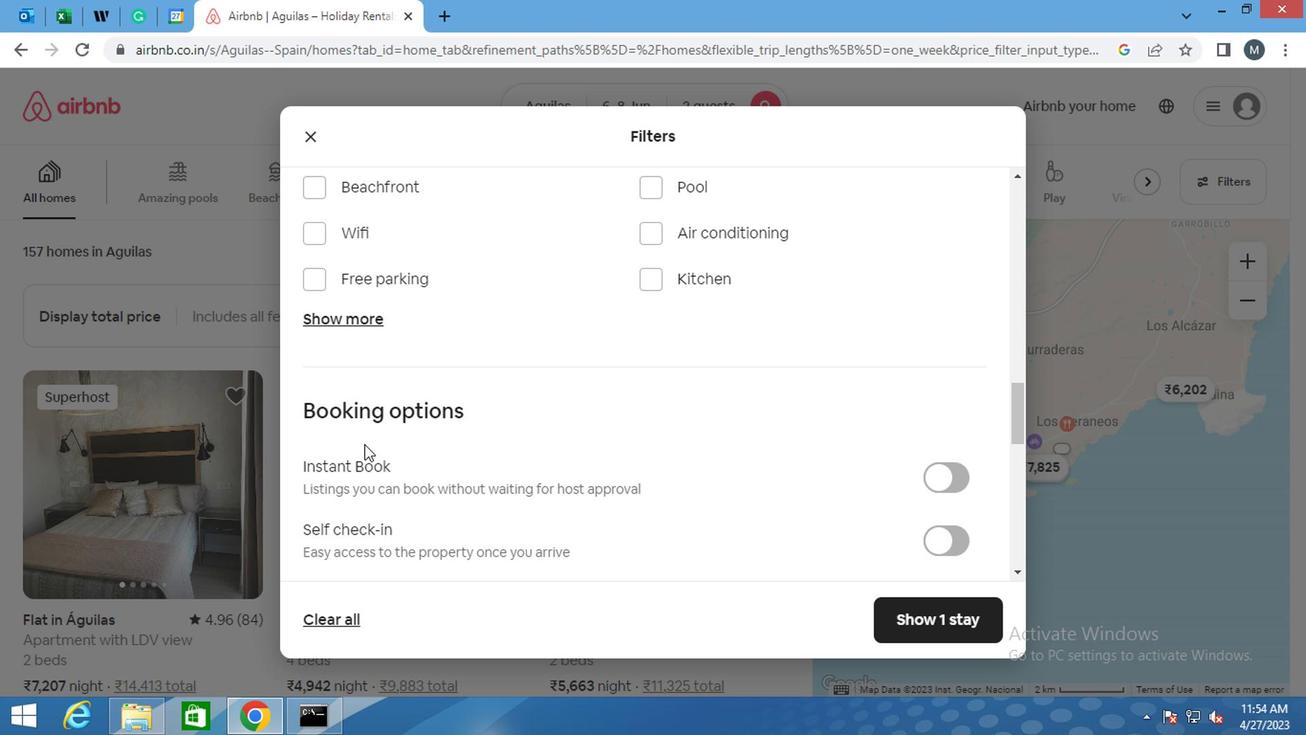 
Action: Mouse scrolled (354, 418) with delta (0, 0)
Screenshot: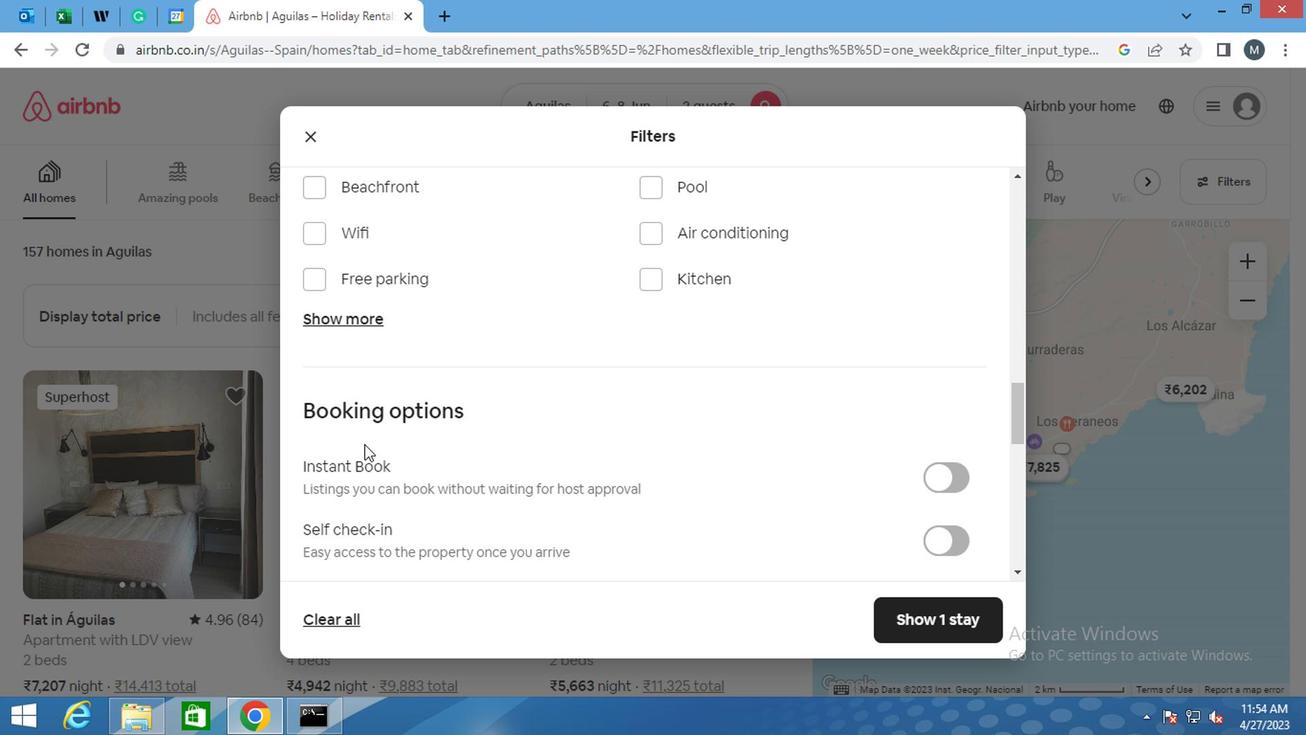 
Action: Mouse moved to (320, 415)
Screenshot: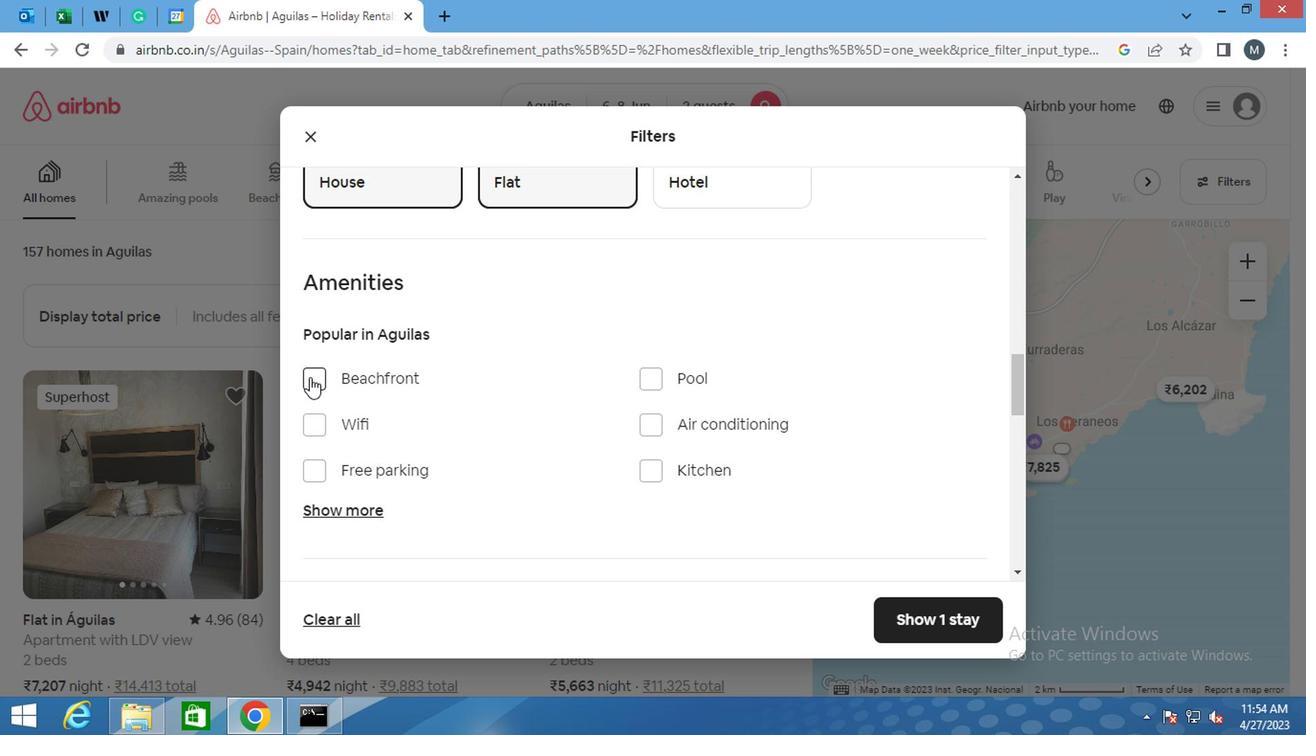 
Action: Mouse pressed left at (320, 415)
Screenshot: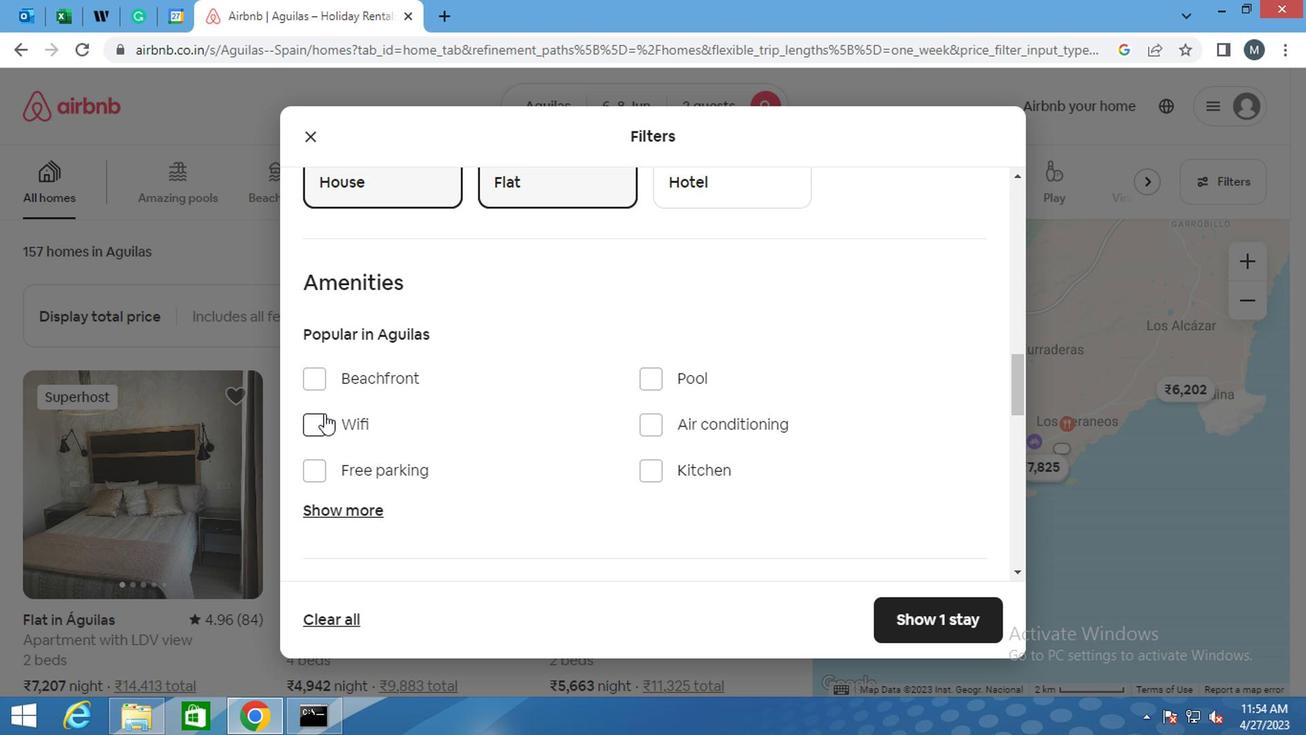 
Action: Mouse moved to (482, 405)
Screenshot: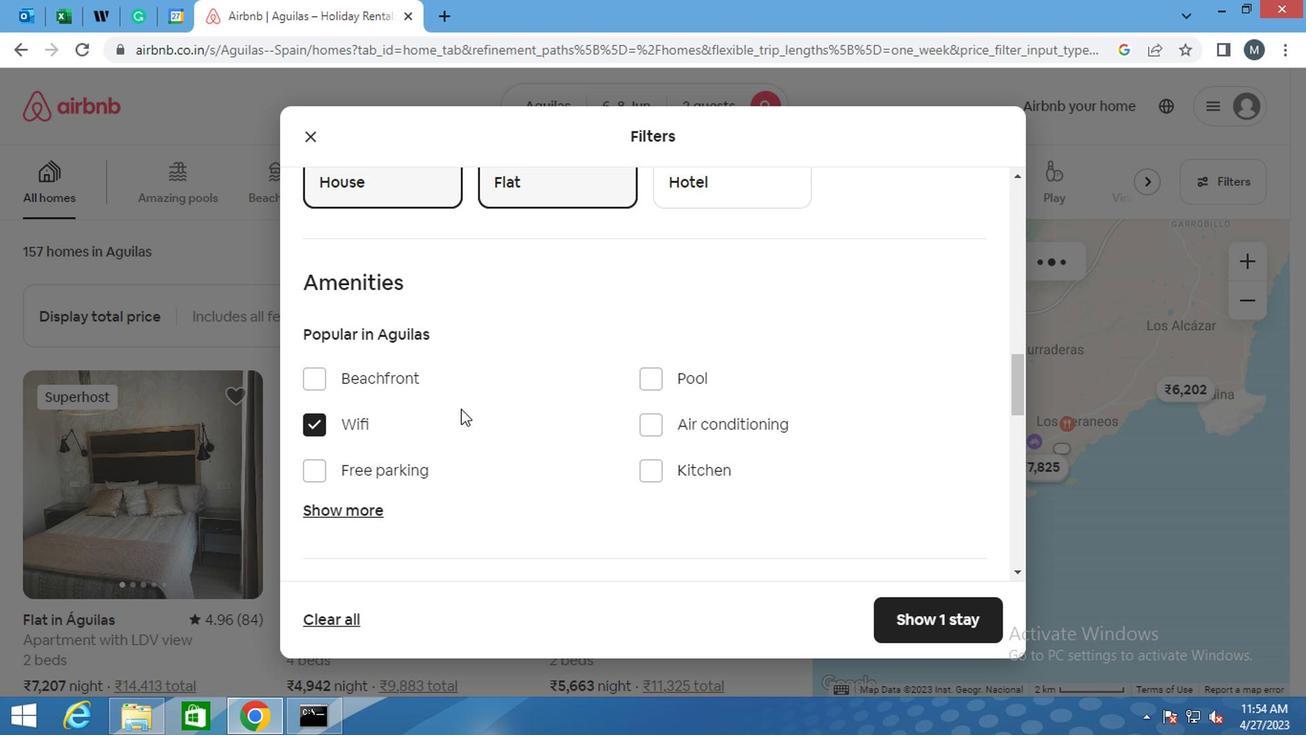 
Action: Mouse scrolled (482, 404) with delta (0, -1)
Screenshot: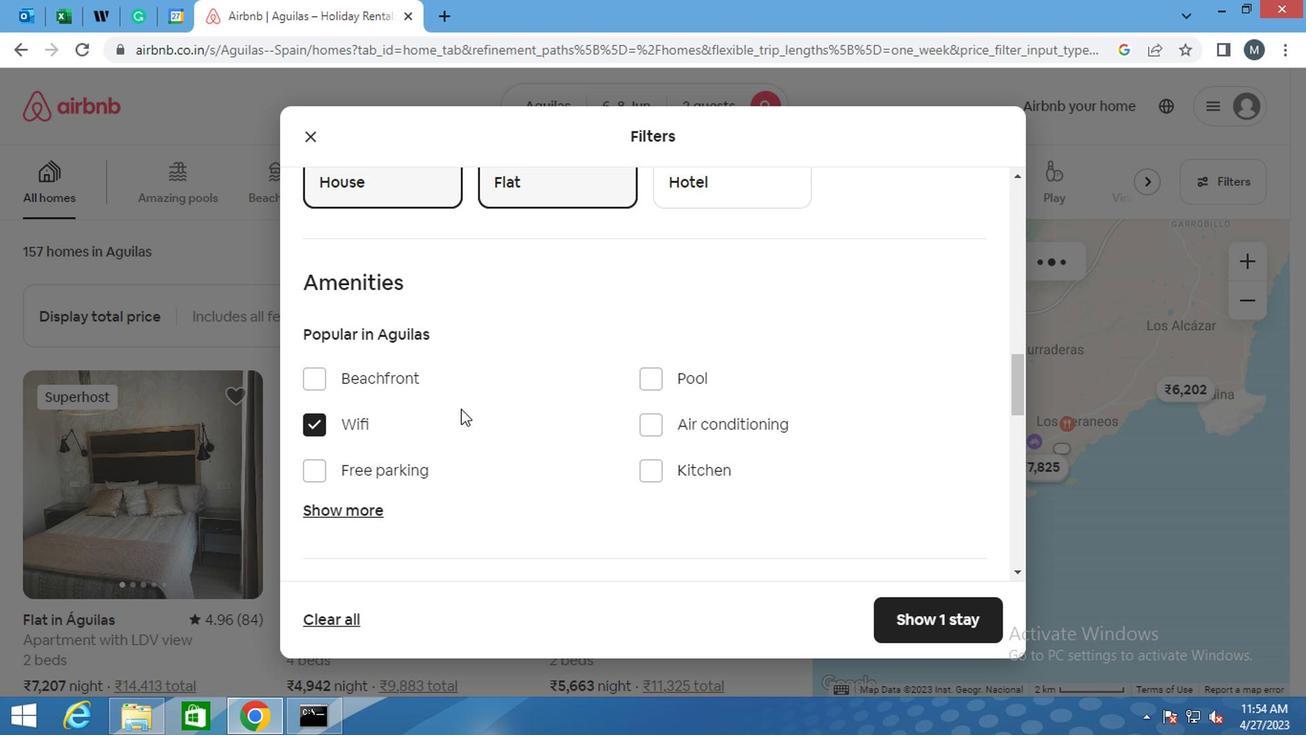 
Action: Mouse moved to (477, 411)
Screenshot: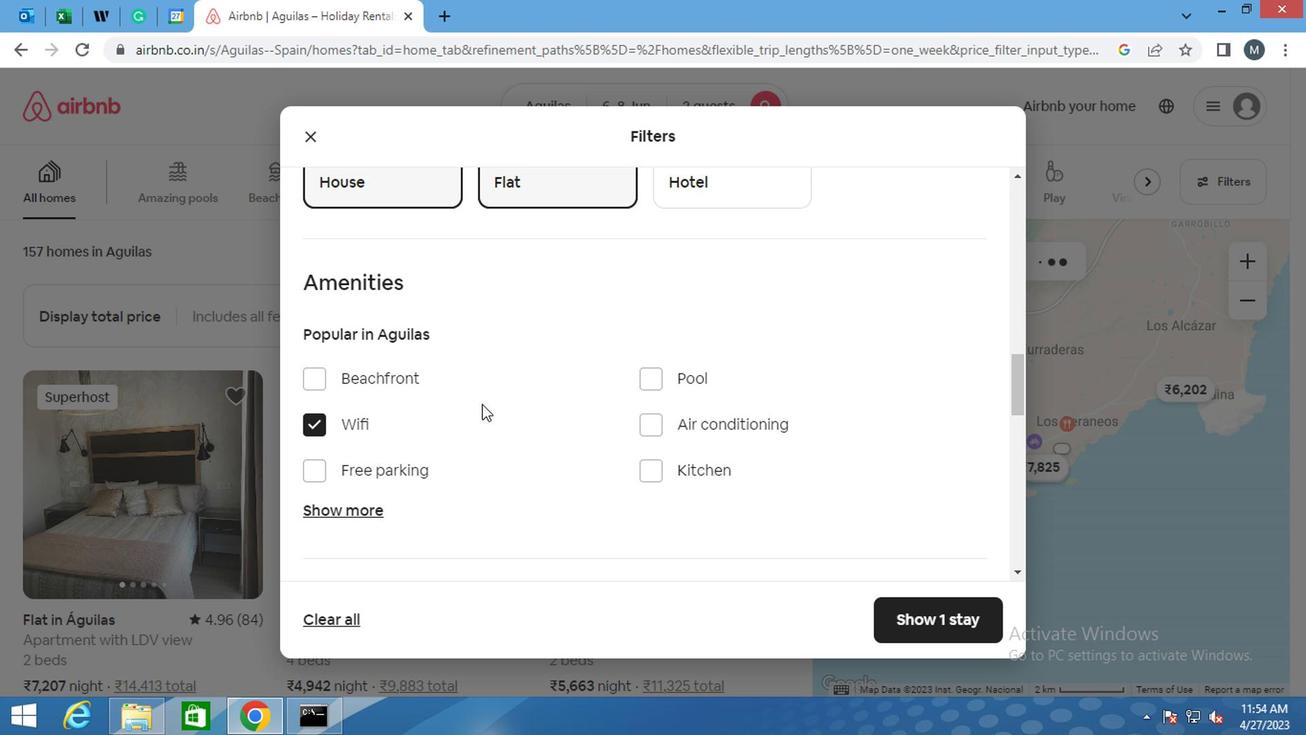 
Action: Mouse scrolled (477, 410) with delta (0, 0)
Screenshot: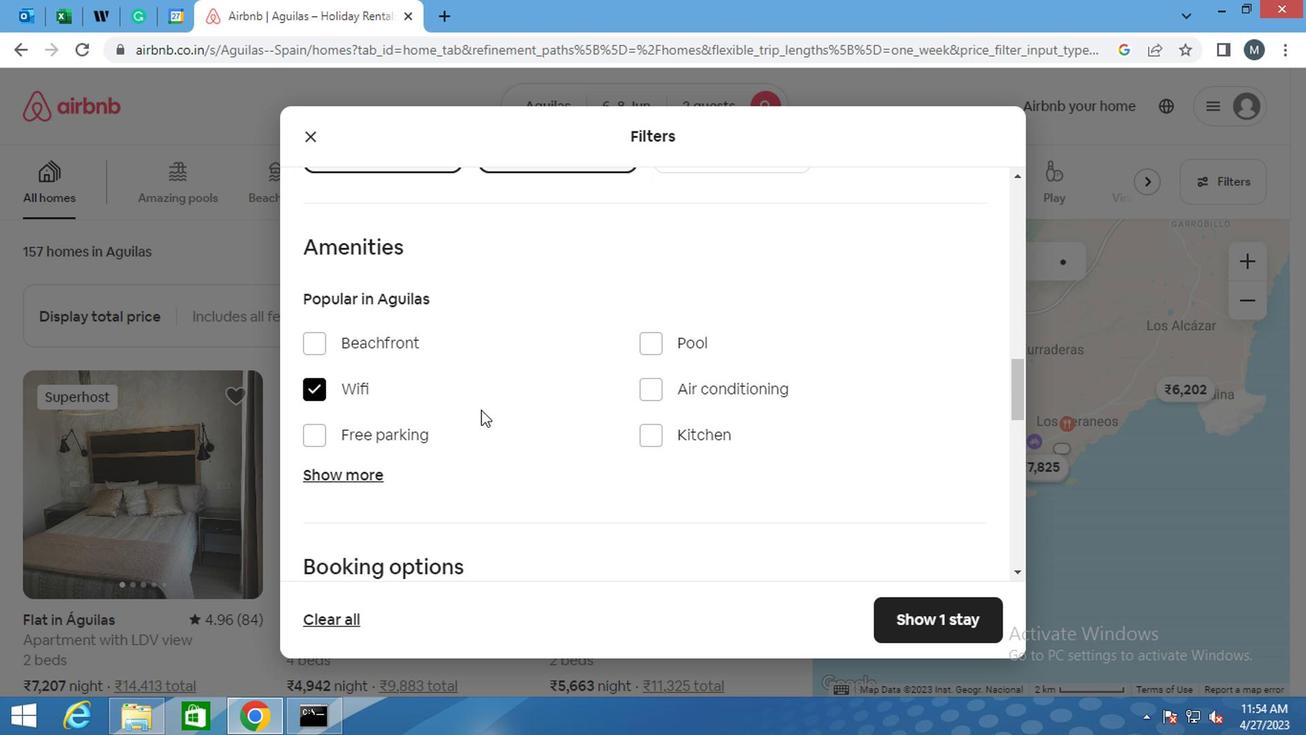 
Action: Mouse moved to (479, 411)
Screenshot: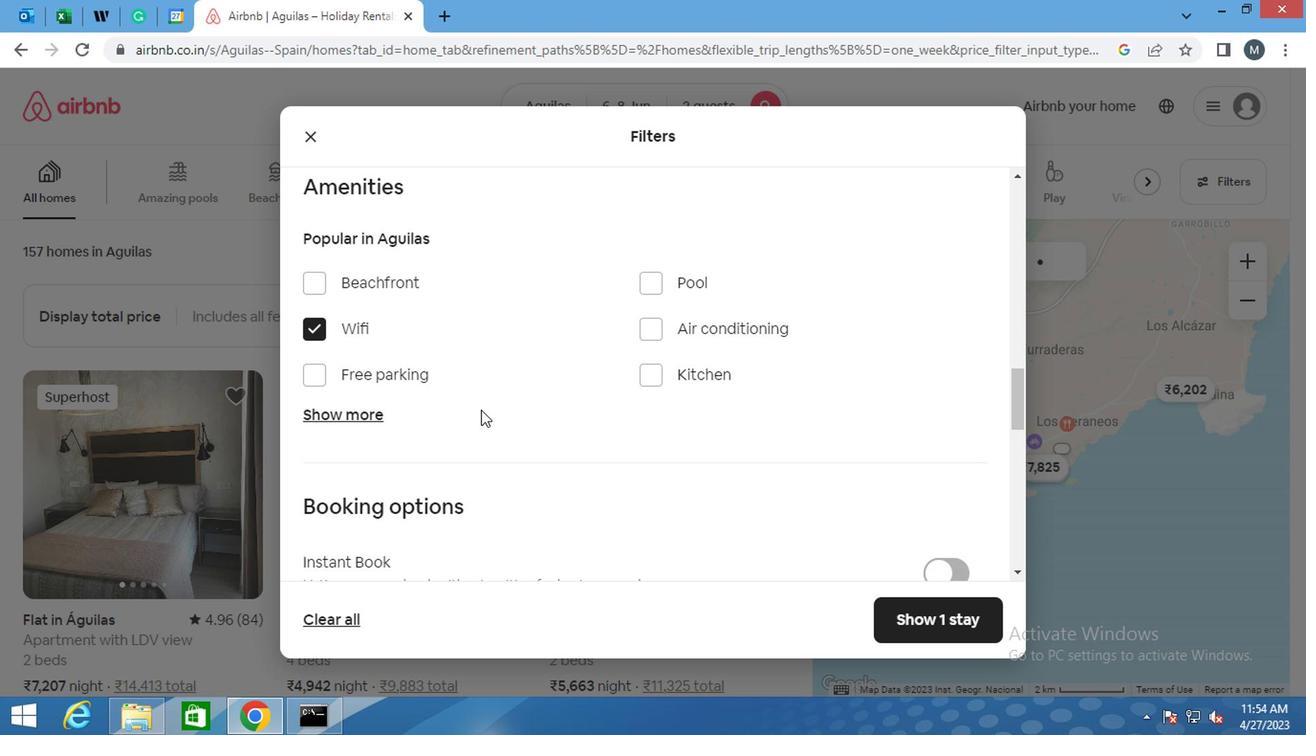 
Action: Mouse scrolled (479, 410) with delta (0, 0)
Screenshot: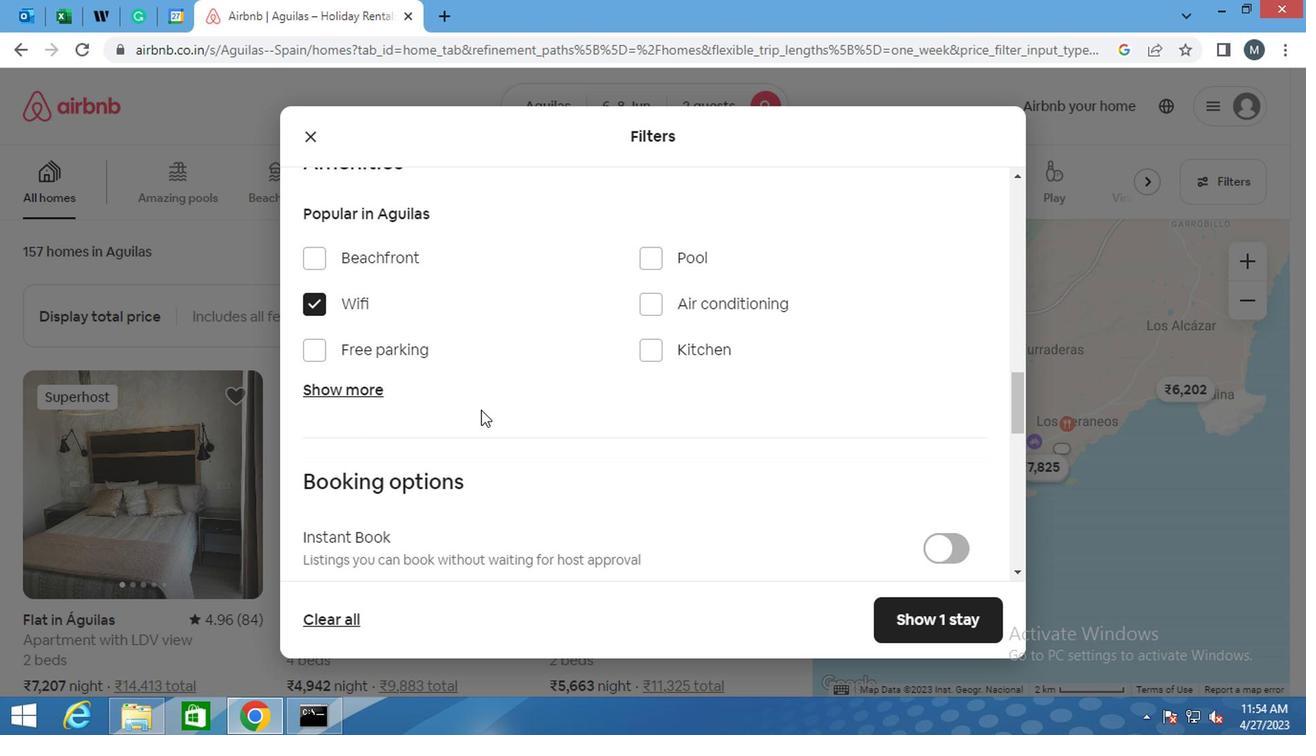
Action: Mouse scrolled (479, 410) with delta (0, 0)
Screenshot: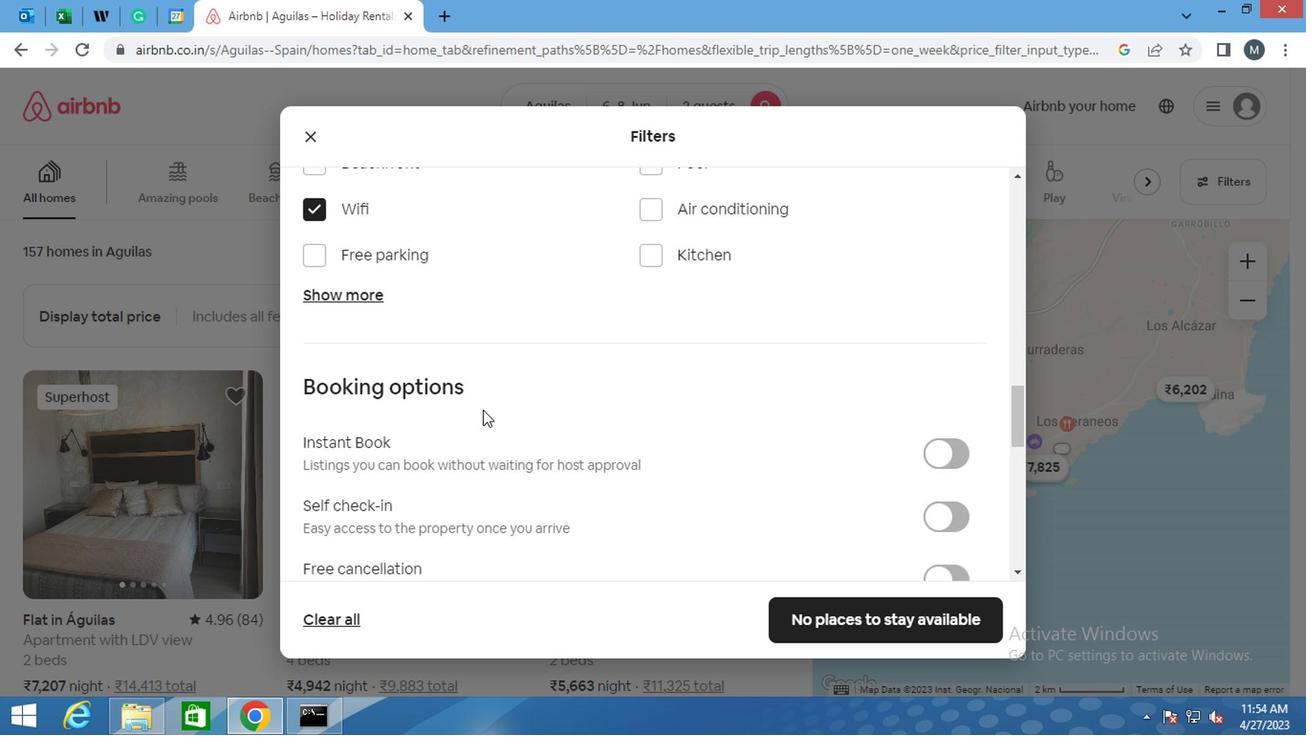 
Action: Mouse moved to (937, 339)
Screenshot: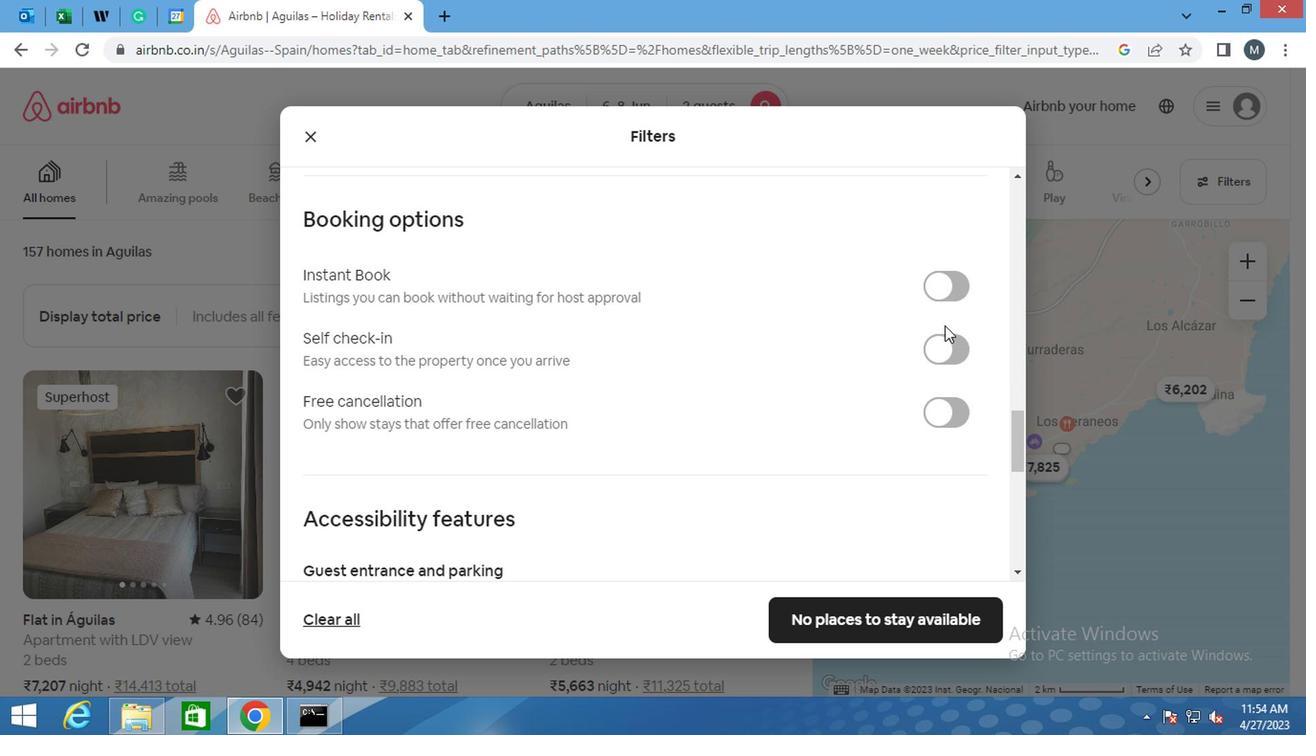 
Action: Mouse pressed left at (937, 339)
Screenshot: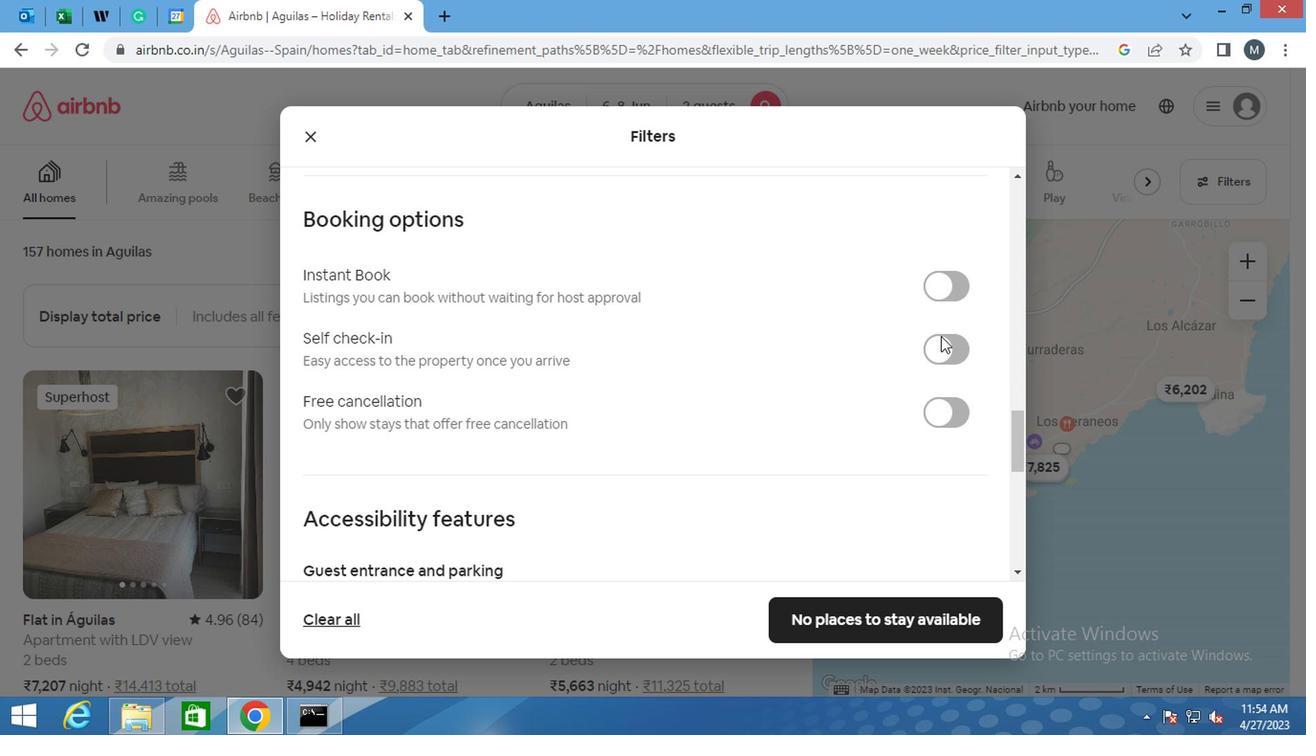 
Action: Mouse moved to (628, 406)
Screenshot: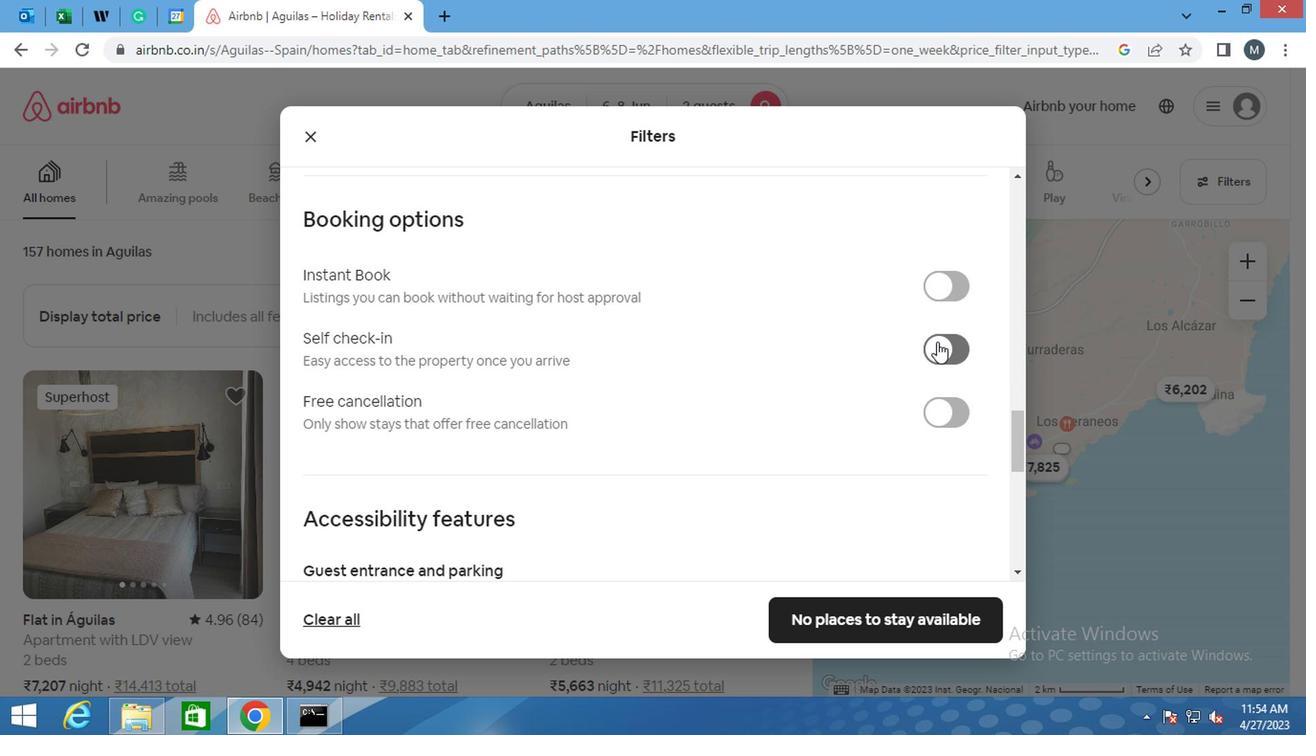 
Action: Mouse scrolled (628, 405) with delta (0, 0)
Screenshot: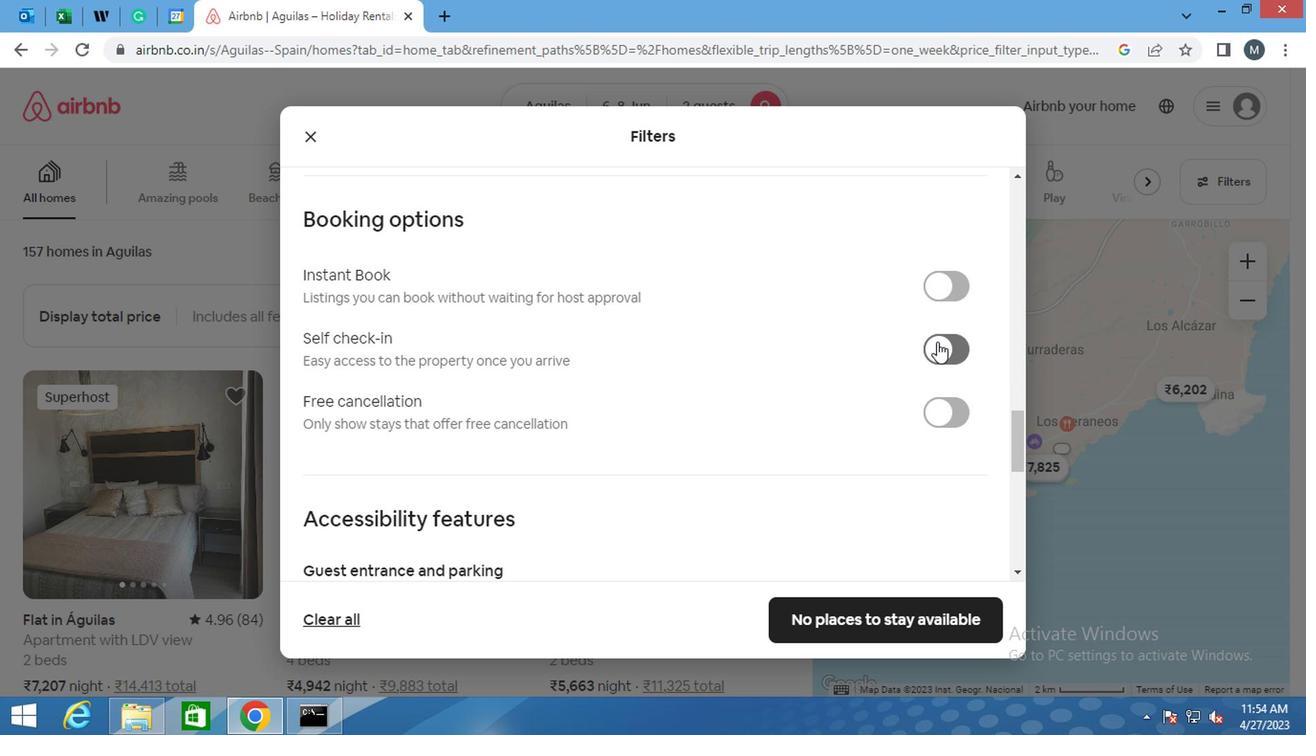 
Action: Mouse moved to (605, 412)
Screenshot: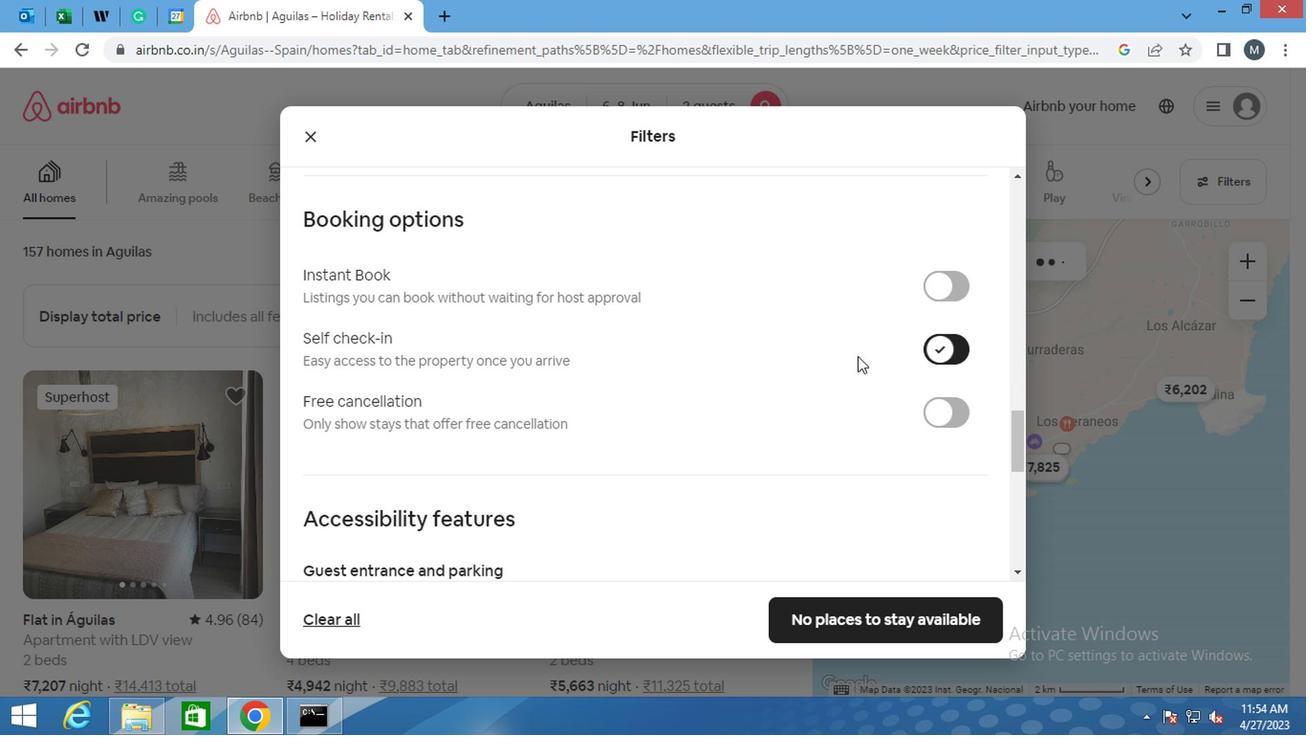 
Action: Mouse scrolled (605, 411) with delta (0, -1)
Screenshot: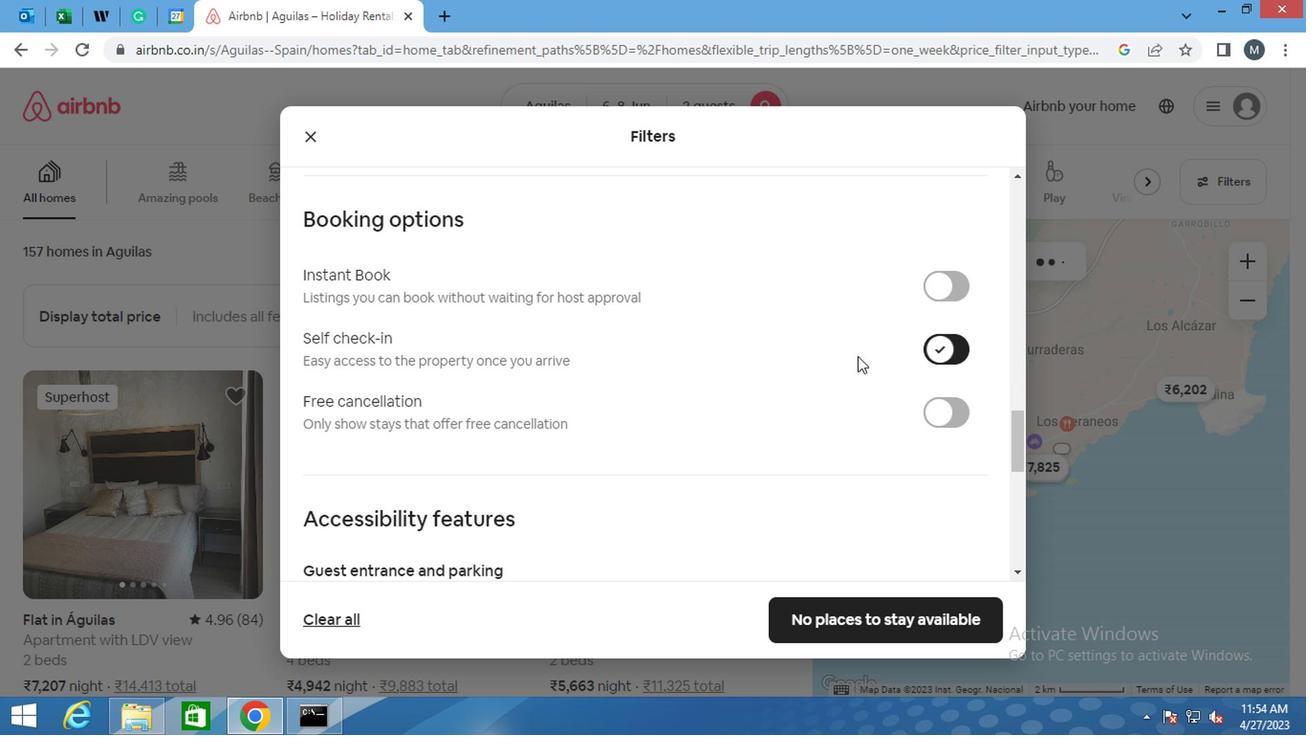 
Action: Mouse moved to (371, 448)
Screenshot: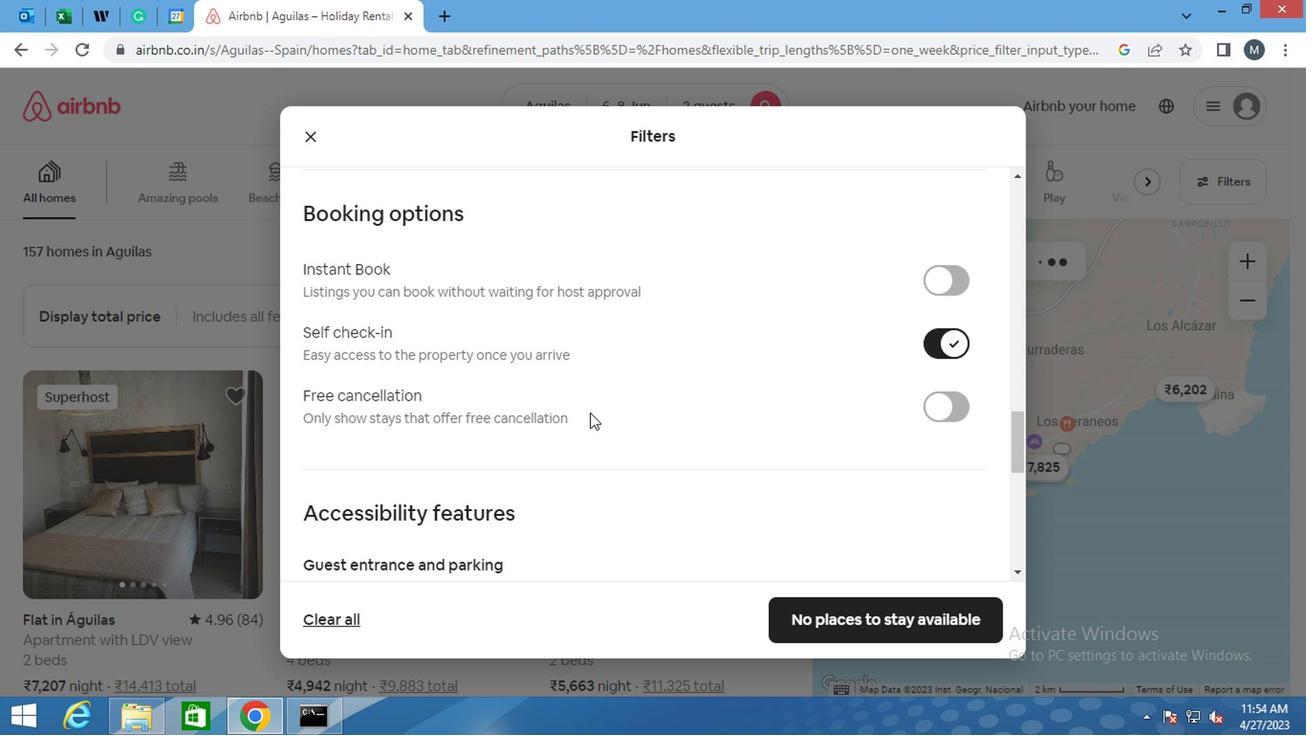 
Action: Mouse scrolled (371, 447) with delta (0, 0)
Screenshot: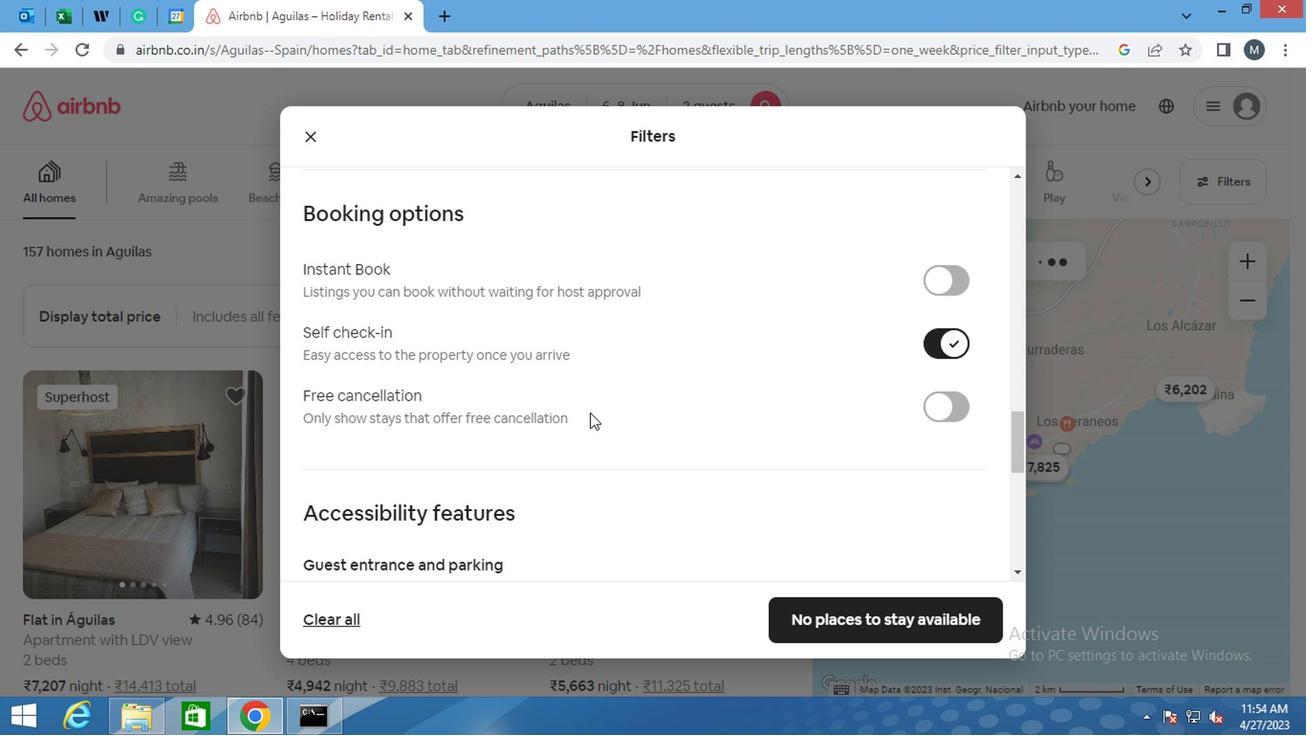 
Action: Mouse moved to (371, 448)
Screenshot: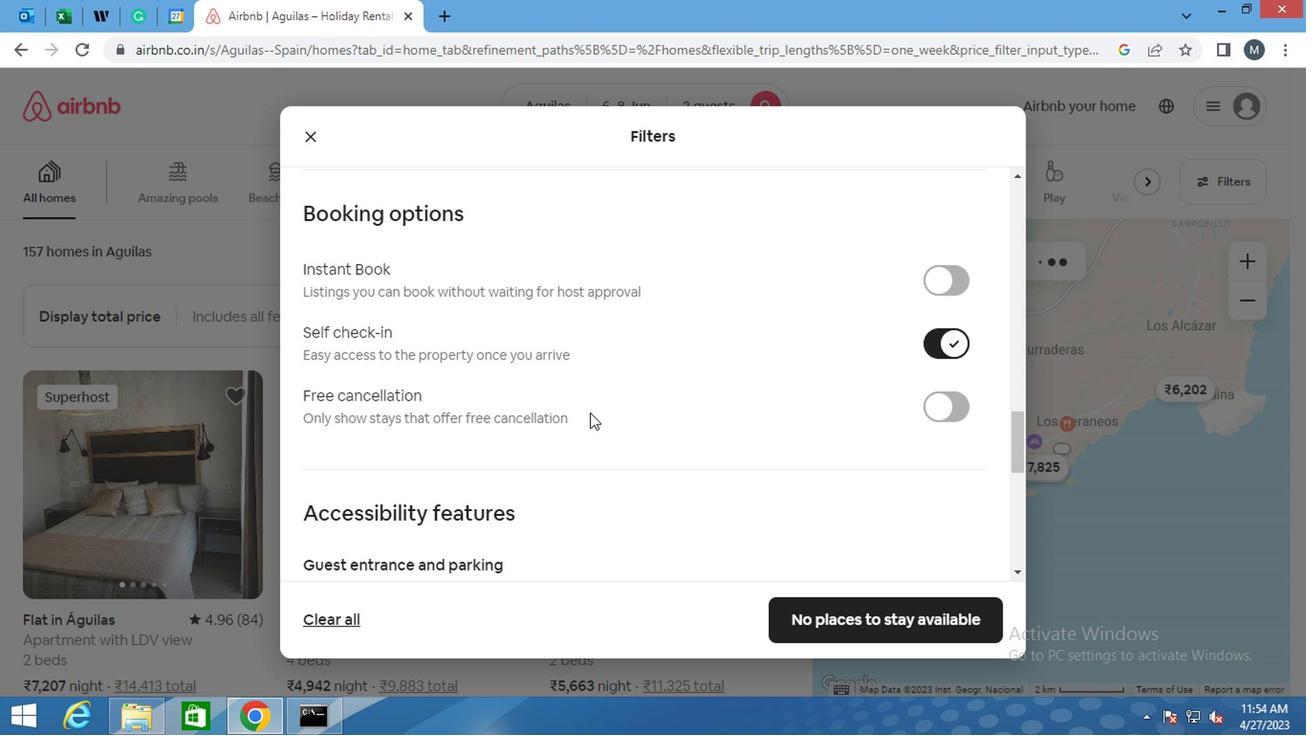 
Action: Mouse scrolled (371, 447) with delta (0, 0)
Screenshot: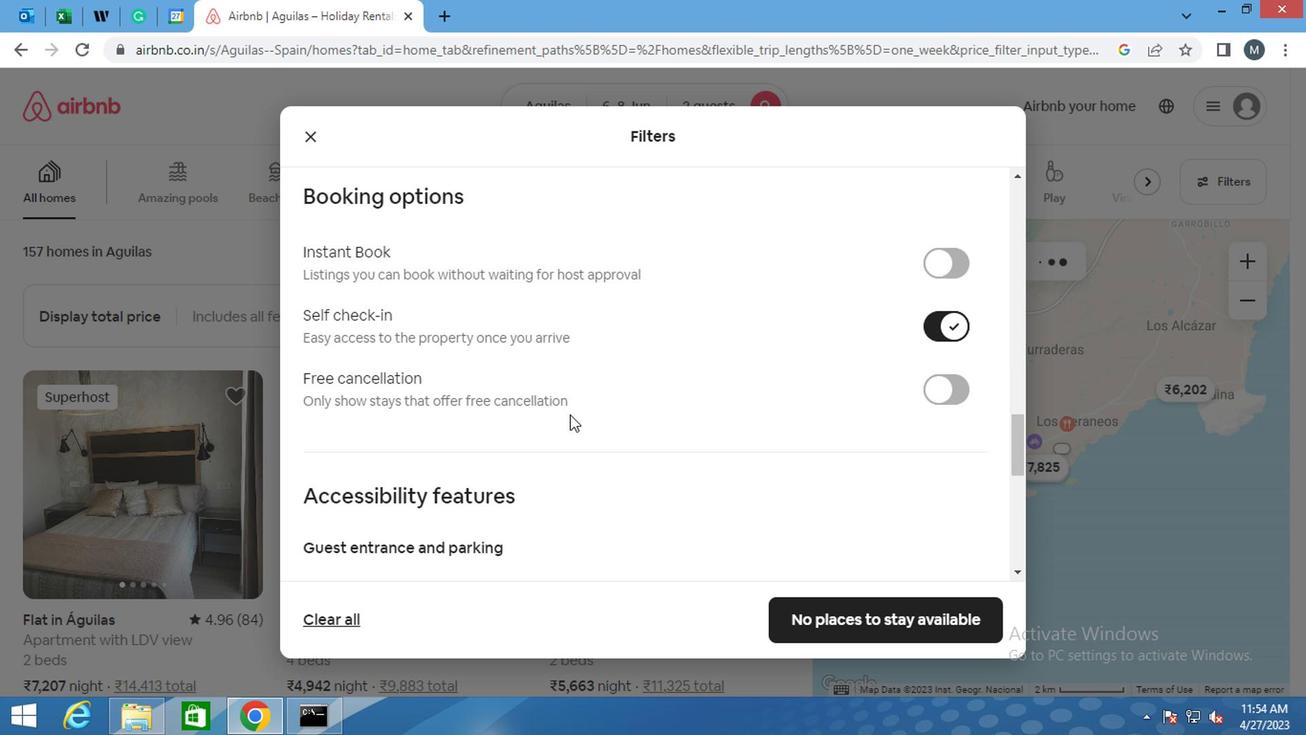 
Action: Mouse moved to (370, 448)
Screenshot: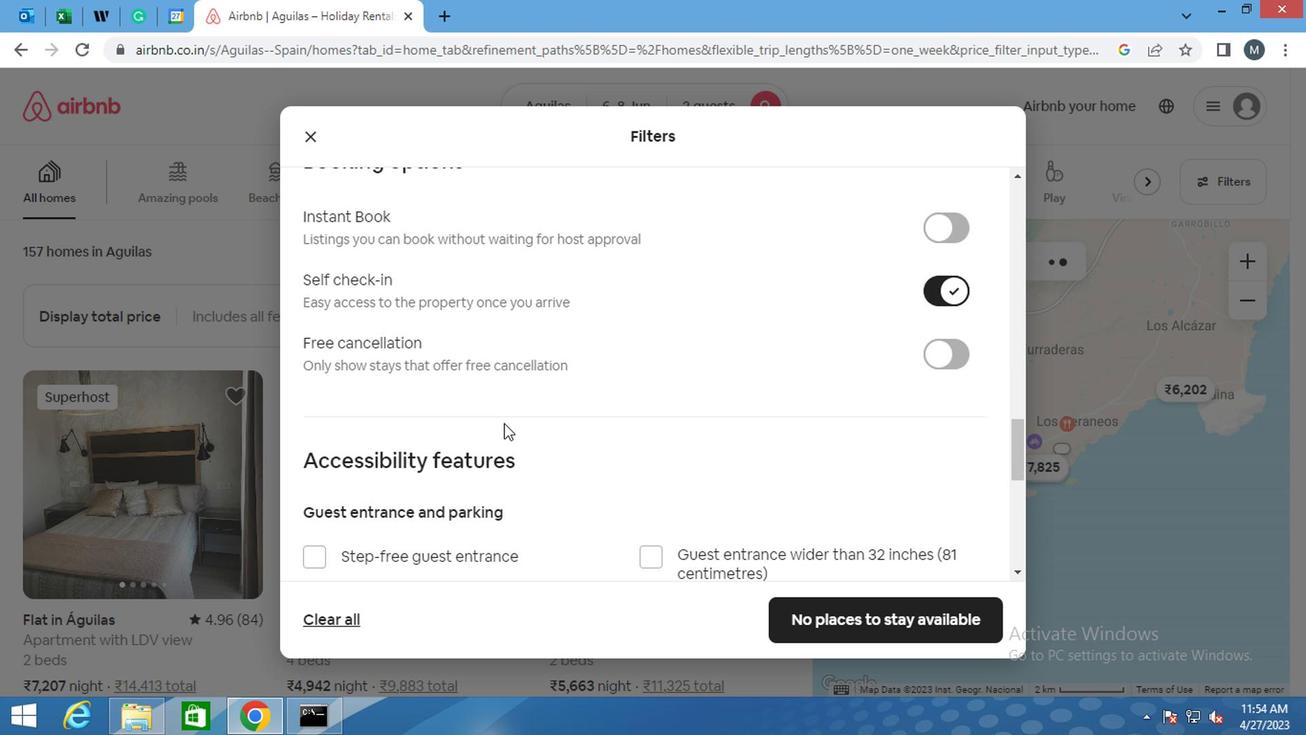
Action: Mouse scrolled (370, 447) with delta (0, 0)
Screenshot: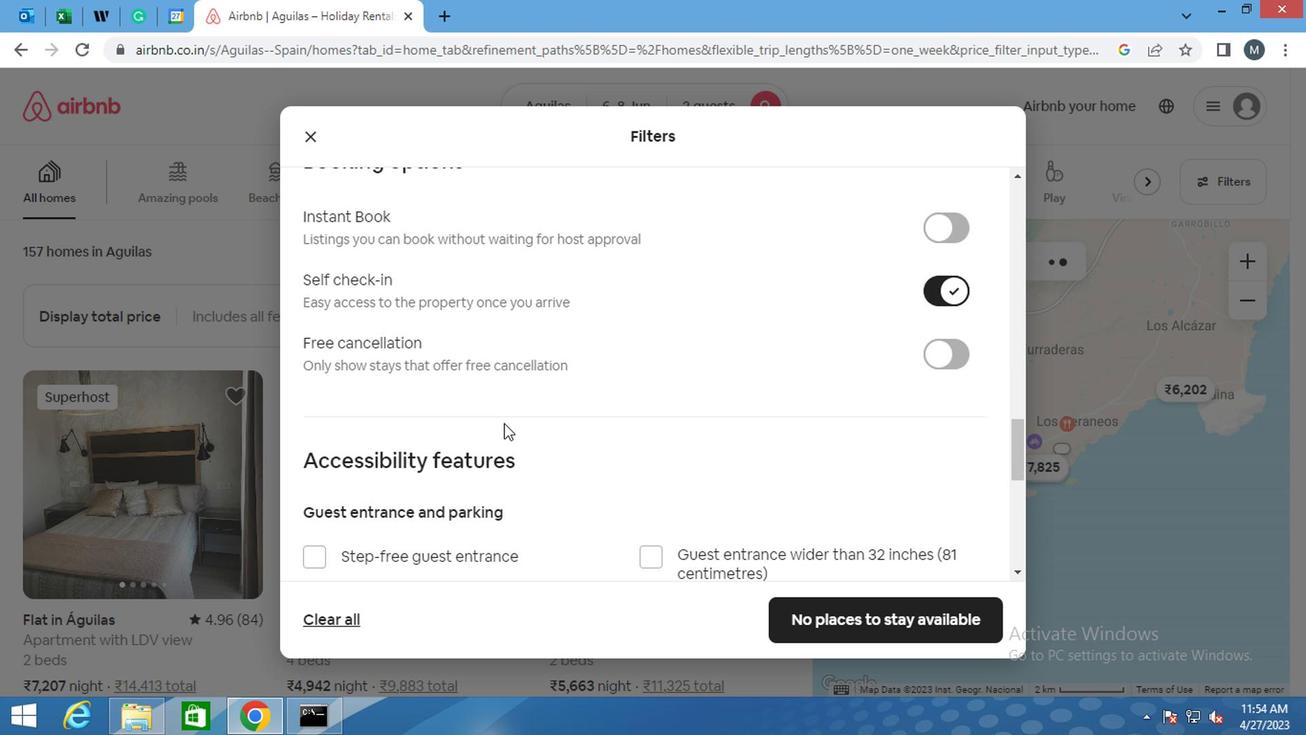 
Action: Mouse moved to (336, 484)
Screenshot: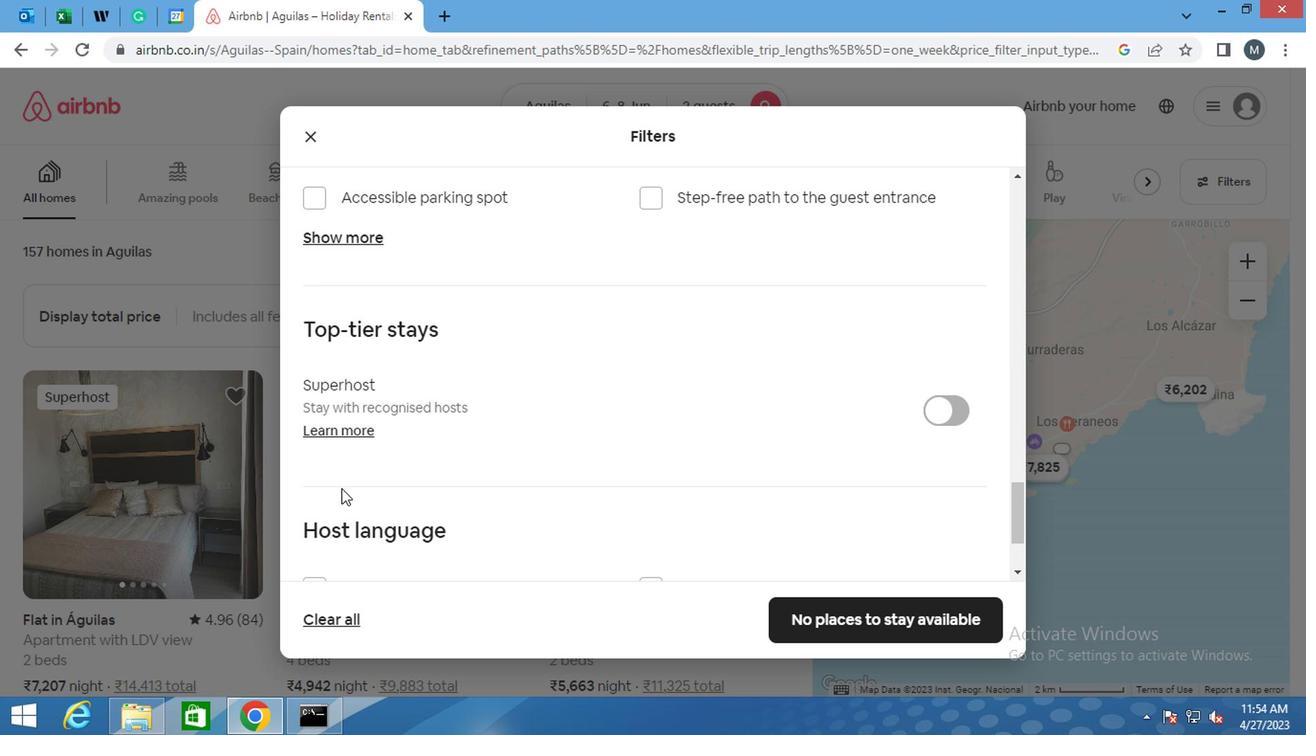 
Action: Mouse scrolled (336, 483) with delta (0, 0)
Screenshot: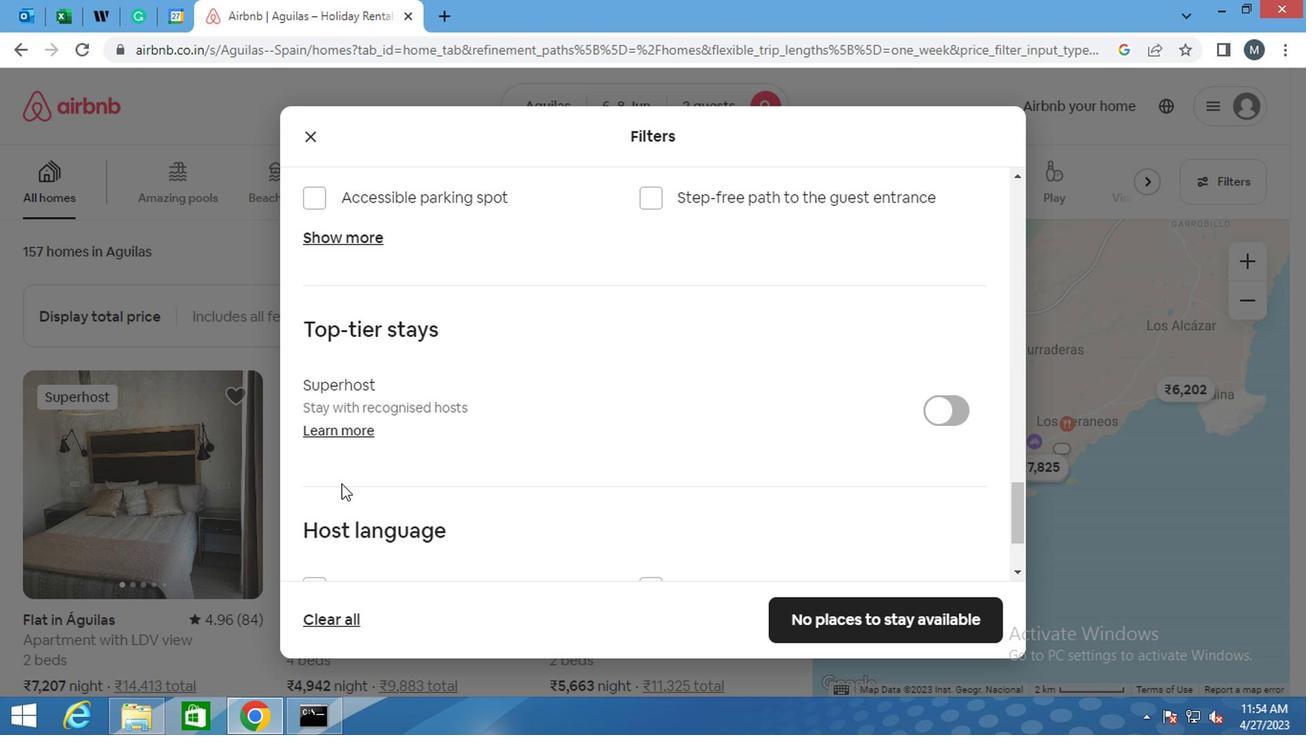
Action: Mouse scrolled (336, 483) with delta (0, 0)
Screenshot: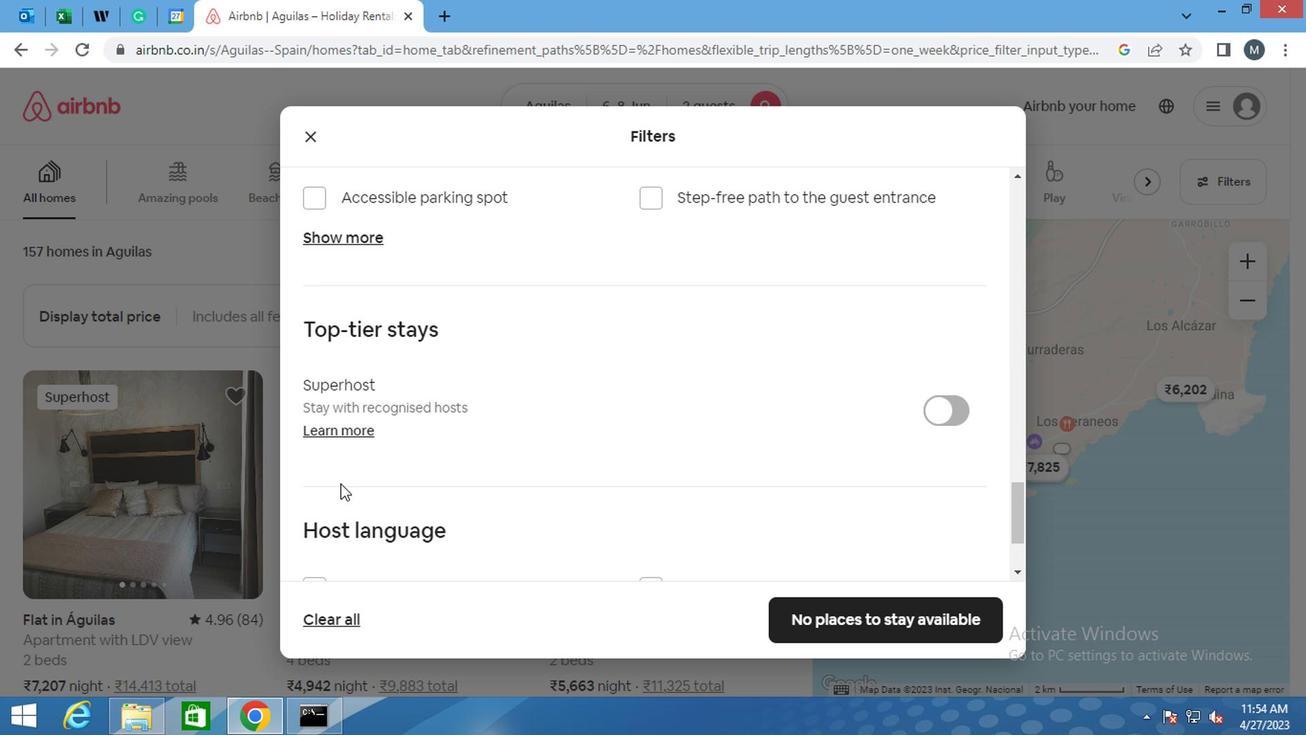 
Action: Mouse moved to (310, 453)
Screenshot: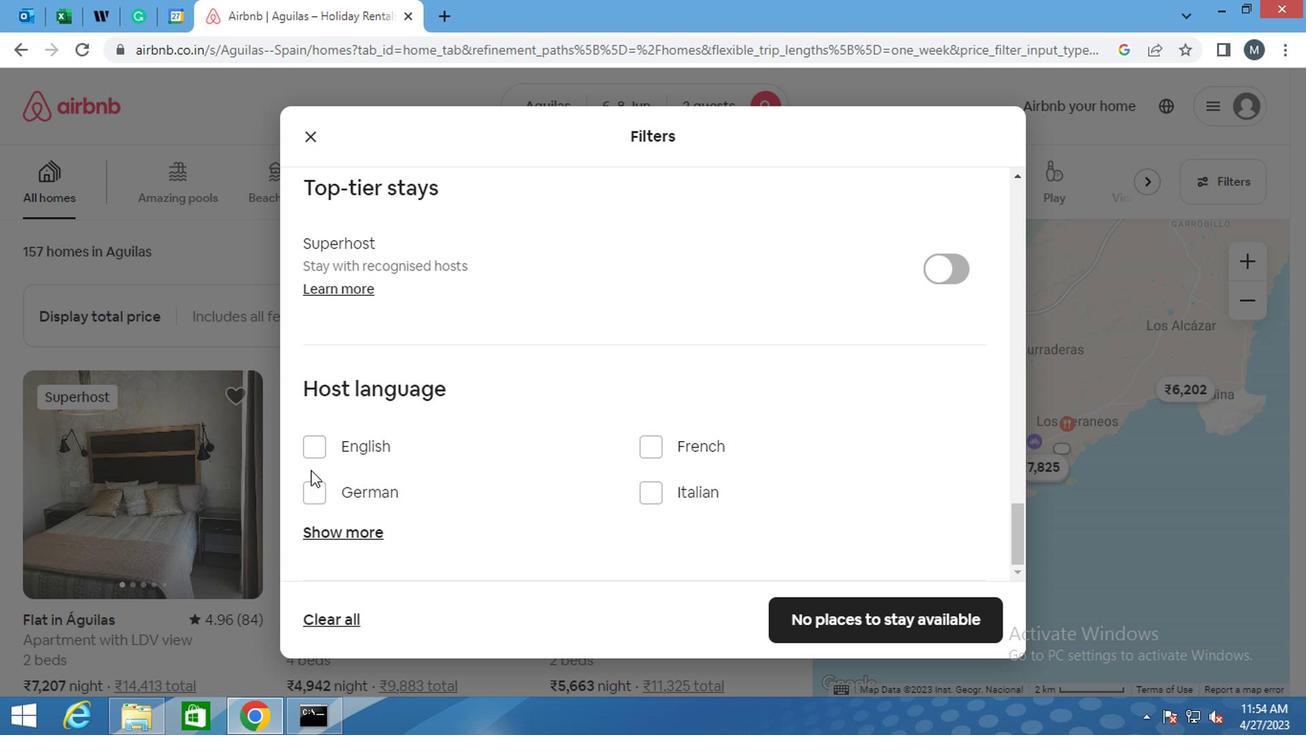 
Action: Mouse pressed left at (310, 453)
Screenshot: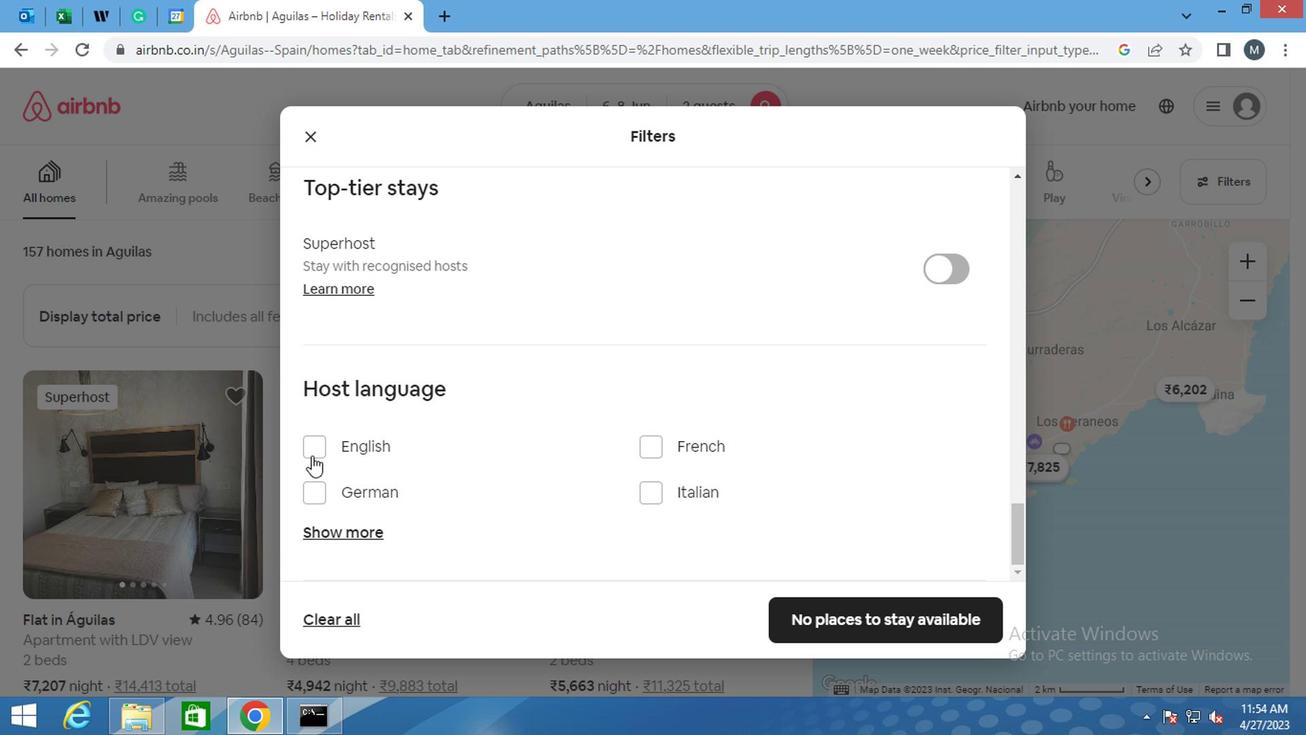 
Action: Mouse moved to (836, 613)
Screenshot: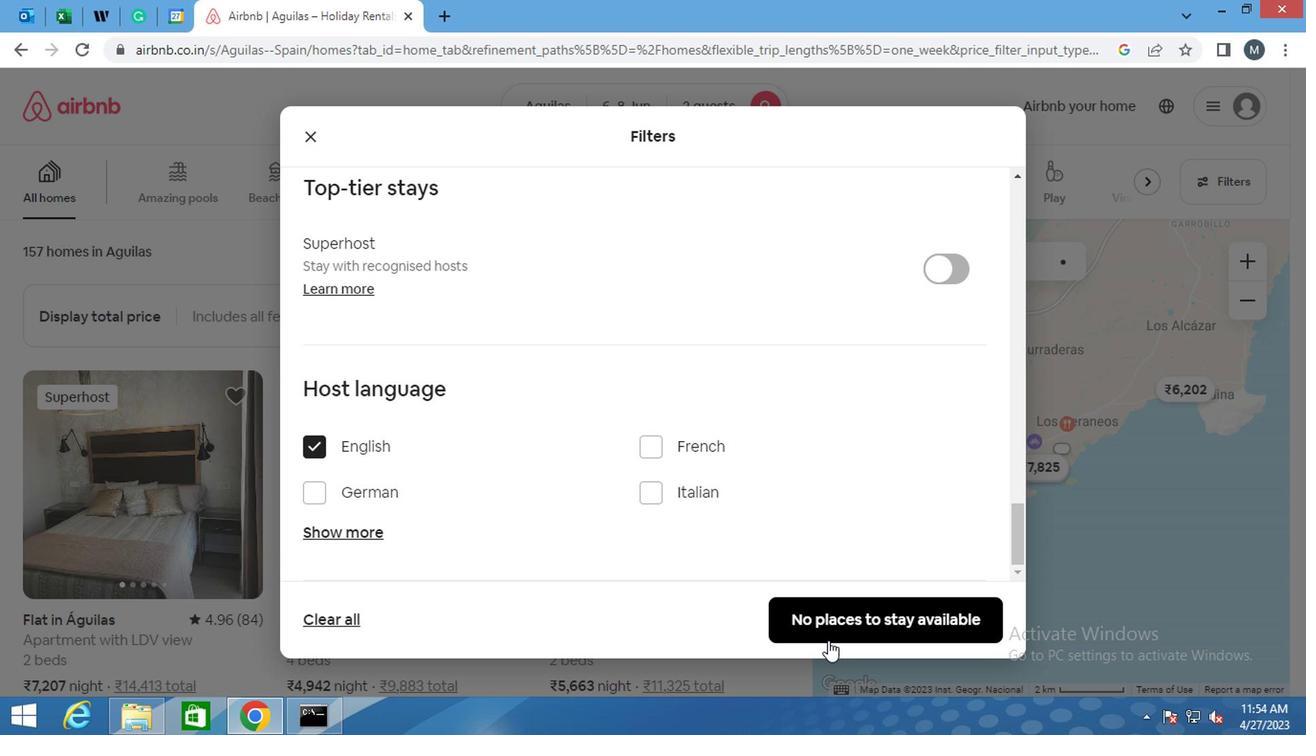 
Action: Mouse pressed left at (836, 613)
Screenshot: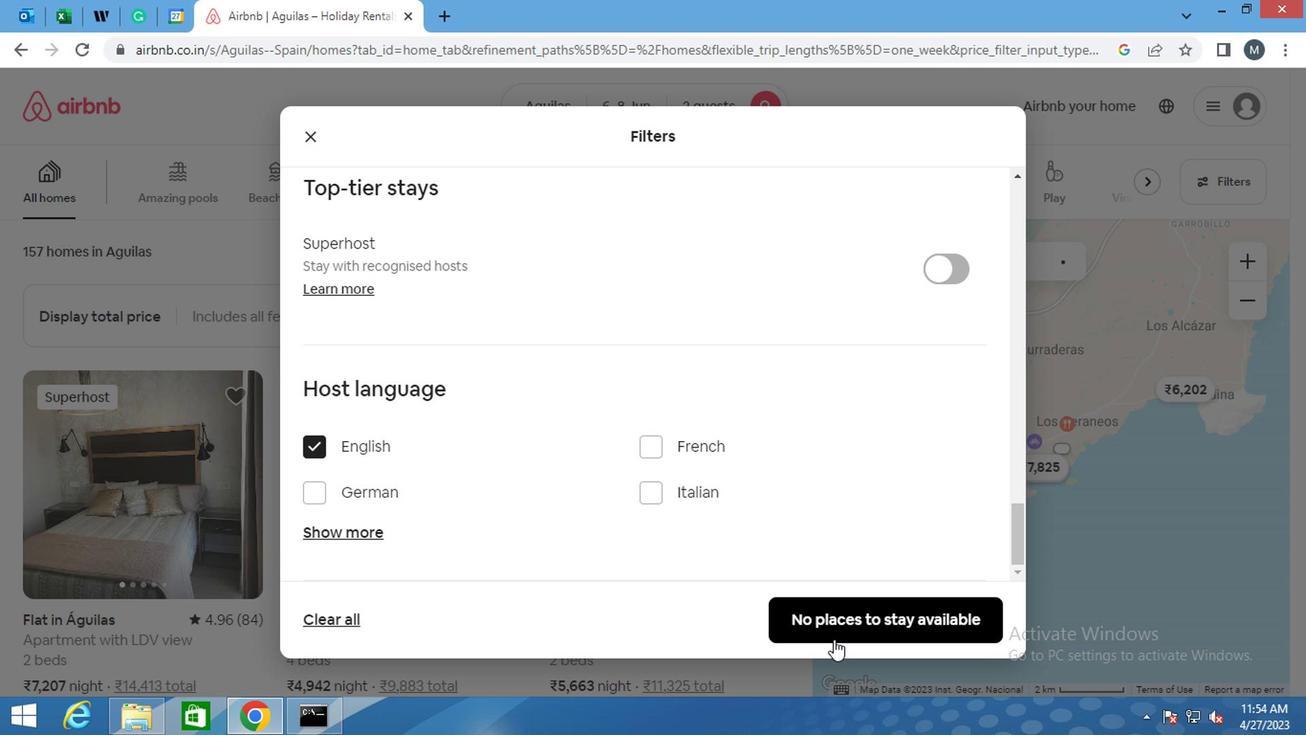 
